 Task: Research Airbnb accommodation in Berja, Spain from 25th December, 2023 to 26th December, 2023 for 2 adults. Place can be entire room with 1  bedroom having 1 bed and 1 bathroom. Property type can be hotel. Amenities needed are: wifi.
Action: Mouse moved to (417, 102)
Screenshot: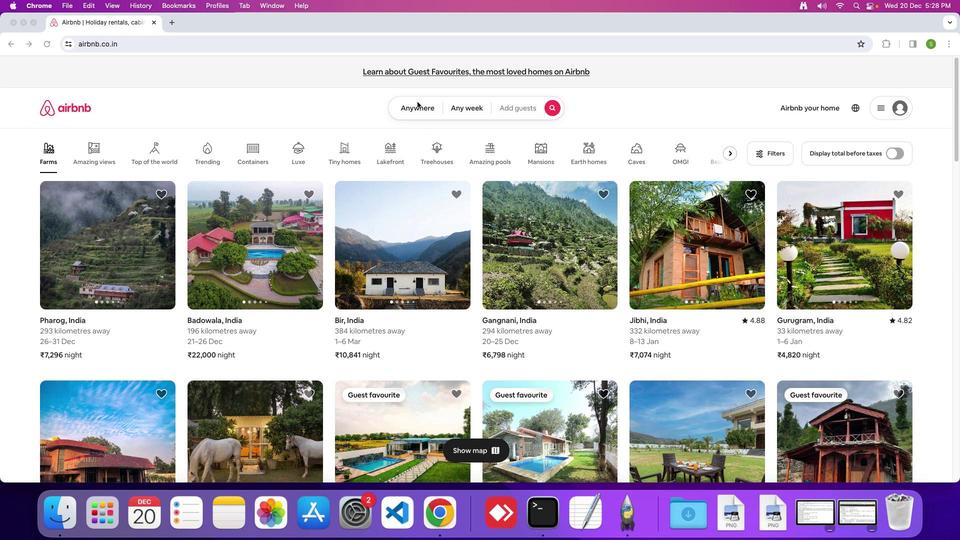 
Action: Mouse pressed left at (417, 102)
Screenshot: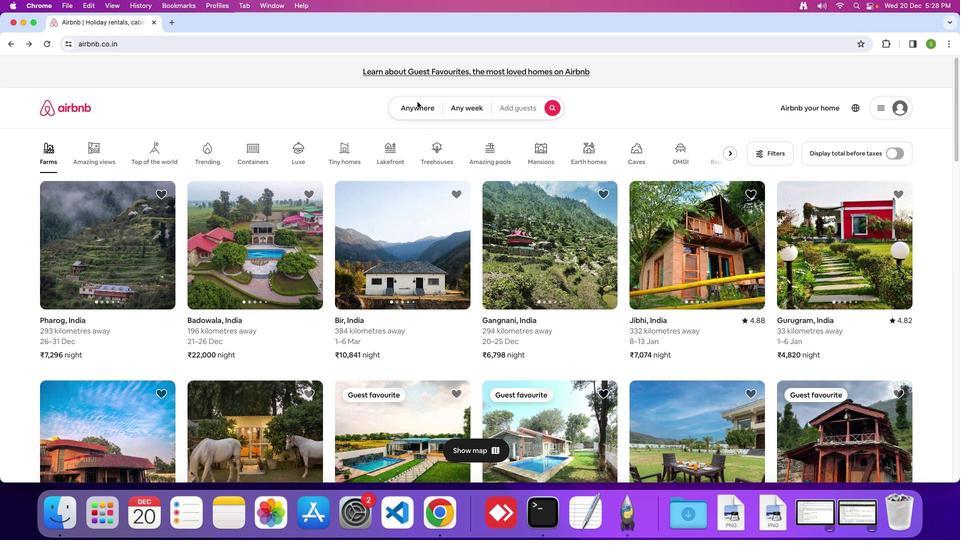 
Action: Mouse moved to (412, 108)
Screenshot: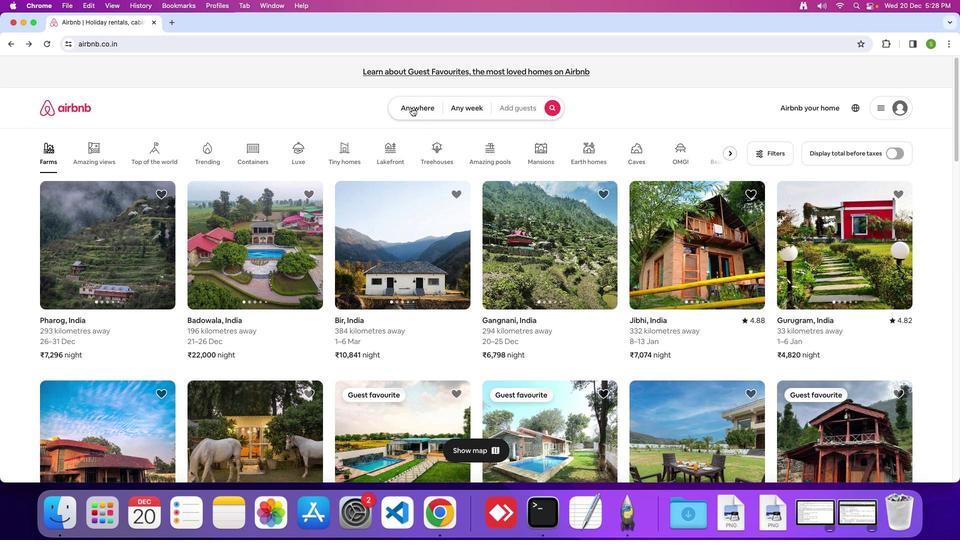 
Action: Mouse pressed left at (412, 108)
Screenshot: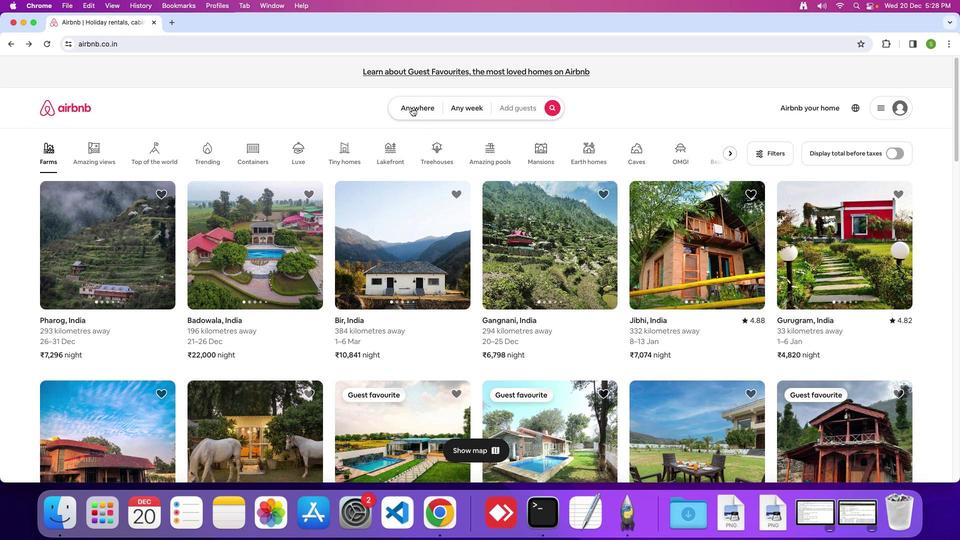 
Action: Mouse moved to (335, 145)
Screenshot: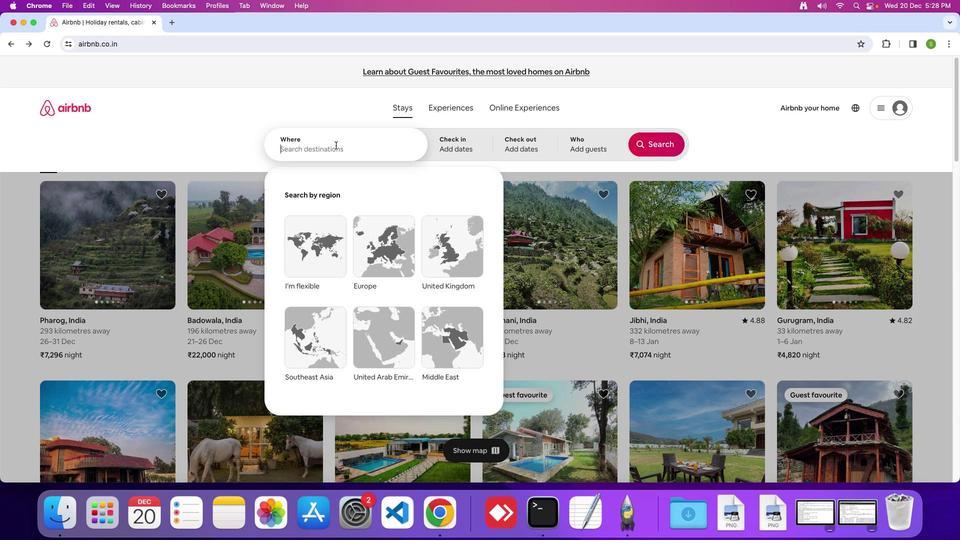 
Action: Mouse pressed left at (335, 145)
Screenshot: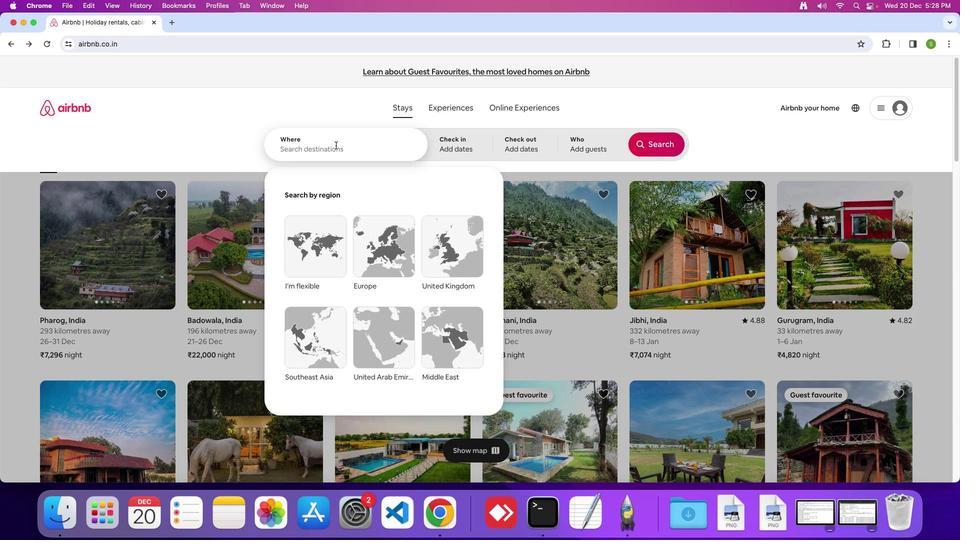 
Action: Mouse moved to (335, 145)
Screenshot: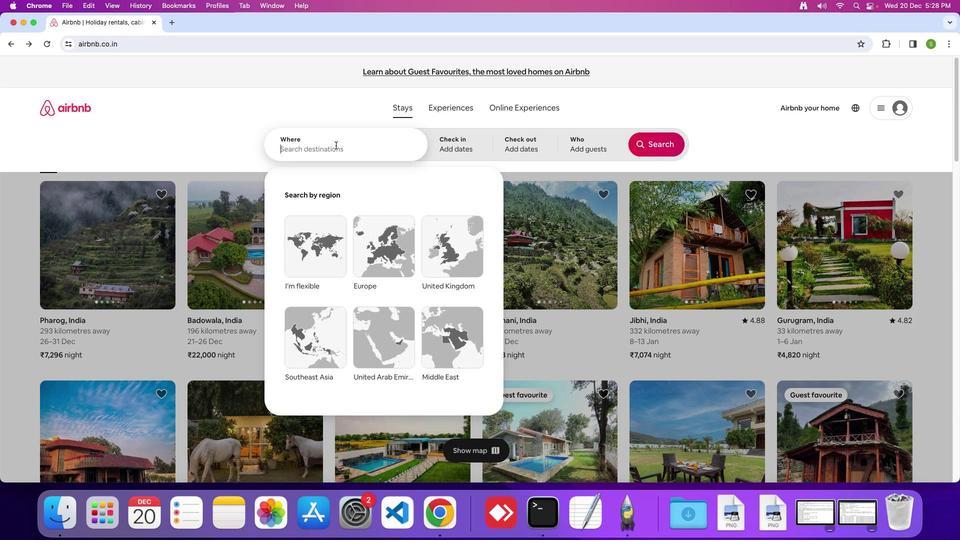 
Action: Key pressed 'B'Key.caps_lock'e''r''j''a'','Key.spaceKey.shift'S''p''a''i''n'Key.enter
Screenshot: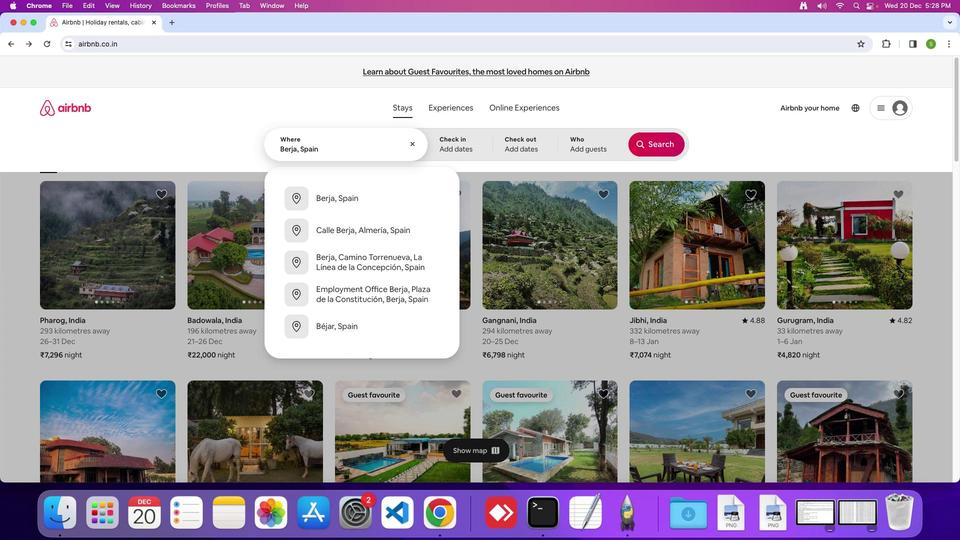 
Action: Mouse moved to (327, 369)
Screenshot: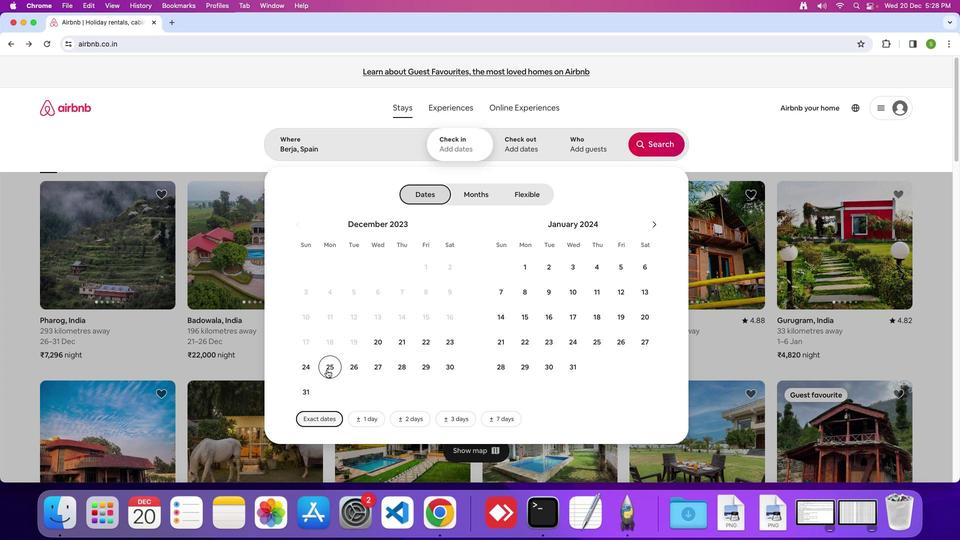
Action: Mouse pressed left at (327, 369)
Screenshot: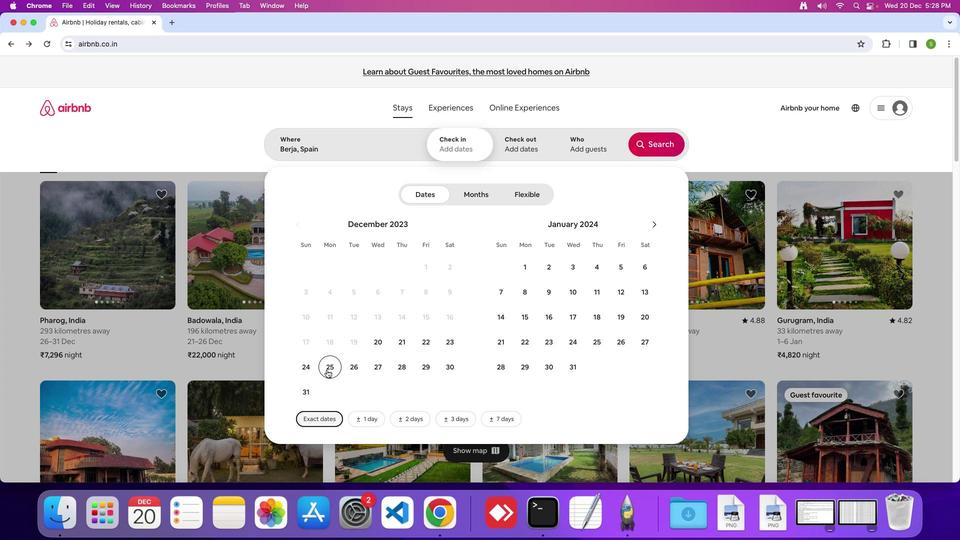 
Action: Mouse moved to (354, 367)
Screenshot: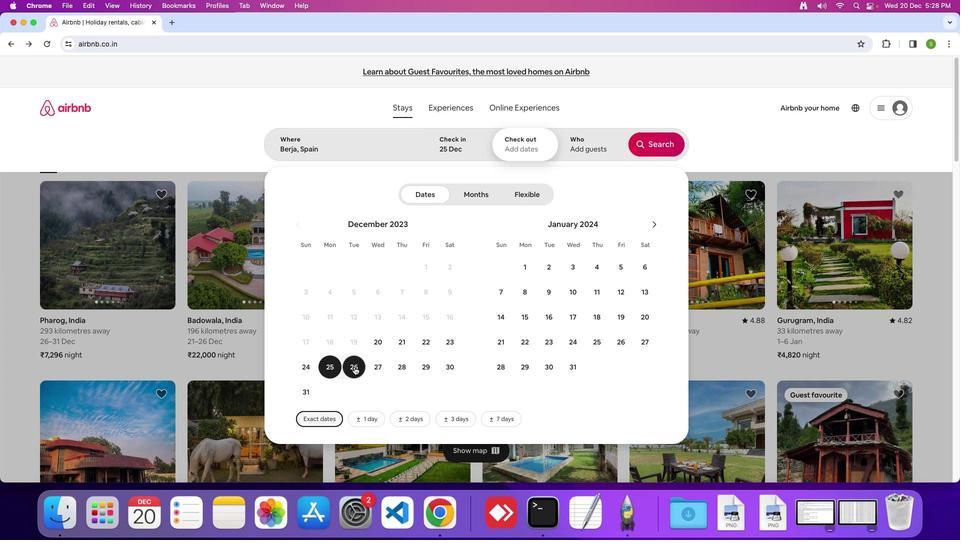 
Action: Mouse pressed left at (354, 367)
Screenshot: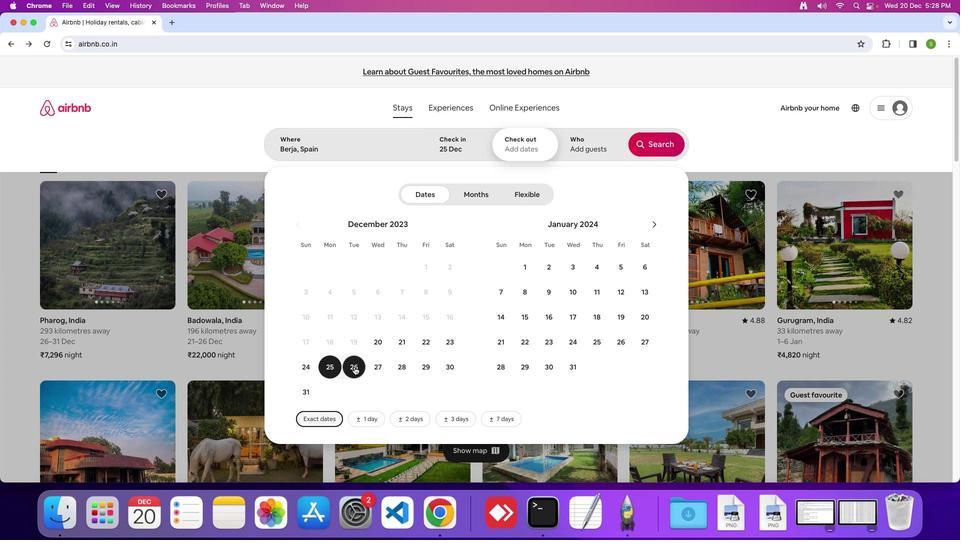 
Action: Mouse moved to (586, 138)
Screenshot: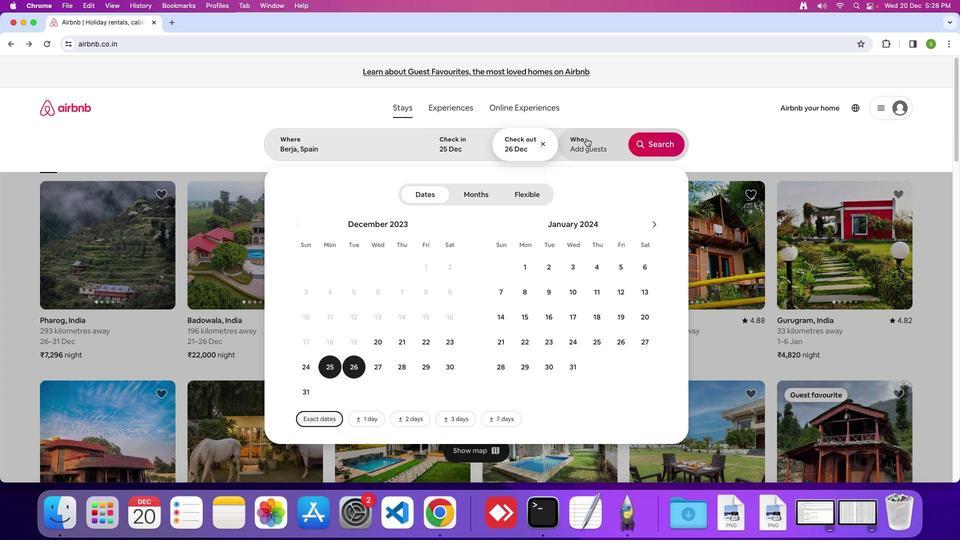 
Action: Mouse pressed left at (586, 138)
Screenshot: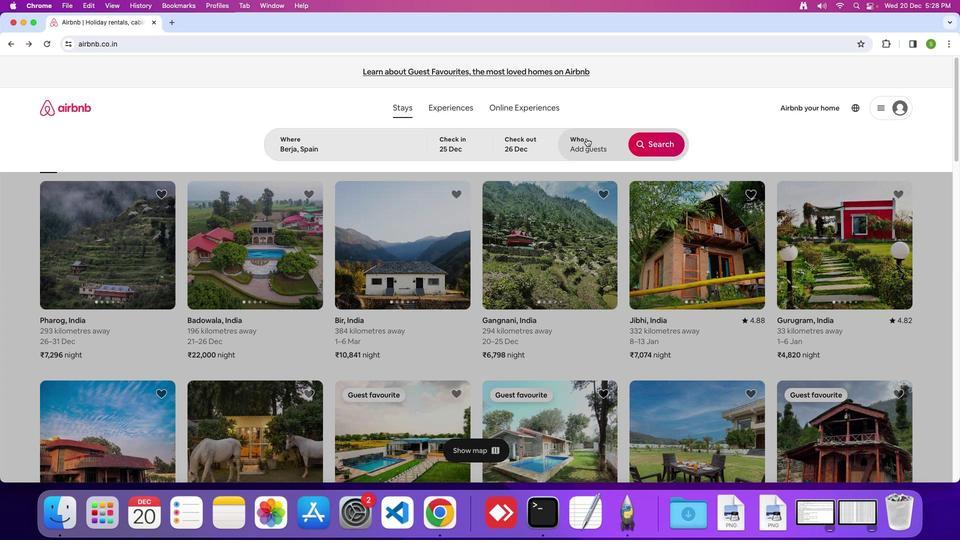 
Action: Mouse moved to (659, 197)
Screenshot: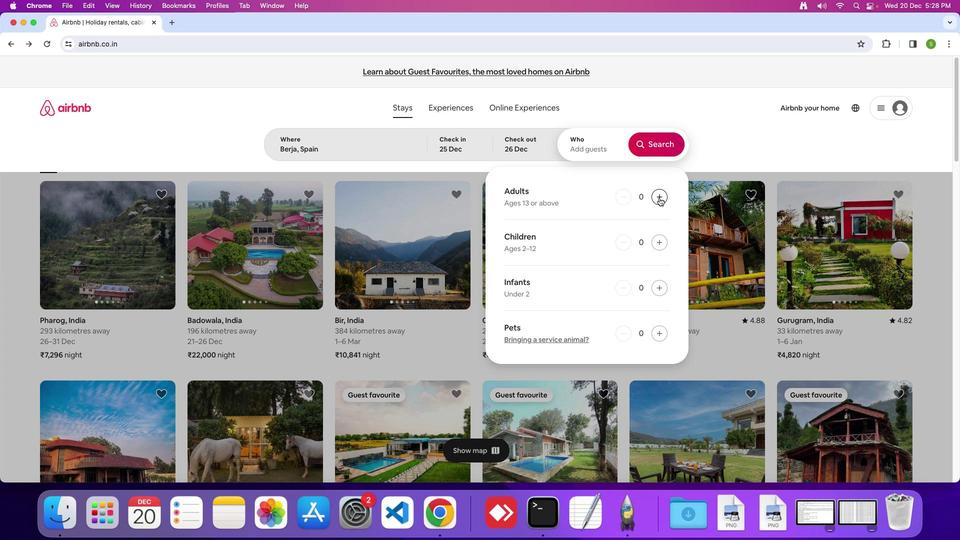 
Action: Mouse pressed left at (659, 197)
Screenshot: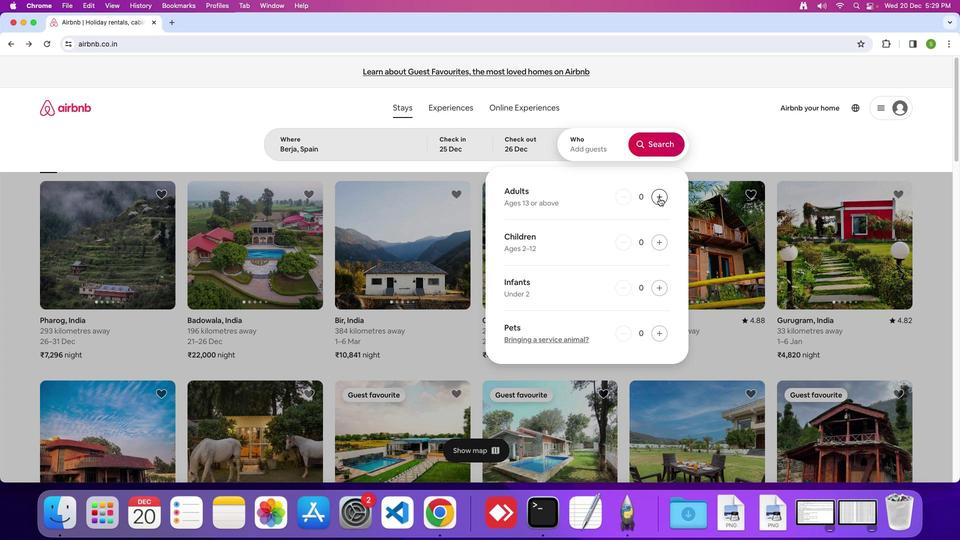 
Action: Mouse pressed left at (659, 197)
Screenshot: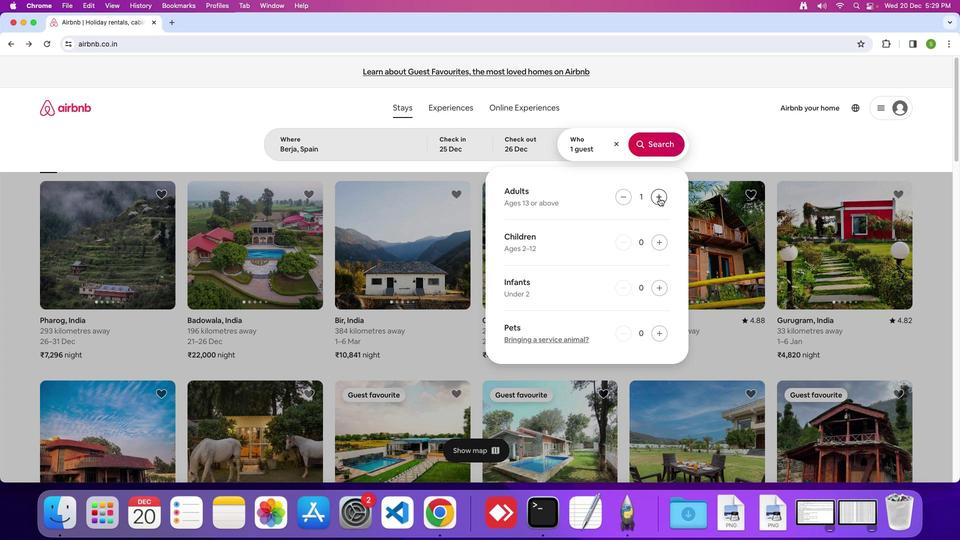
Action: Mouse moved to (655, 148)
Screenshot: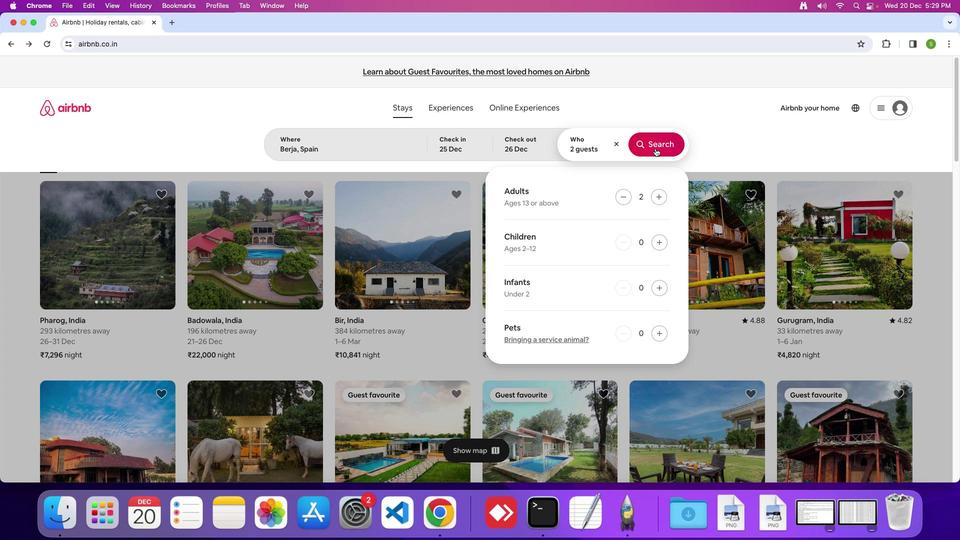 
Action: Mouse pressed left at (655, 148)
Screenshot: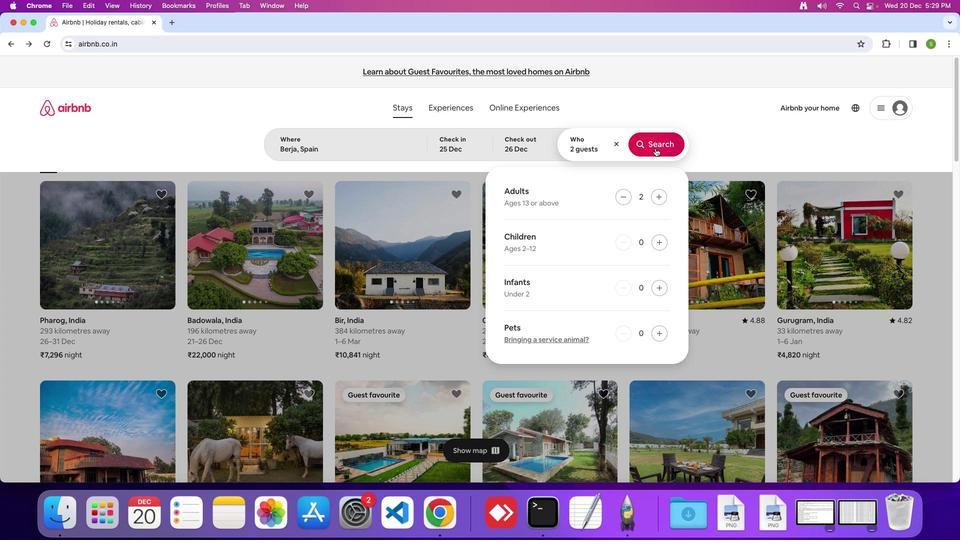 
Action: Mouse moved to (803, 118)
Screenshot: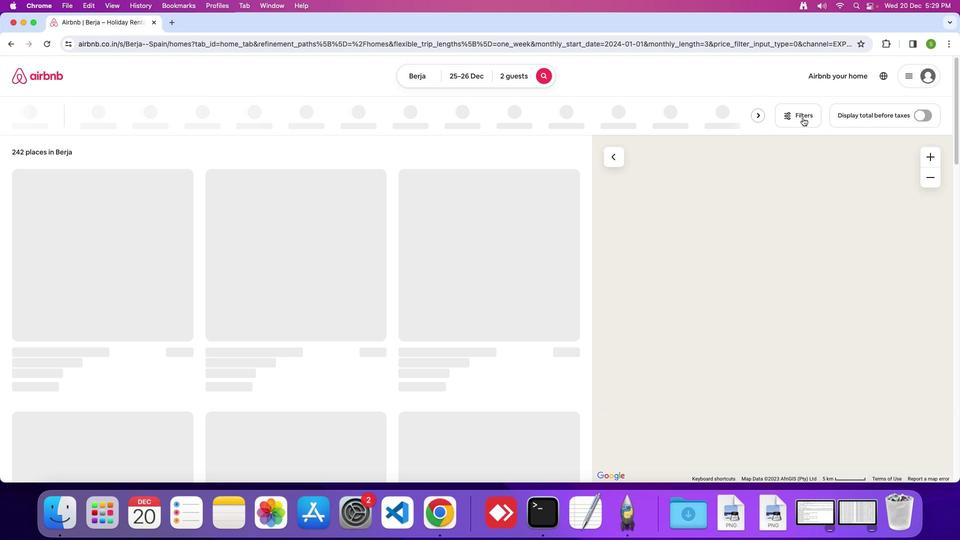 
Action: Mouse pressed left at (803, 118)
Screenshot: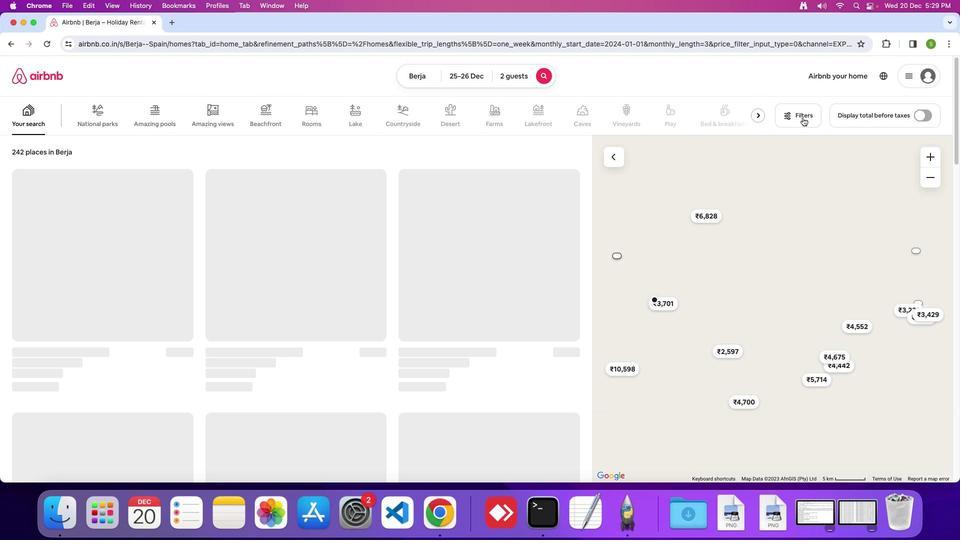 
Action: Mouse moved to (464, 286)
Screenshot: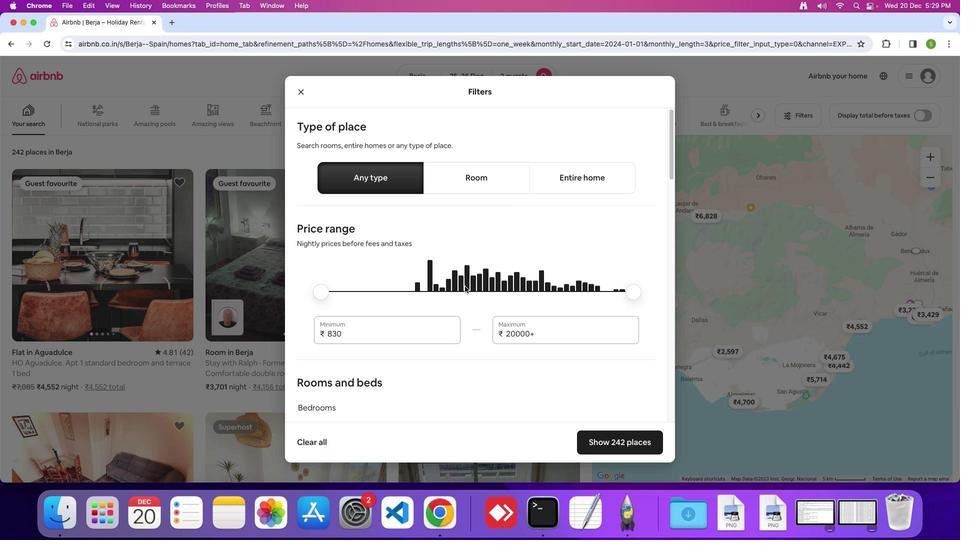 
Action: Mouse scrolled (464, 286) with delta (0, 0)
Screenshot: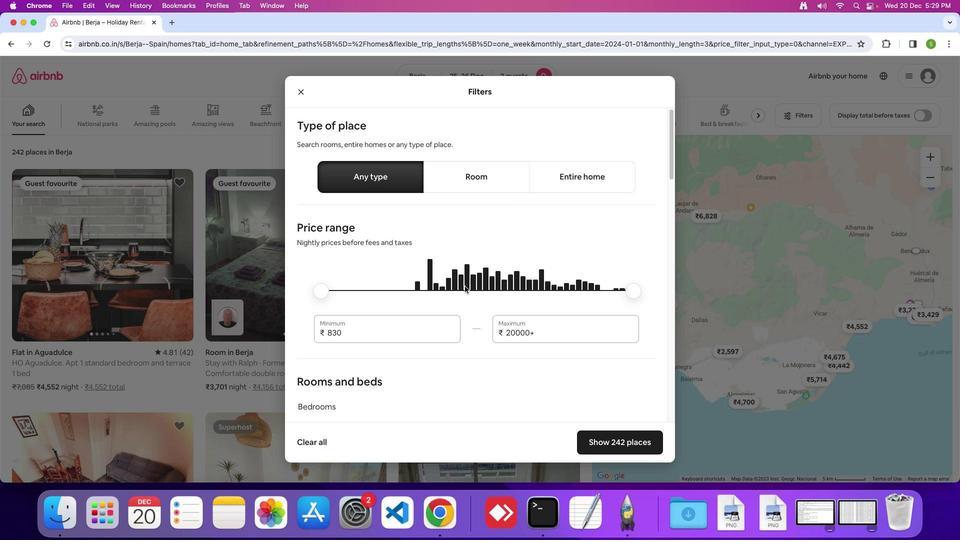 
Action: Mouse scrolled (464, 286) with delta (0, 0)
Screenshot: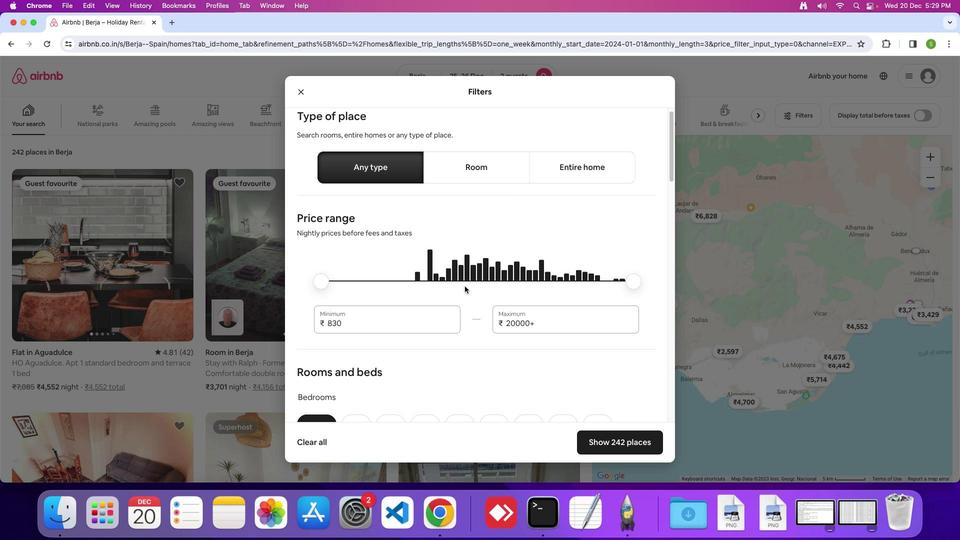 
Action: Mouse scrolled (464, 286) with delta (0, -1)
Screenshot: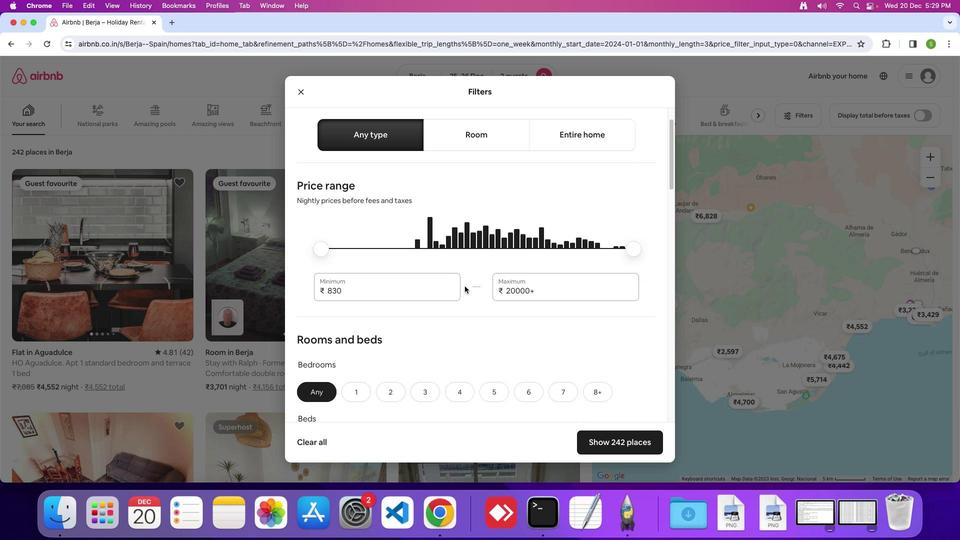 
Action: Mouse scrolled (464, 286) with delta (0, 0)
Screenshot: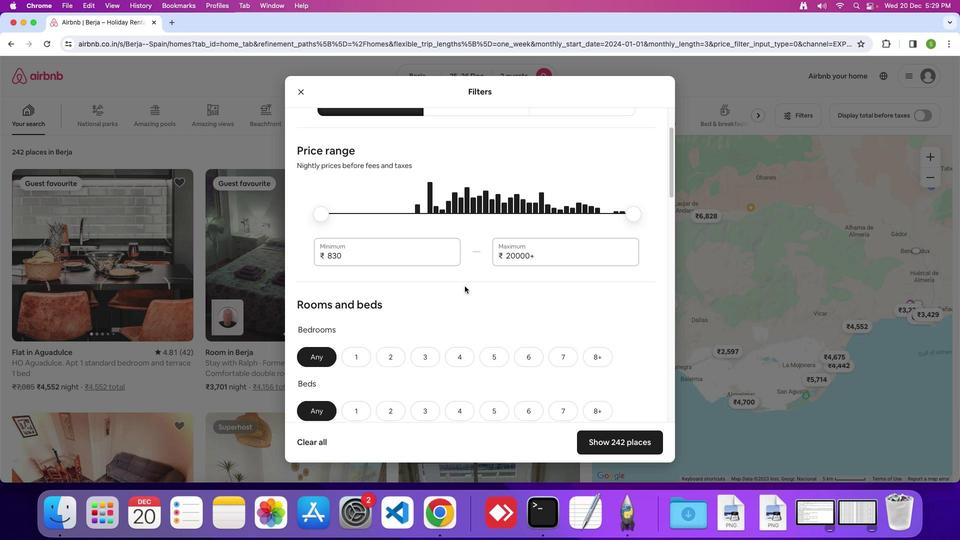 
Action: Mouse scrolled (464, 286) with delta (0, 0)
Screenshot: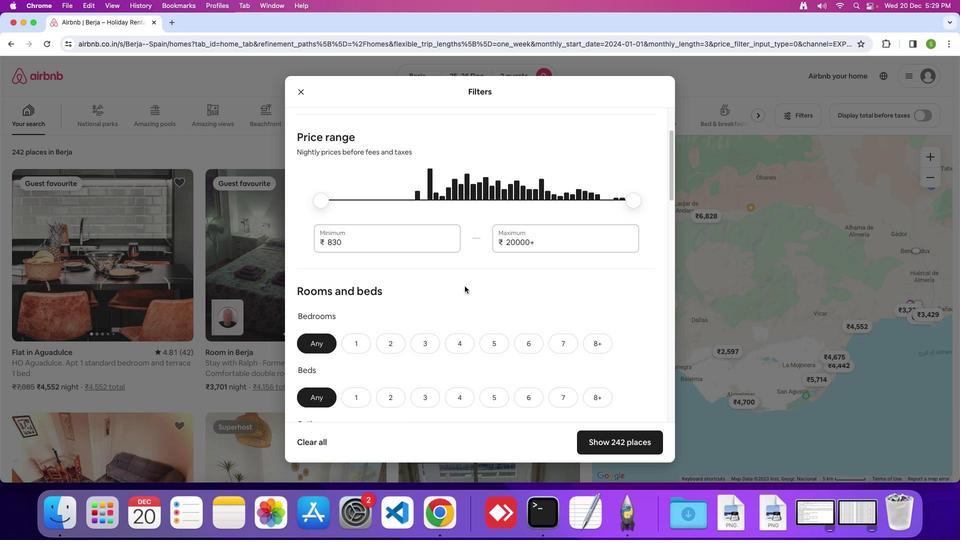 
Action: Mouse scrolled (464, 286) with delta (0, -1)
Screenshot: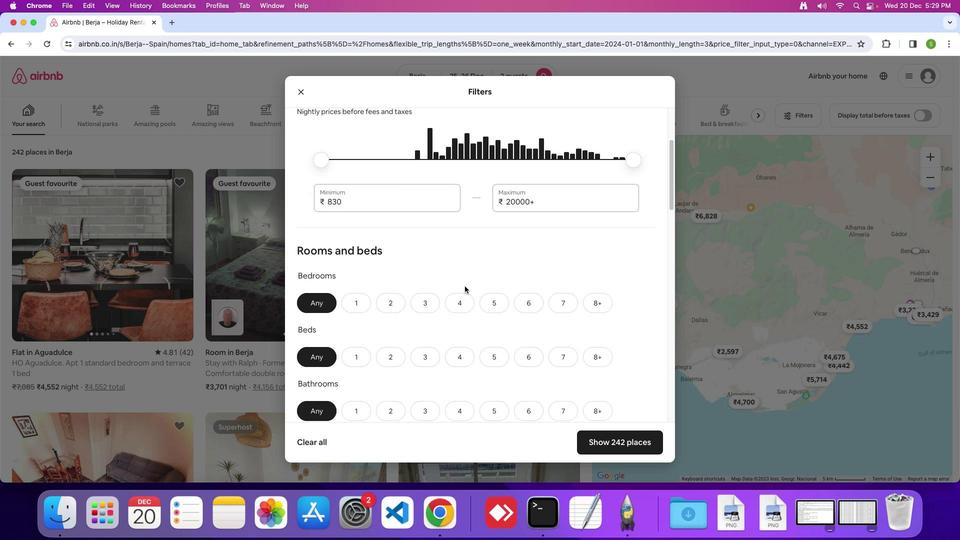 
Action: Mouse scrolled (464, 286) with delta (0, 0)
Screenshot: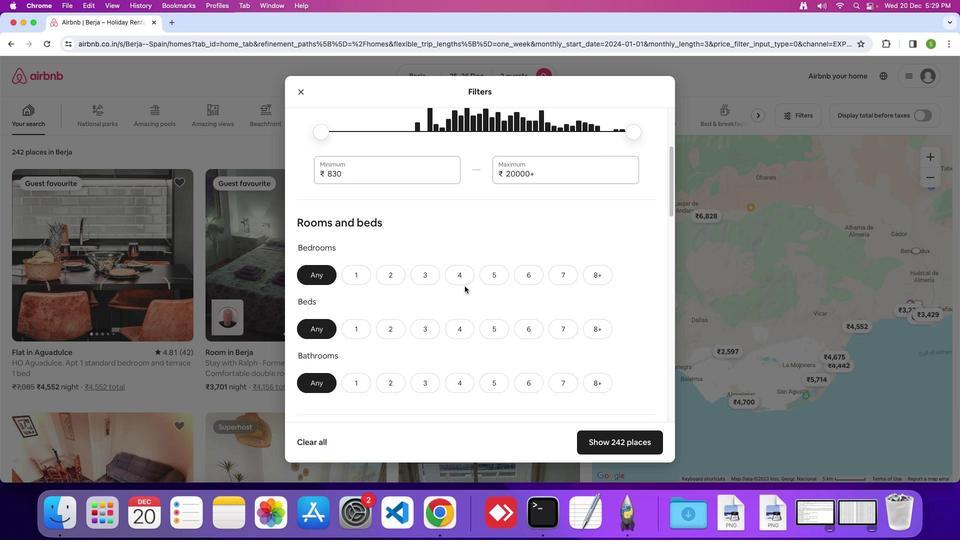 
Action: Mouse scrolled (464, 286) with delta (0, 0)
Screenshot: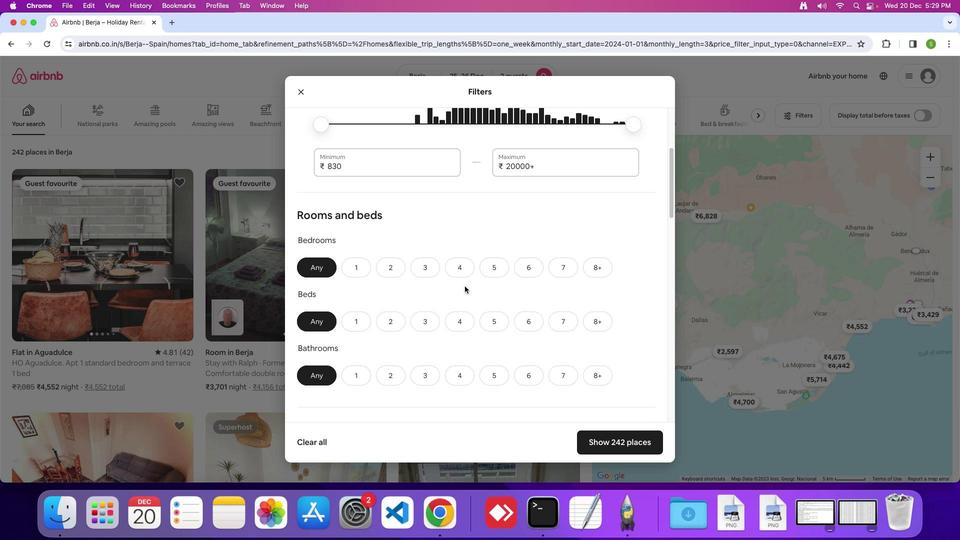
Action: Mouse scrolled (464, 286) with delta (0, -1)
Screenshot: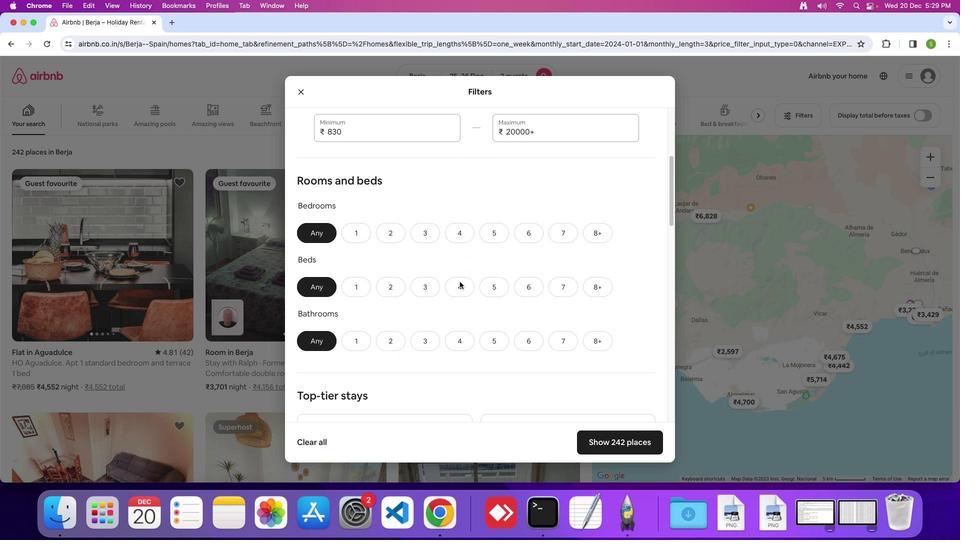
Action: Mouse moved to (366, 216)
Screenshot: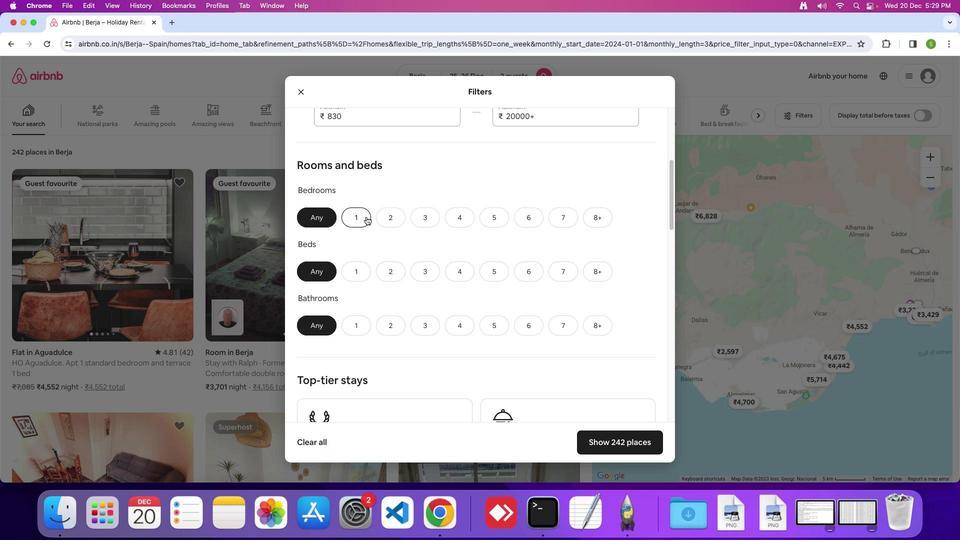 
Action: Mouse pressed left at (366, 216)
Screenshot: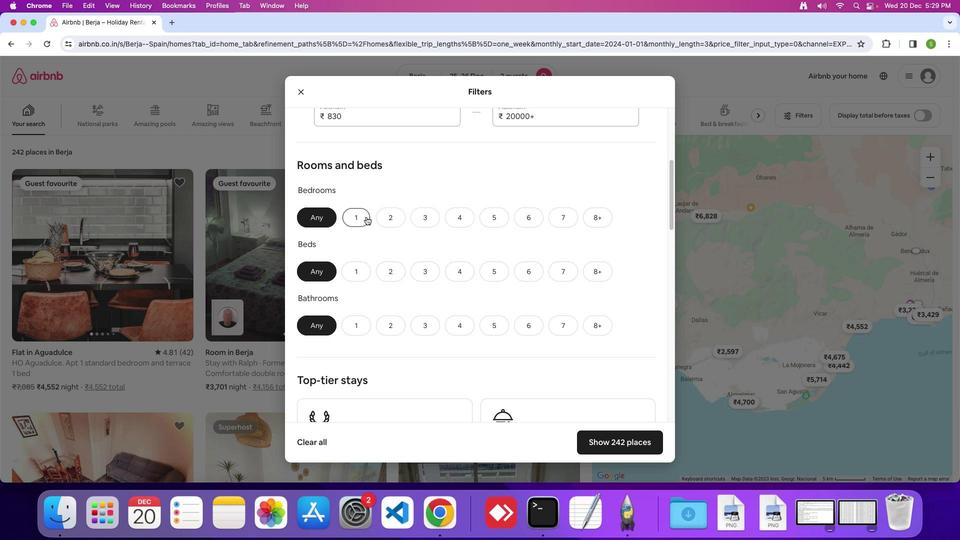 
Action: Mouse moved to (352, 265)
Screenshot: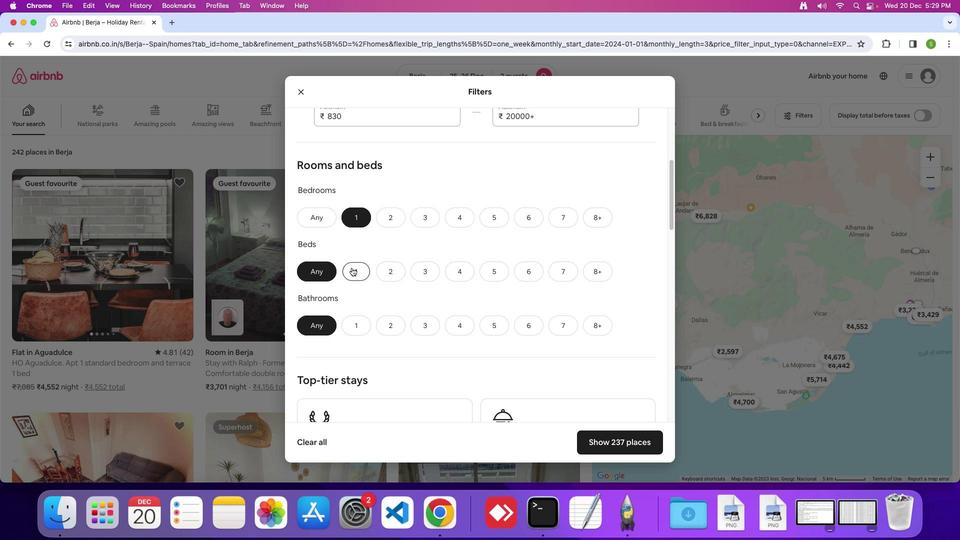 
Action: Mouse pressed left at (352, 265)
Screenshot: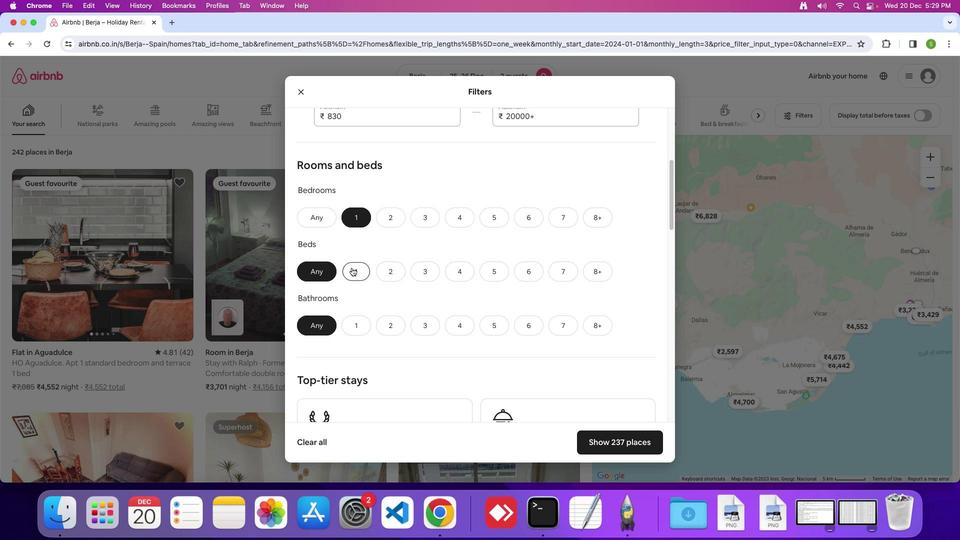 
Action: Mouse moved to (360, 321)
Screenshot: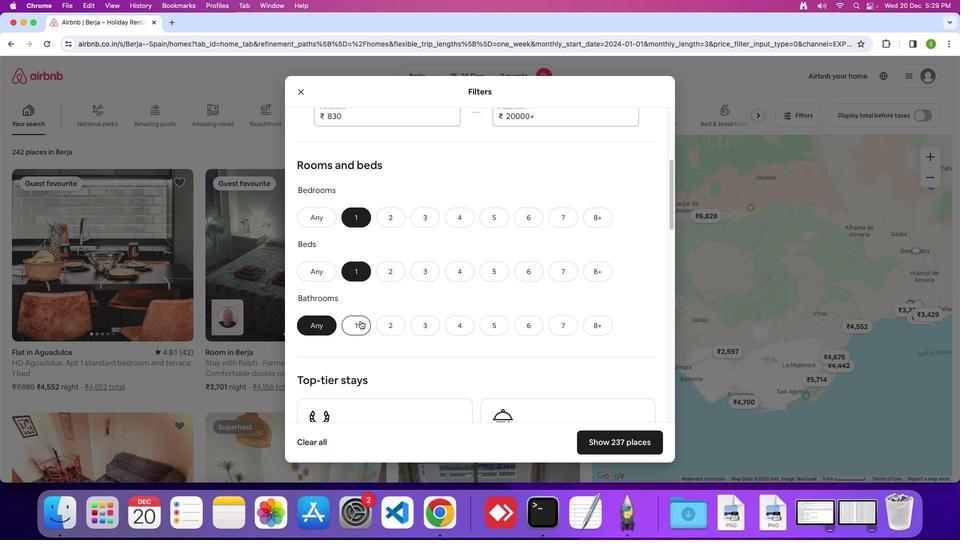 
Action: Mouse pressed left at (360, 321)
Screenshot: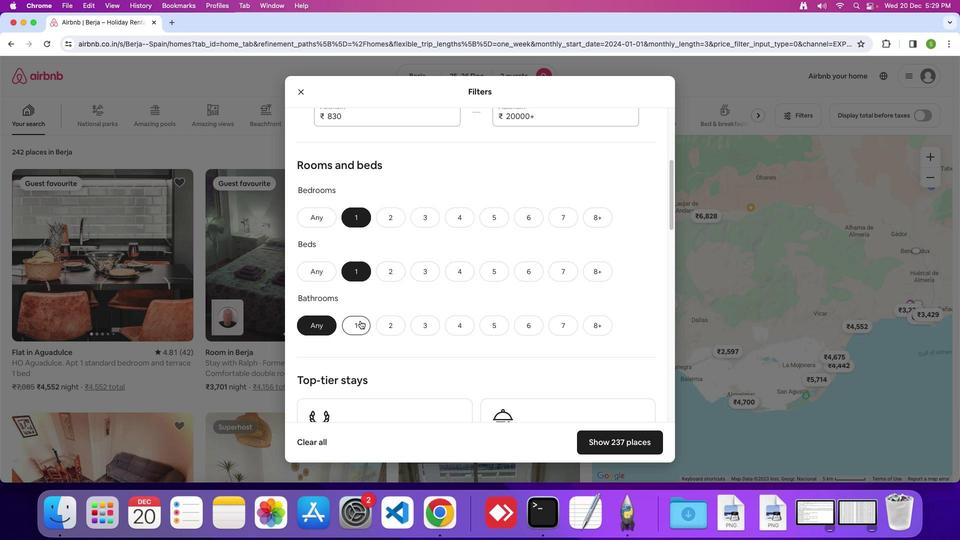 
Action: Mouse moved to (421, 275)
Screenshot: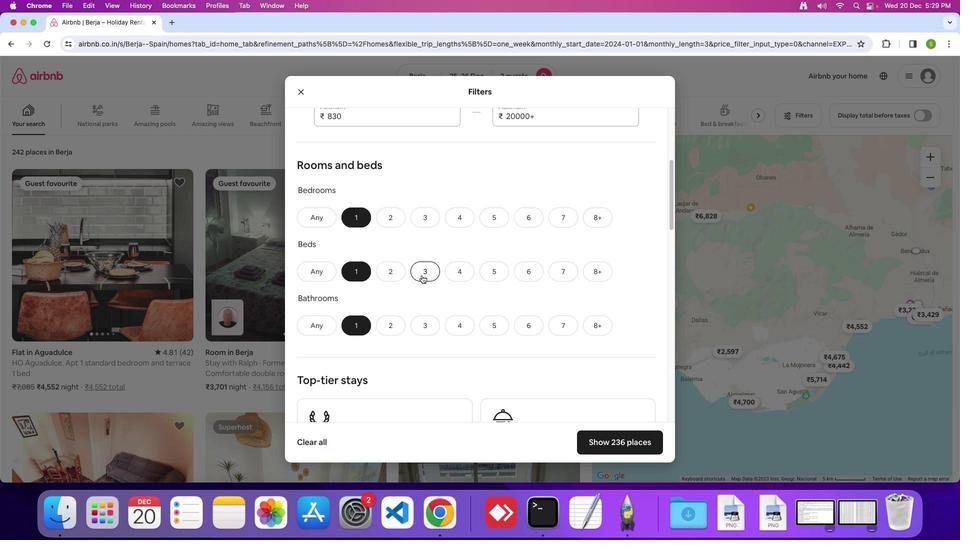 
Action: Mouse scrolled (421, 275) with delta (0, 0)
Screenshot: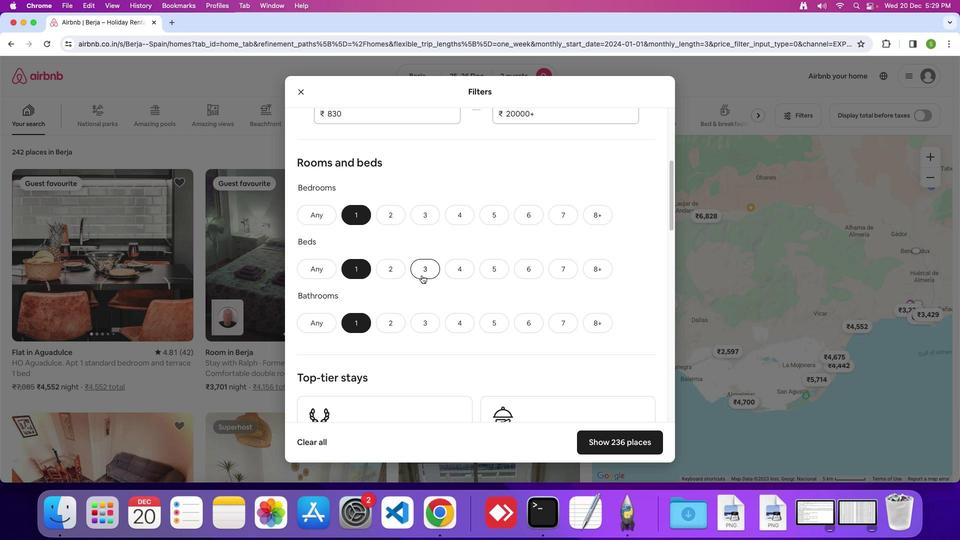 
Action: Mouse scrolled (421, 275) with delta (0, 0)
Screenshot: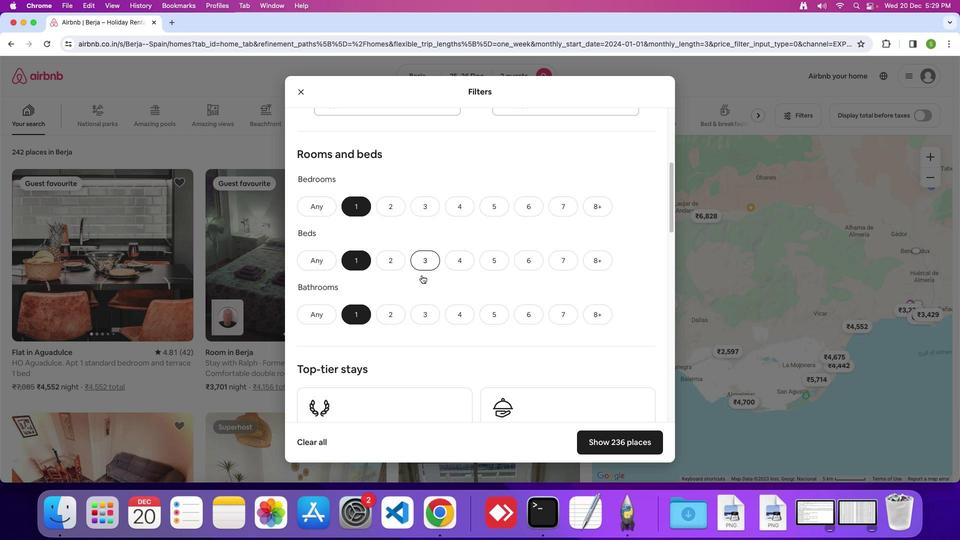 
Action: Mouse moved to (512, 269)
Screenshot: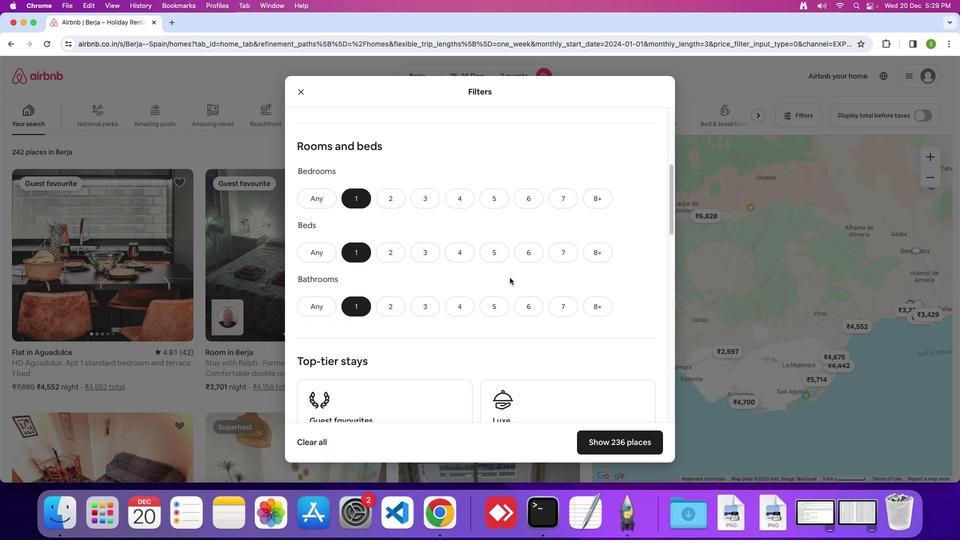 
Action: Mouse scrolled (512, 269) with delta (0, 0)
Screenshot: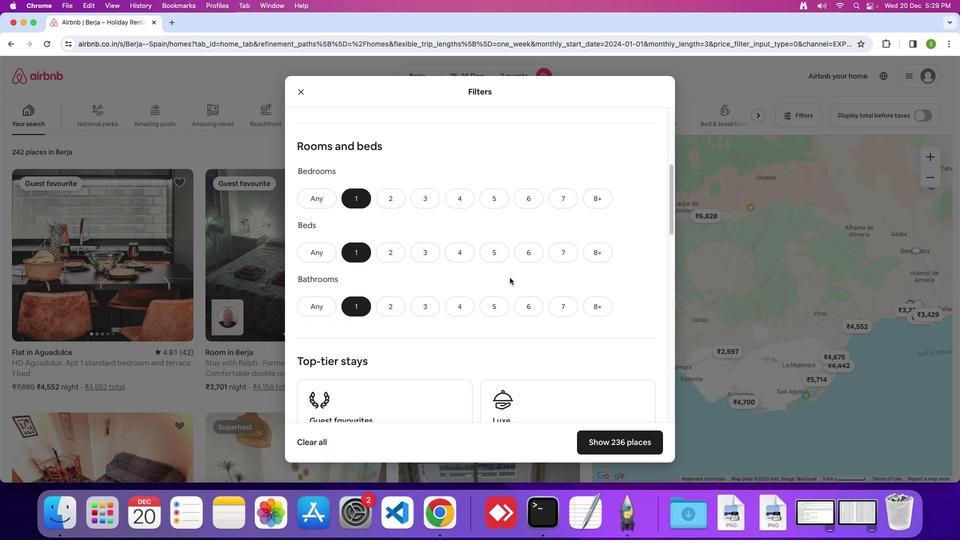 
Action: Mouse moved to (509, 277)
Screenshot: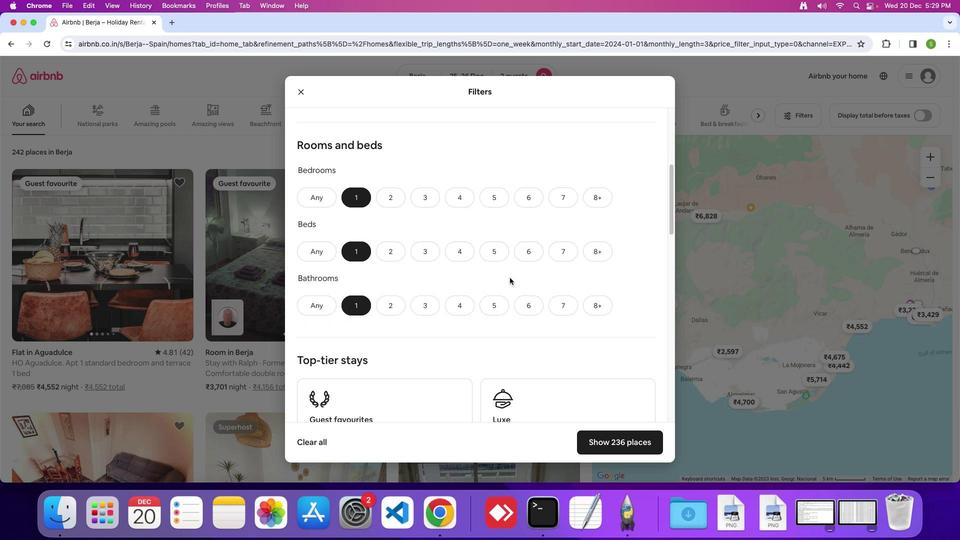 
Action: Mouse scrolled (509, 277) with delta (0, 0)
Screenshot: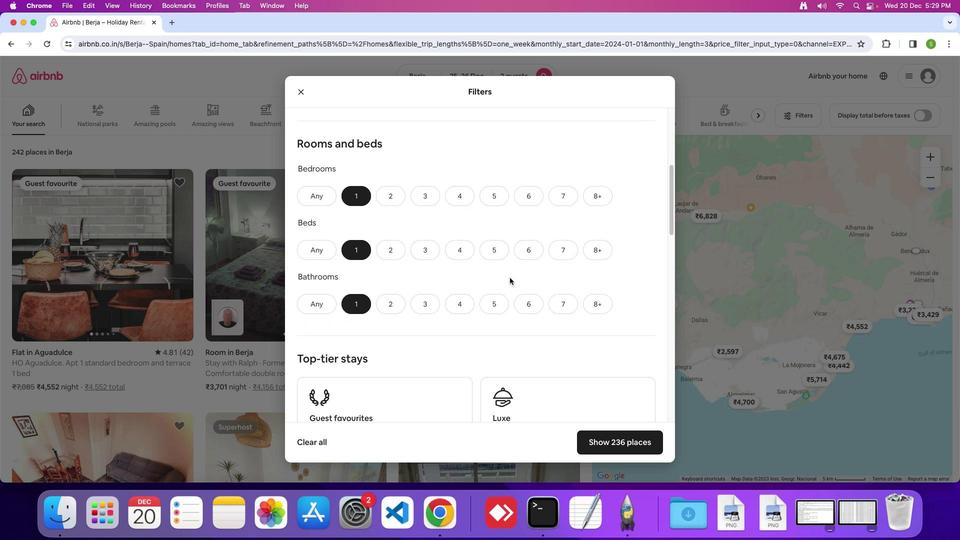 
Action: Mouse scrolled (509, 277) with delta (0, 0)
Screenshot: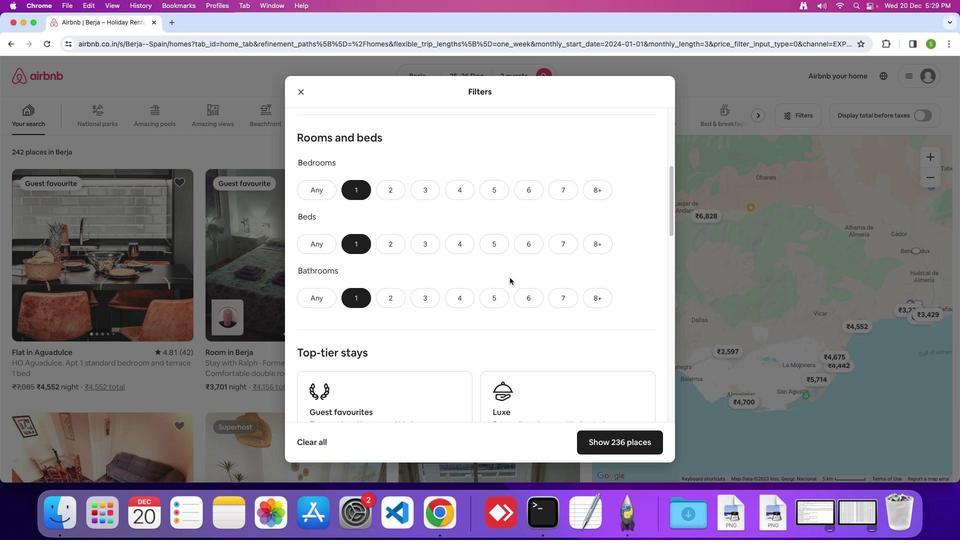 
Action: Mouse scrolled (509, 277) with delta (0, 0)
Screenshot: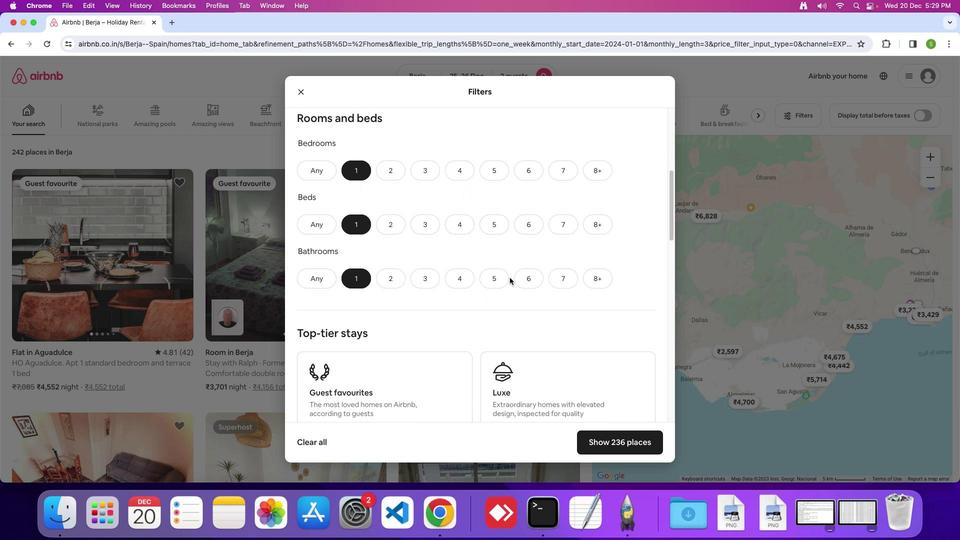 
Action: Mouse scrolled (509, 277) with delta (0, 0)
Screenshot: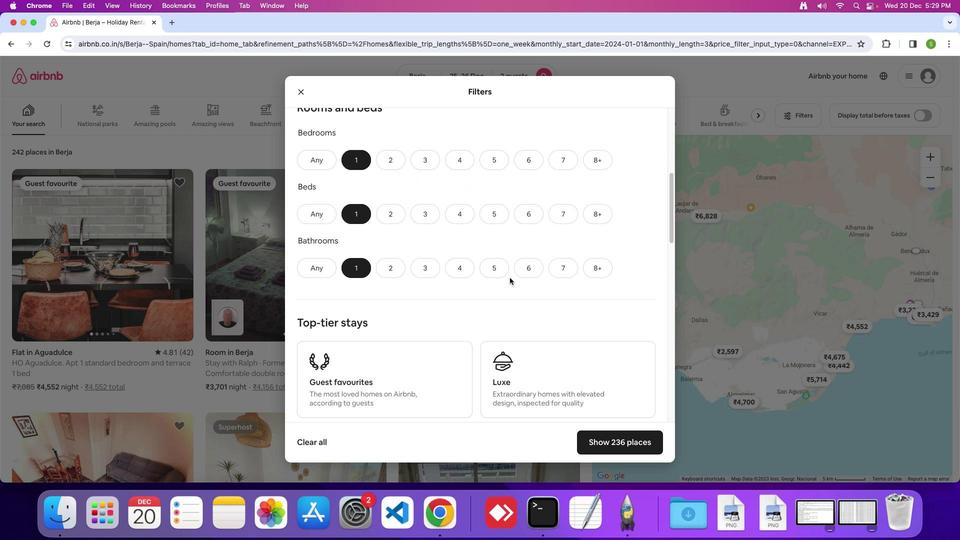 
Action: Mouse scrolled (509, 277) with delta (0, 0)
Screenshot: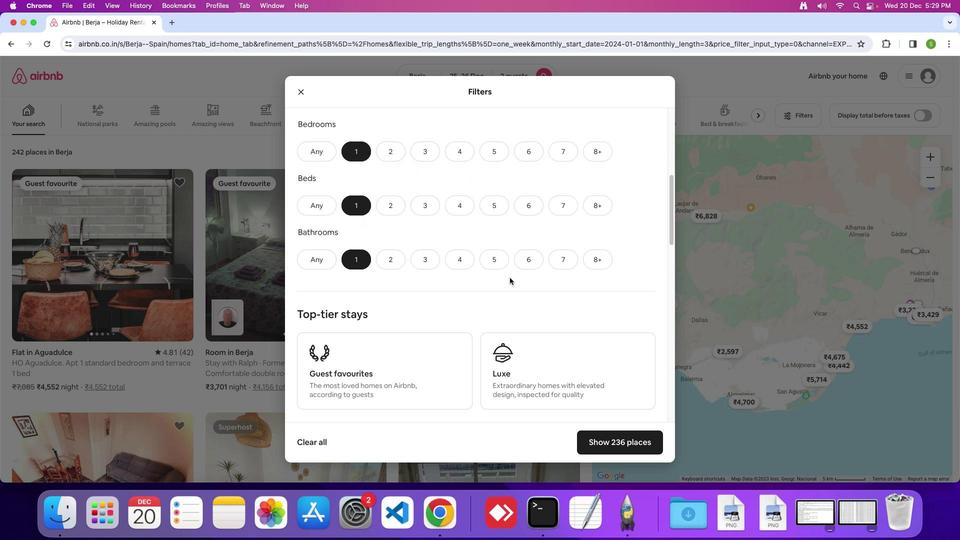 
Action: Mouse scrolled (509, 277) with delta (0, 0)
Screenshot: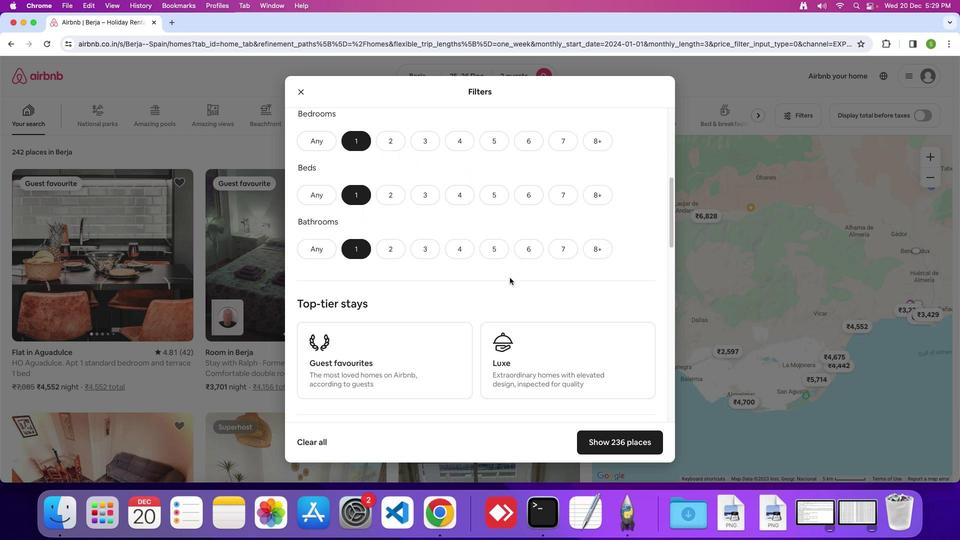 
Action: Mouse scrolled (509, 277) with delta (0, 0)
Screenshot: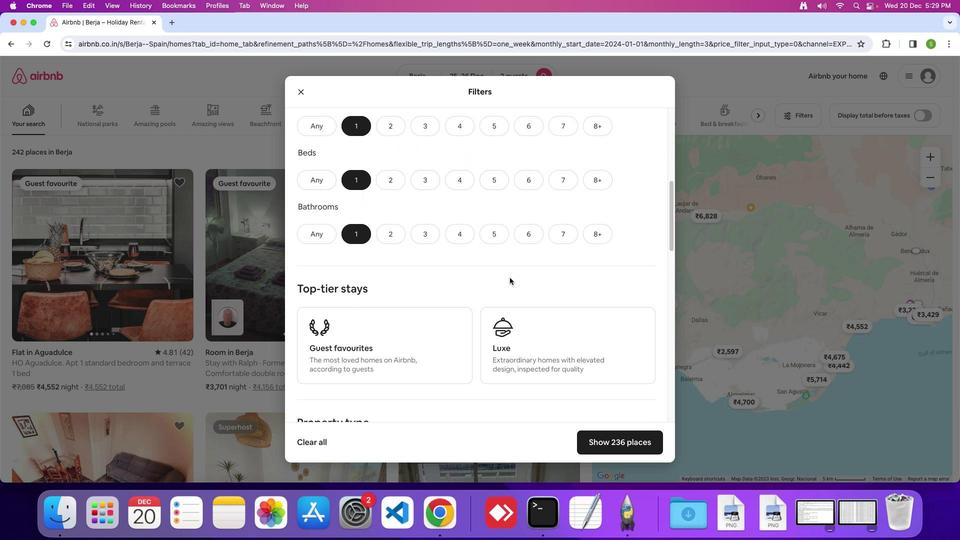 
Action: Mouse scrolled (509, 277) with delta (0, -1)
Screenshot: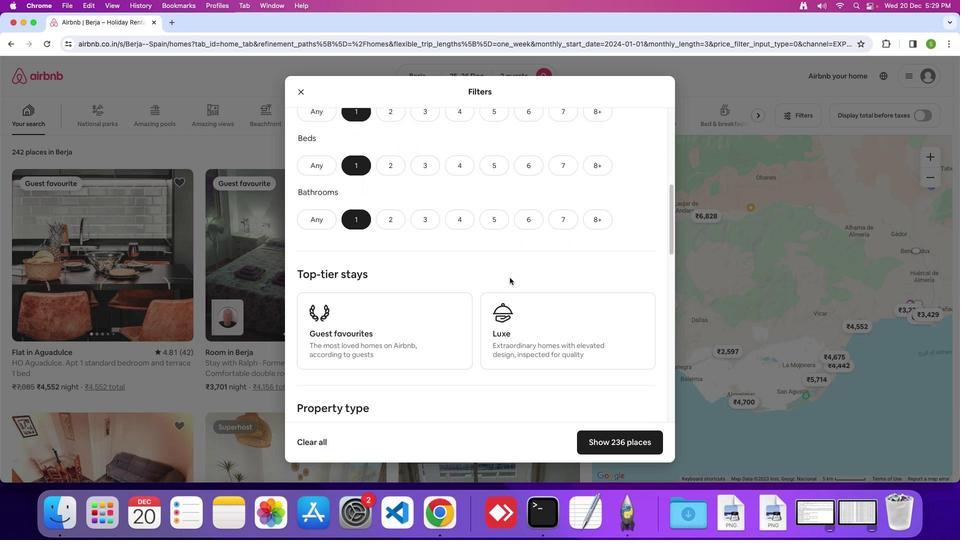 
Action: Mouse scrolled (509, 277) with delta (0, 0)
Screenshot: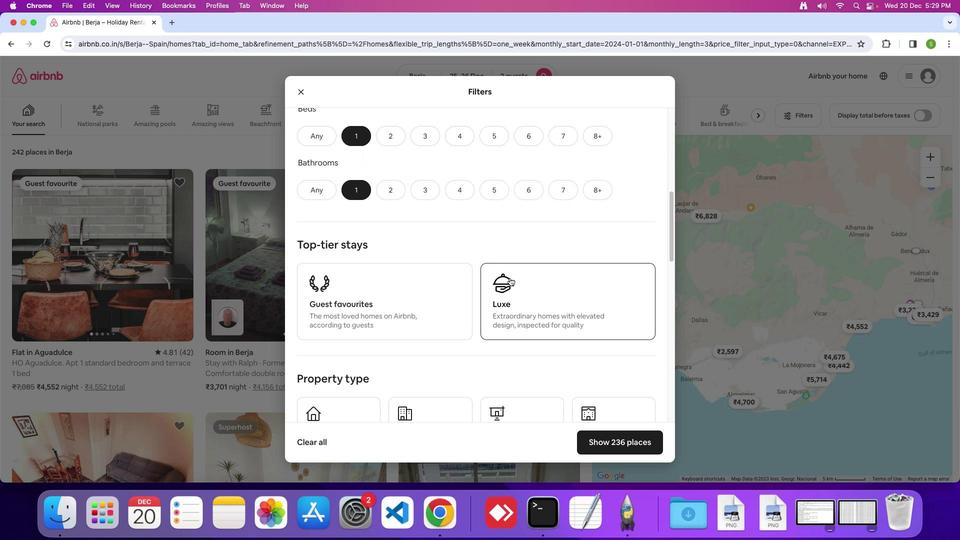 
Action: Mouse scrolled (509, 277) with delta (0, 0)
Screenshot: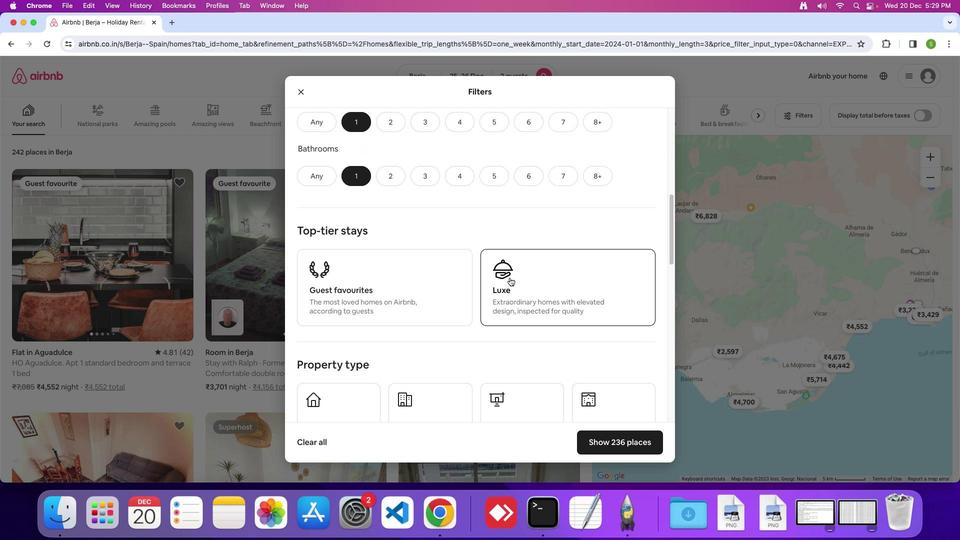 
Action: Mouse scrolled (509, 277) with delta (0, -1)
Screenshot: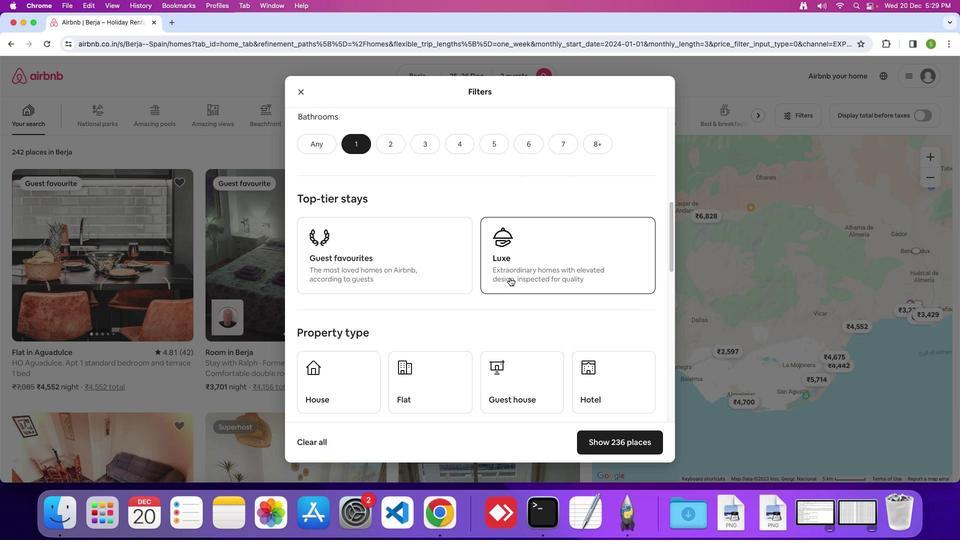 
Action: Mouse scrolled (509, 277) with delta (0, 0)
Screenshot: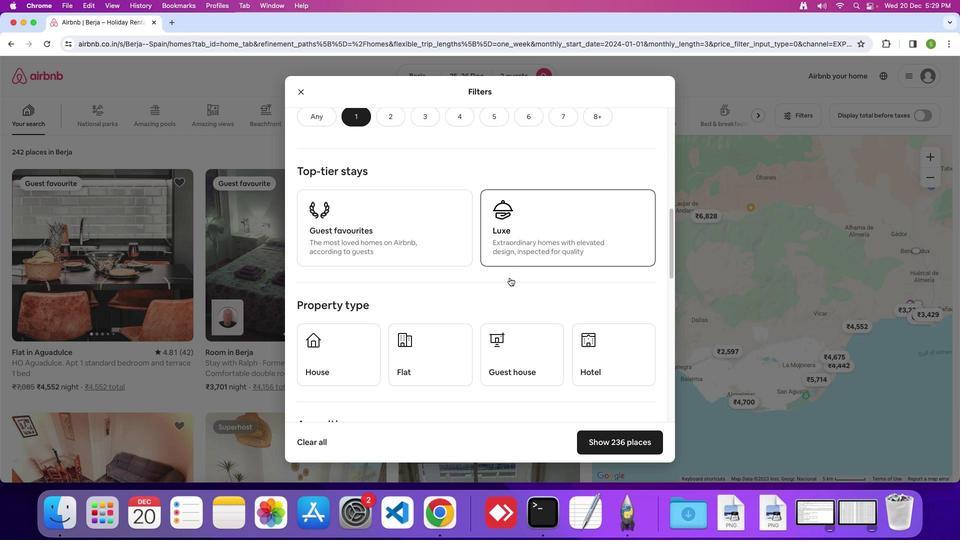
Action: Mouse scrolled (509, 277) with delta (0, 0)
Screenshot: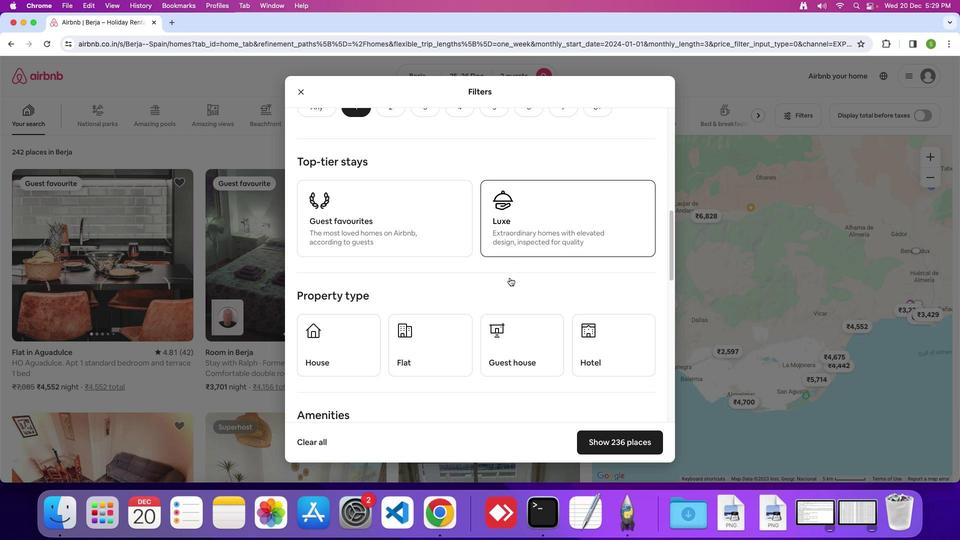 
Action: Mouse scrolled (509, 277) with delta (0, -1)
Screenshot: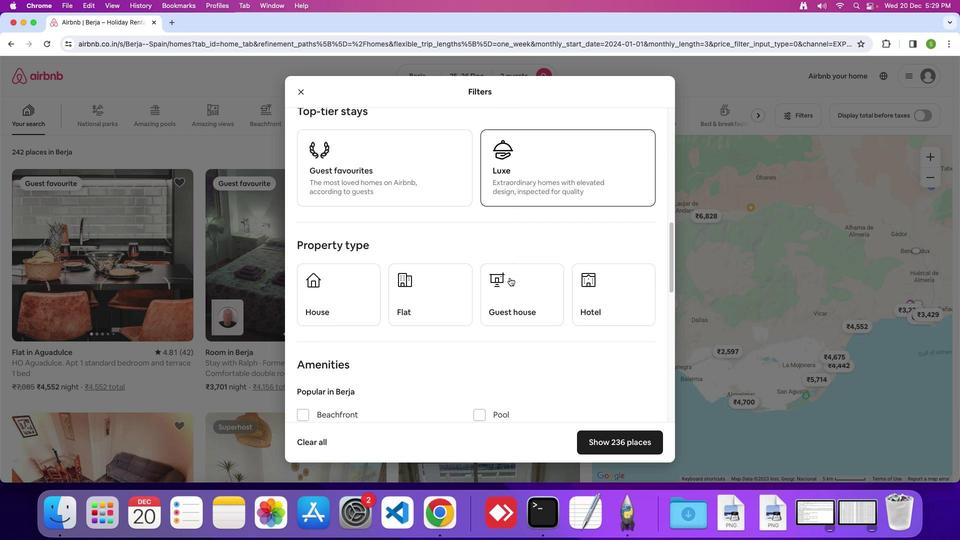 
Action: Mouse moved to (577, 281)
Screenshot: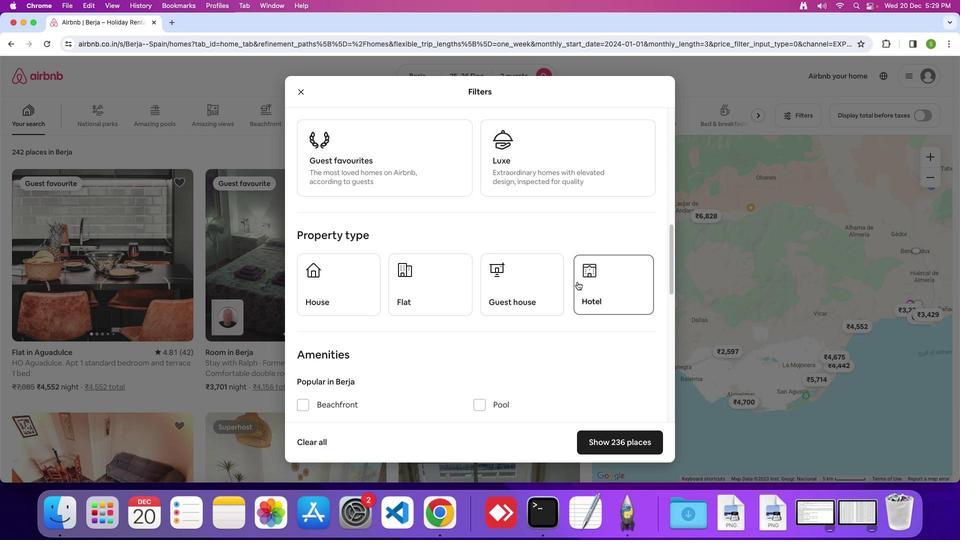 
Action: Mouse pressed left at (577, 281)
Screenshot: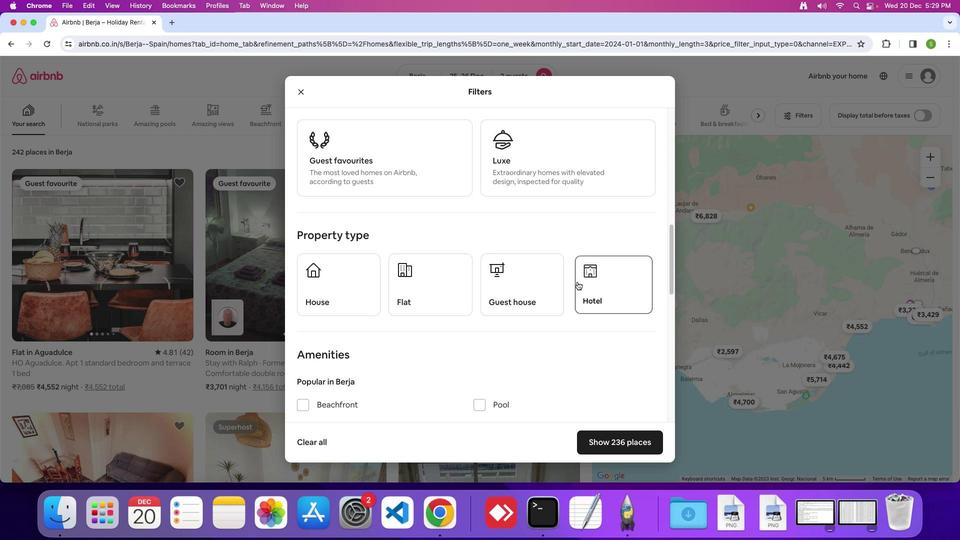 
Action: Mouse moved to (483, 313)
Screenshot: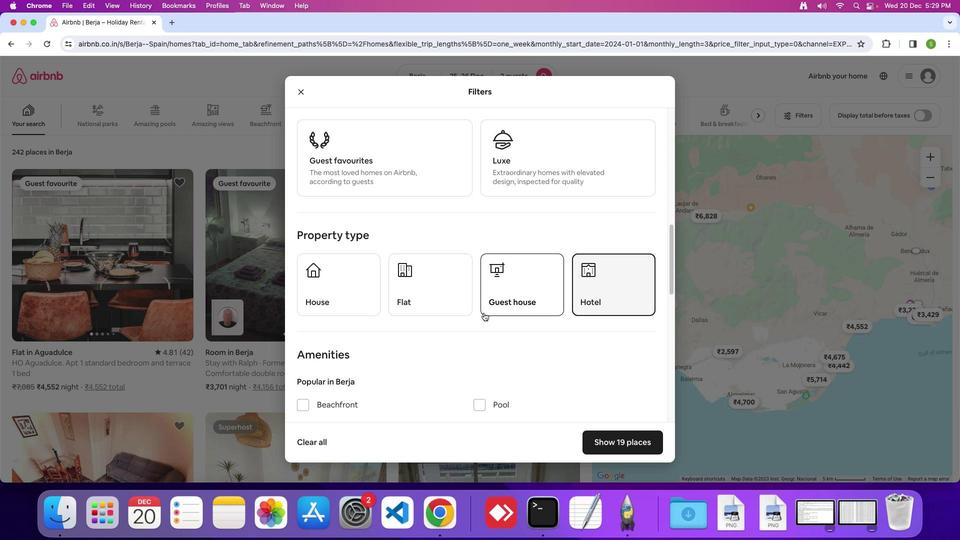 
Action: Mouse scrolled (483, 313) with delta (0, 0)
Screenshot: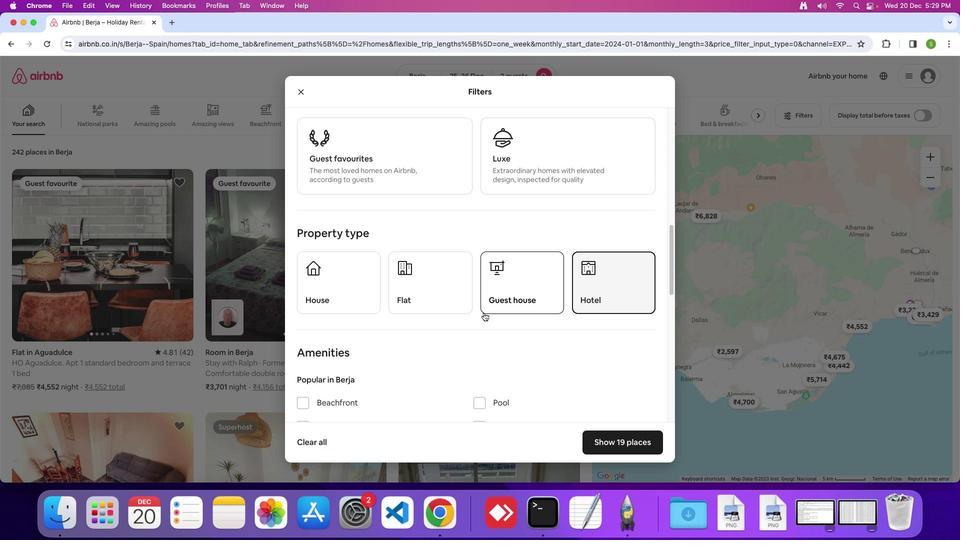 
Action: Mouse scrolled (483, 313) with delta (0, 0)
Screenshot: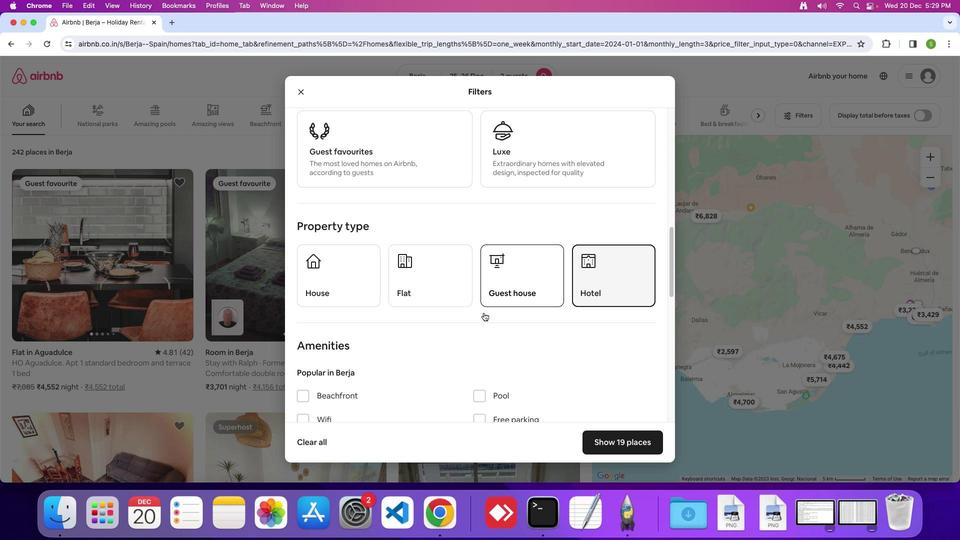 
Action: Mouse scrolled (483, 313) with delta (0, 0)
Screenshot: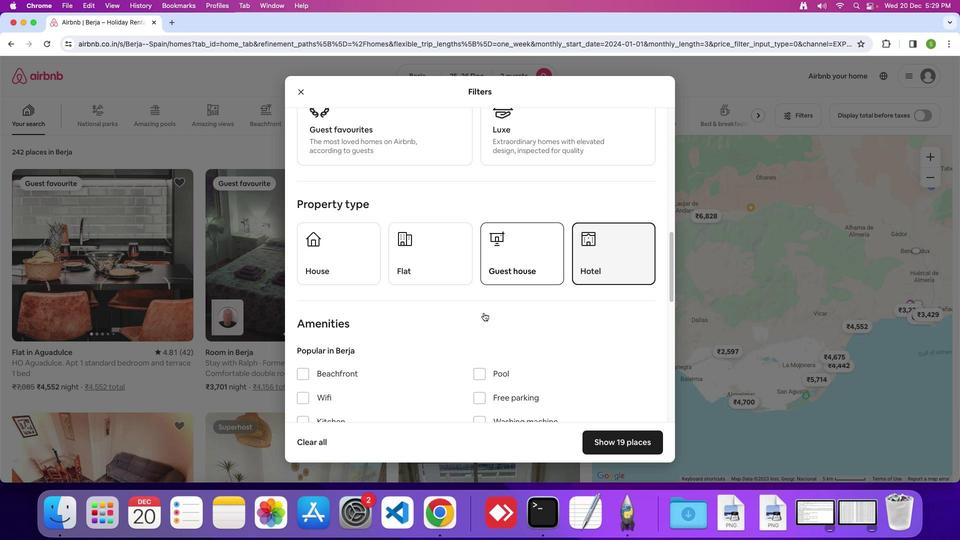 
Action: Mouse scrolled (483, 313) with delta (0, 0)
Screenshot: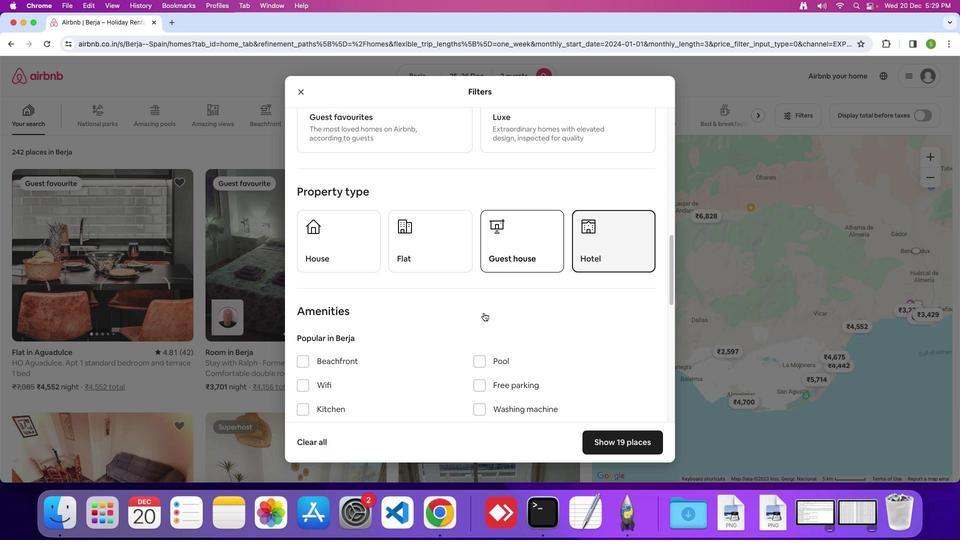 
Action: Mouse scrolled (483, 313) with delta (0, 0)
Screenshot: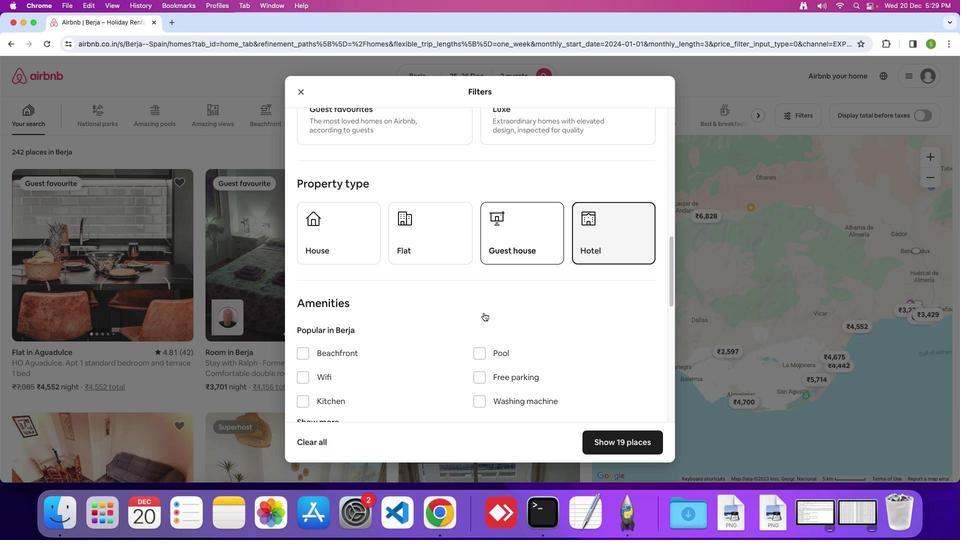 
Action: Mouse scrolled (483, 313) with delta (0, 0)
Screenshot: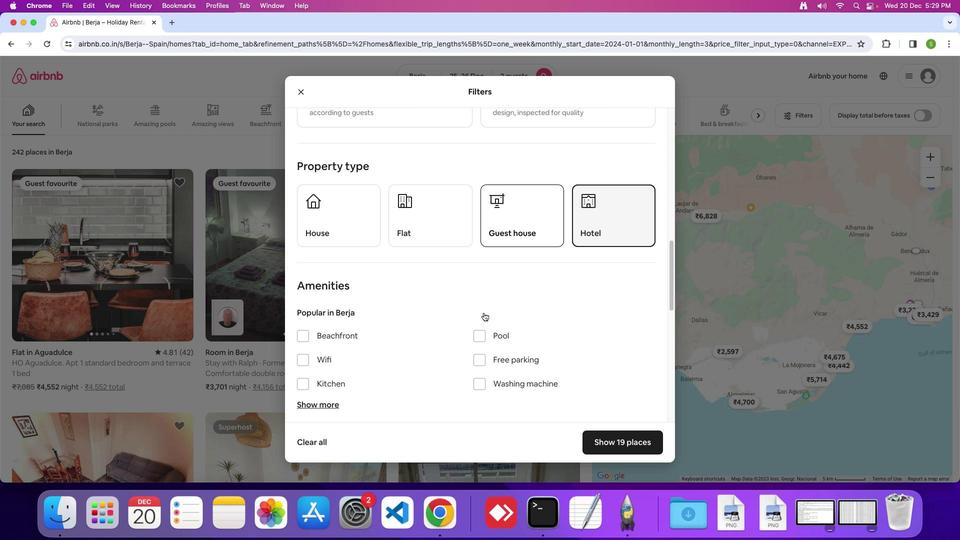
Action: Mouse scrolled (483, 313) with delta (0, 0)
Screenshot: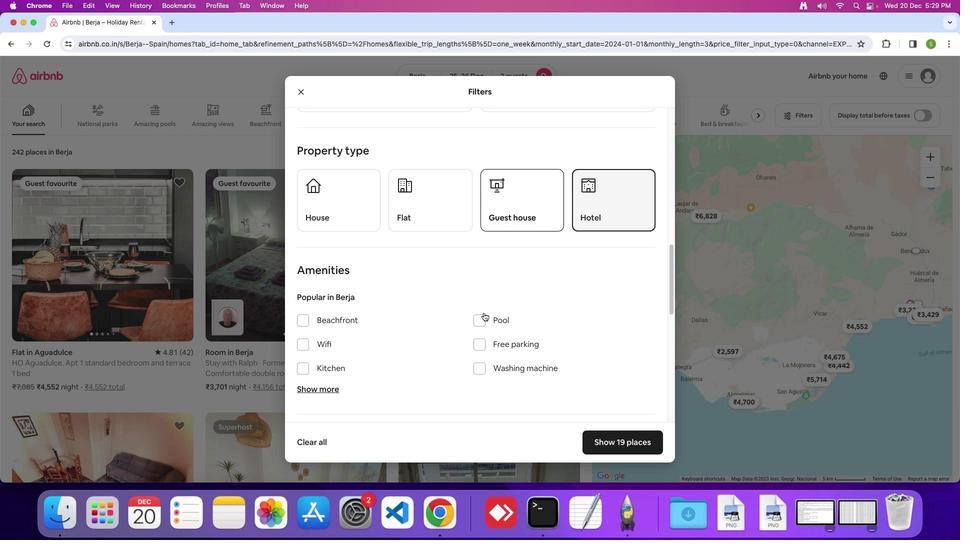 
Action: Mouse scrolled (483, 313) with delta (0, 0)
Screenshot: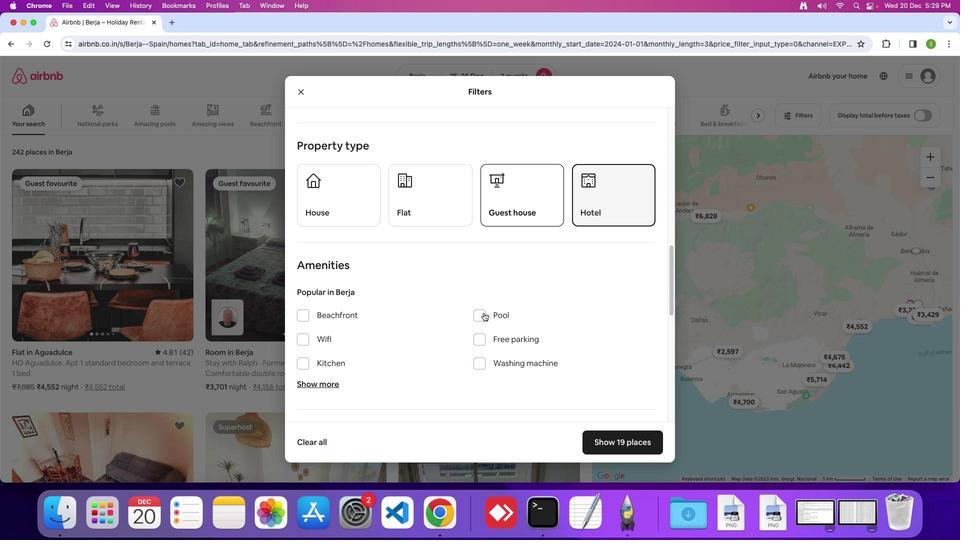 
Action: Mouse scrolled (483, 313) with delta (0, 0)
Screenshot: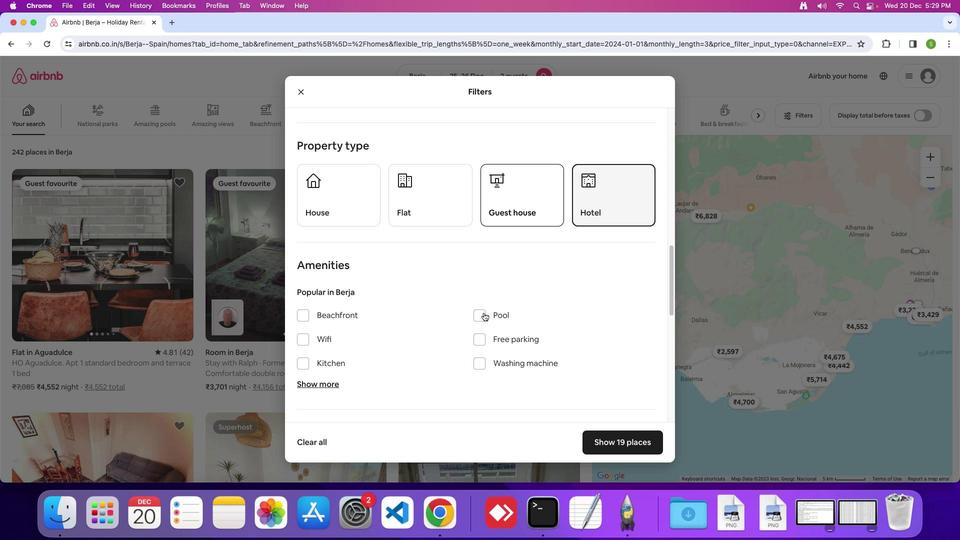 
Action: Mouse moved to (299, 299)
Screenshot: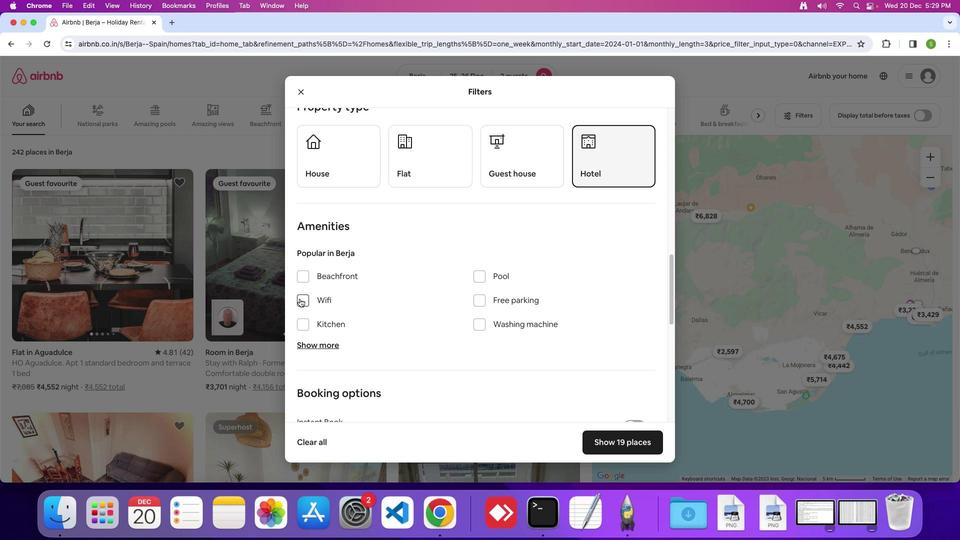 
Action: Mouse pressed left at (299, 299)
Screenshot: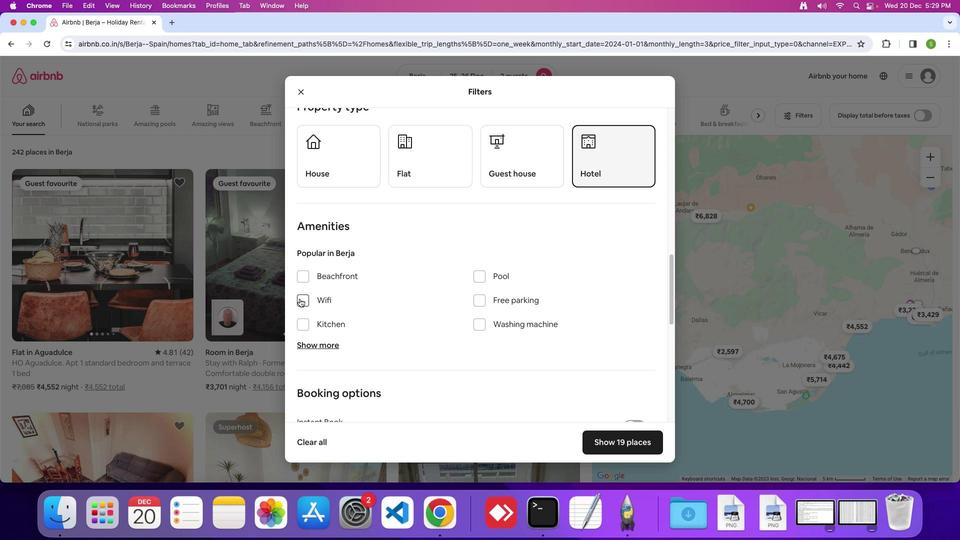 
Action: Mouse moved to (522, 357)
Screenshot: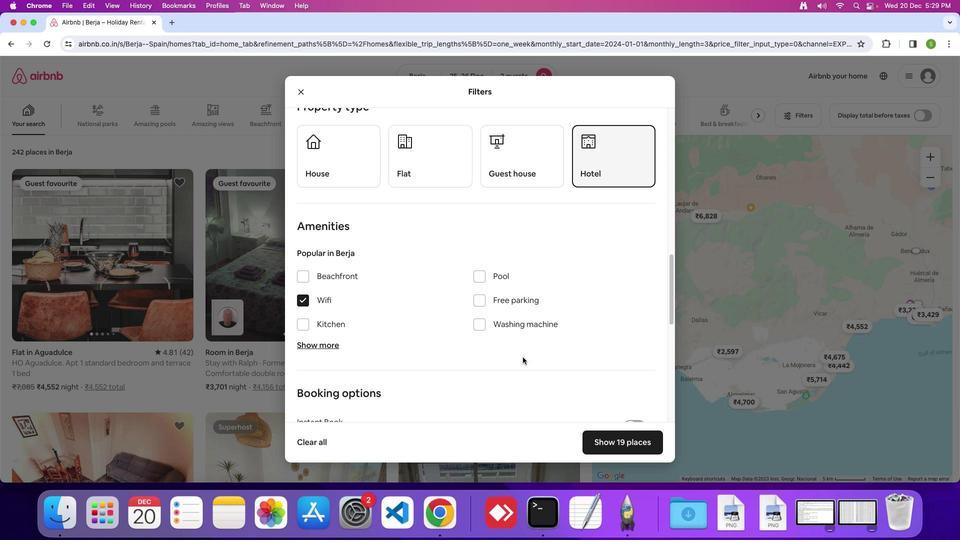 
Action: Mouse scrolled (522, 357) with delta (0, 0)
Screenshot: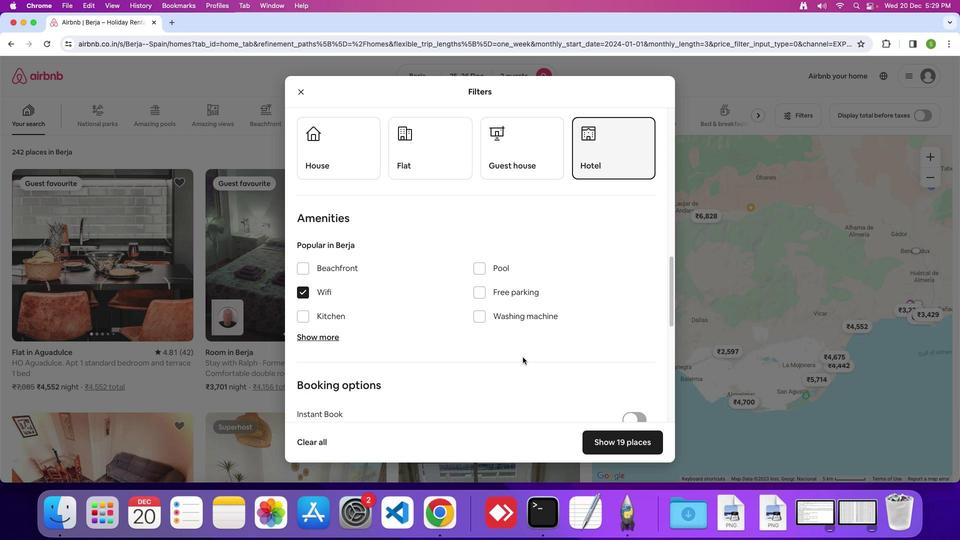 
Action: Mouse scrolled (522, 357) with delta (0, 0)
Screenshot: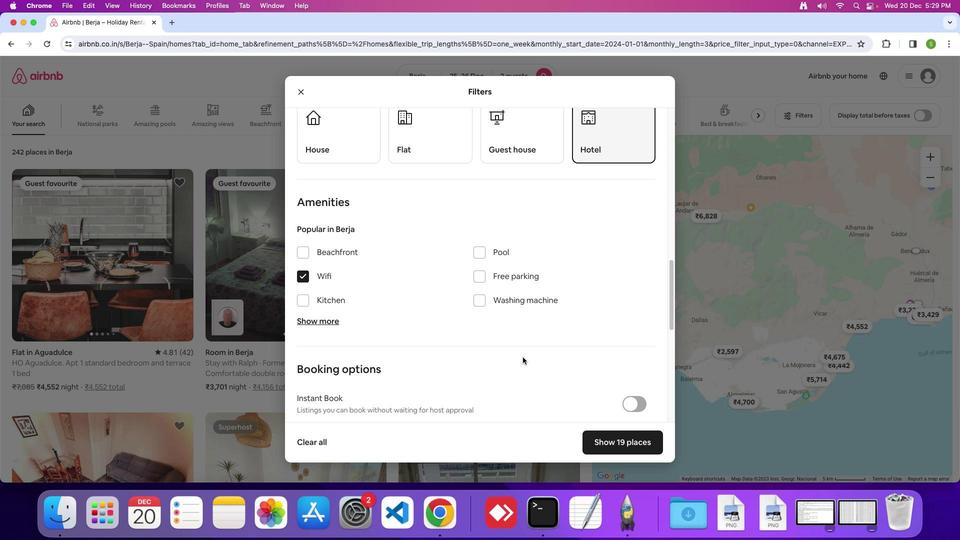 
Action: Mouse scrolled (522, 357) with delta (0, -1)
Screenshot: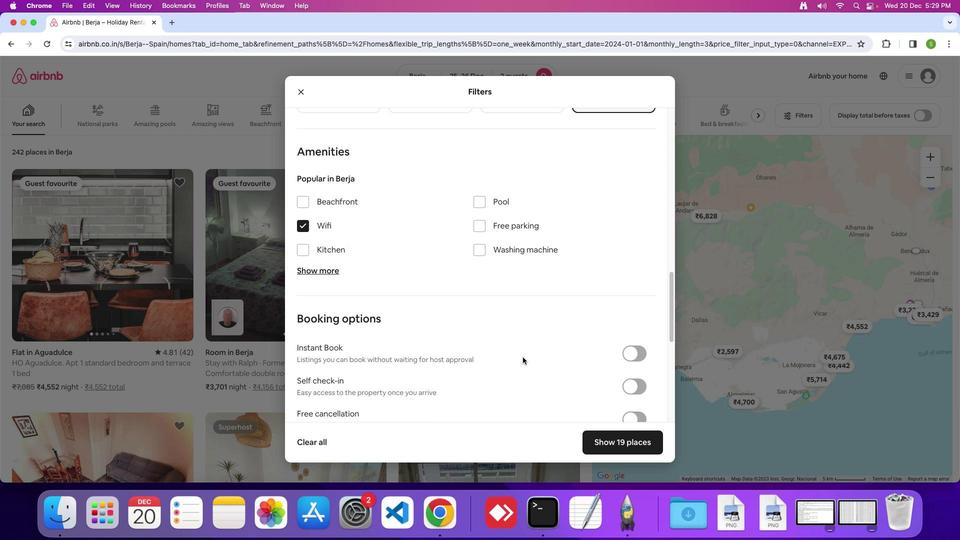 
Action: Mouse scrolled (522, 357) with delta (0, 0)
Screenshot: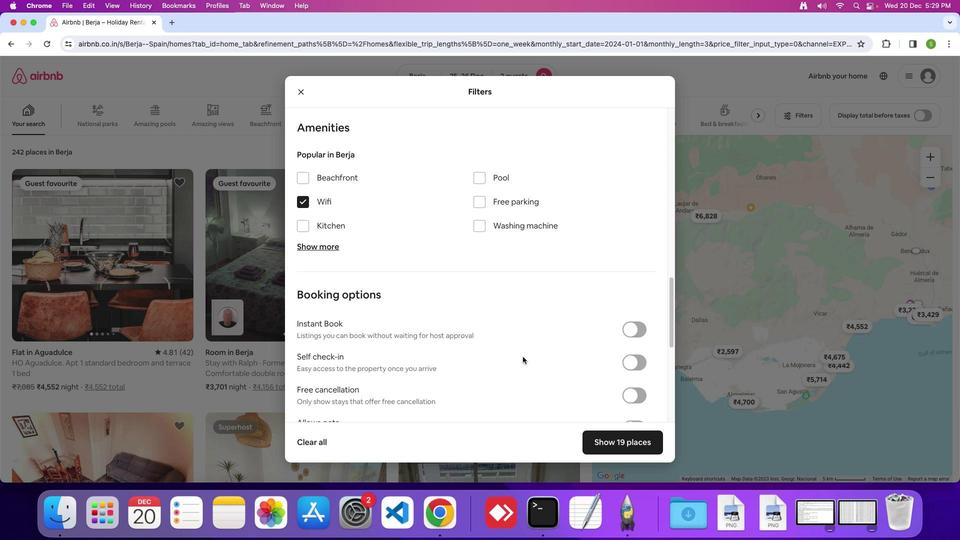 
Action: Mouse moved to (522, 357)
Screenshot: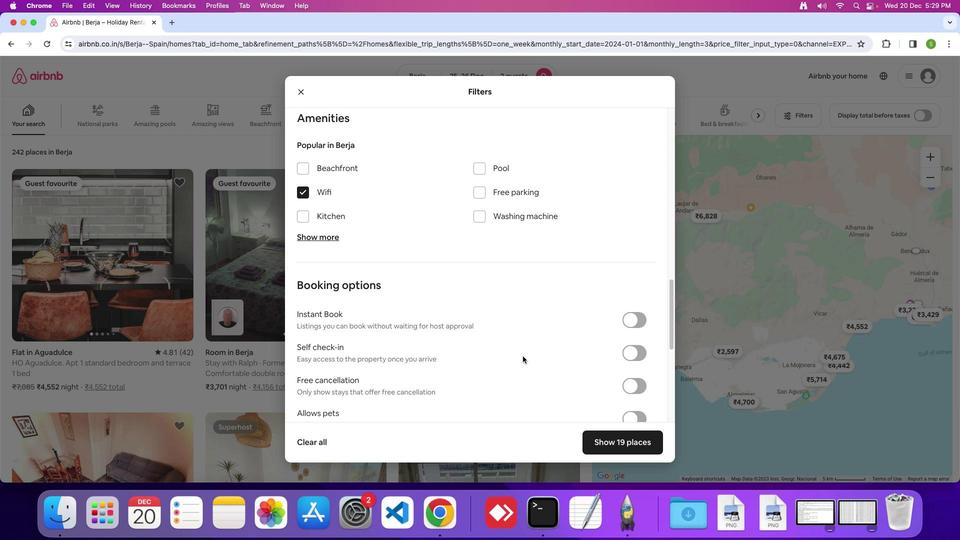
Action: Mouse scrolled (522, 357) with delta (0, 0)
Screenshot: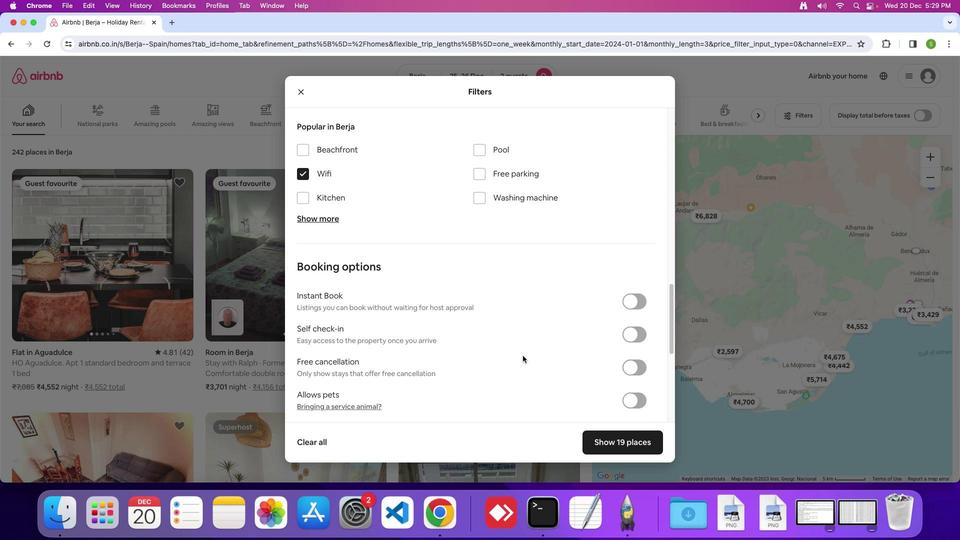 
Action: Mouse scrolled (522, 357) with delta (0, -1)
Screenshot: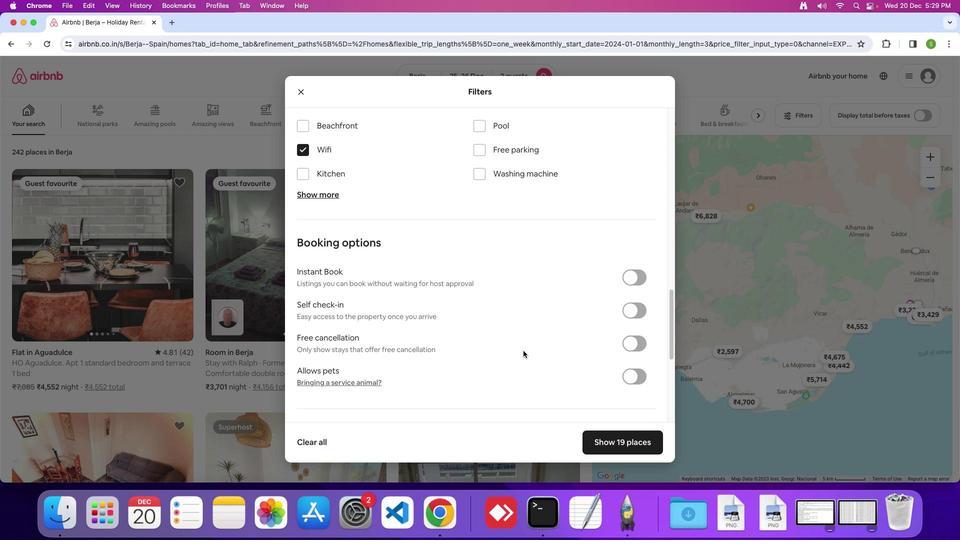 
Action: Mouse moved to (537, 273)
Screenshot: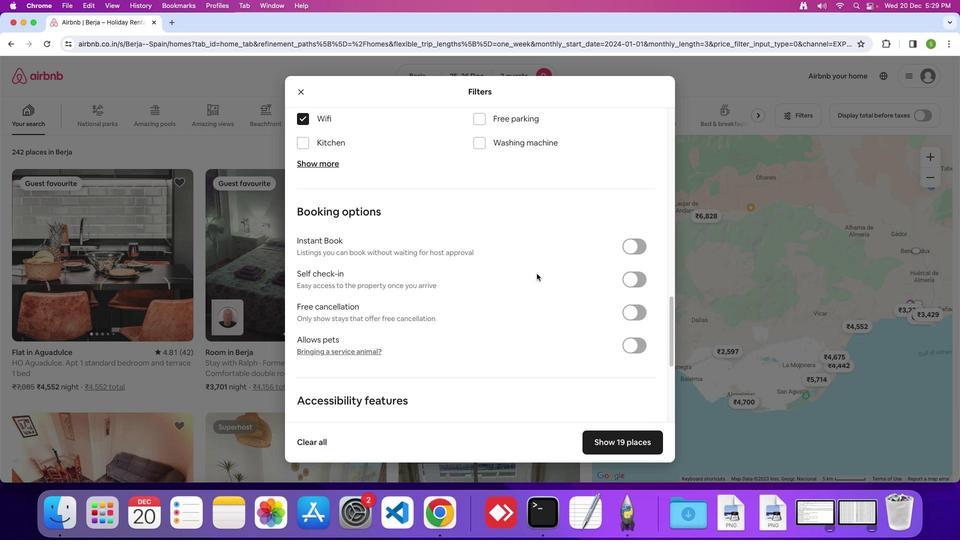 
Action: Mouse scrolled (537, 273) with delta (0, 0)
Screenshot: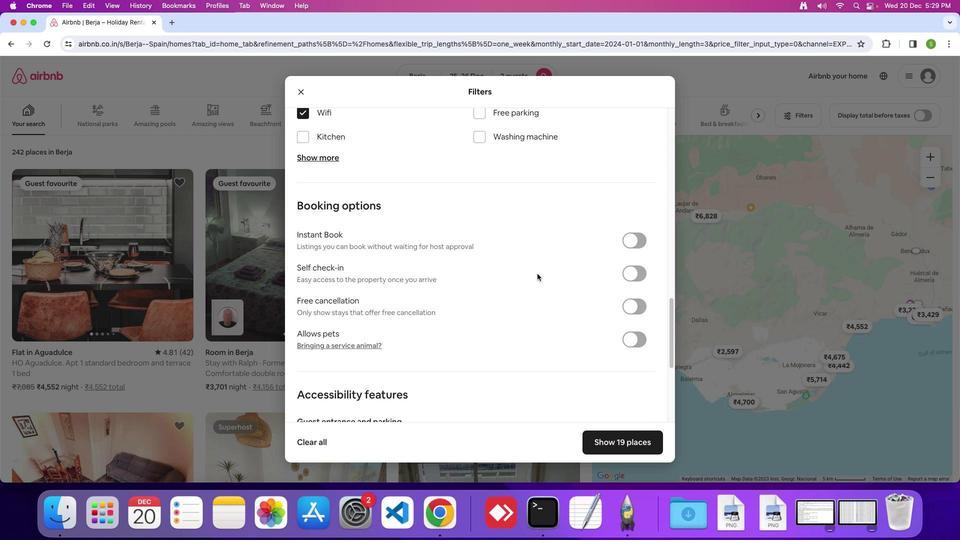 
Action: Mouse moved to (537, 273)
Screenshot: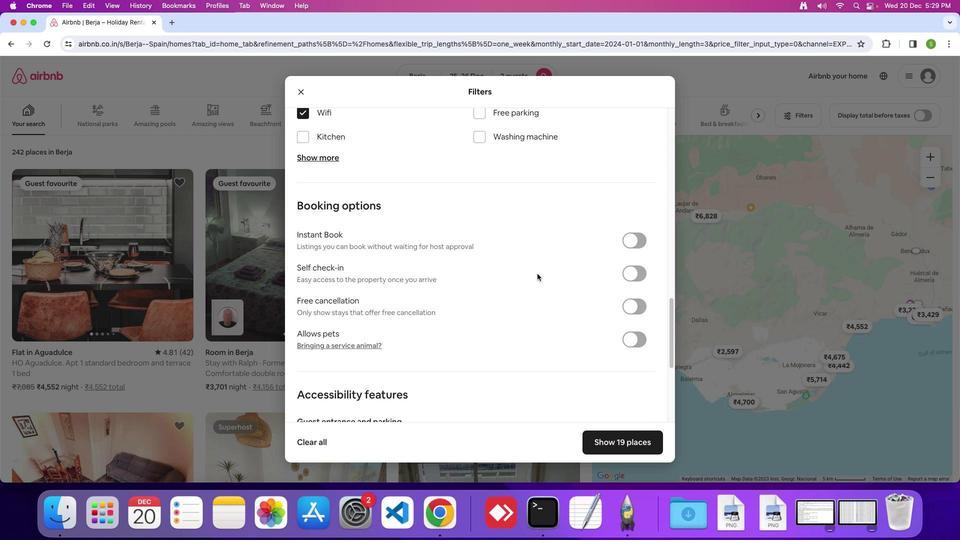 
Action: Mouse scrolled (537, 273) with delta (0, 0)
Screenshot: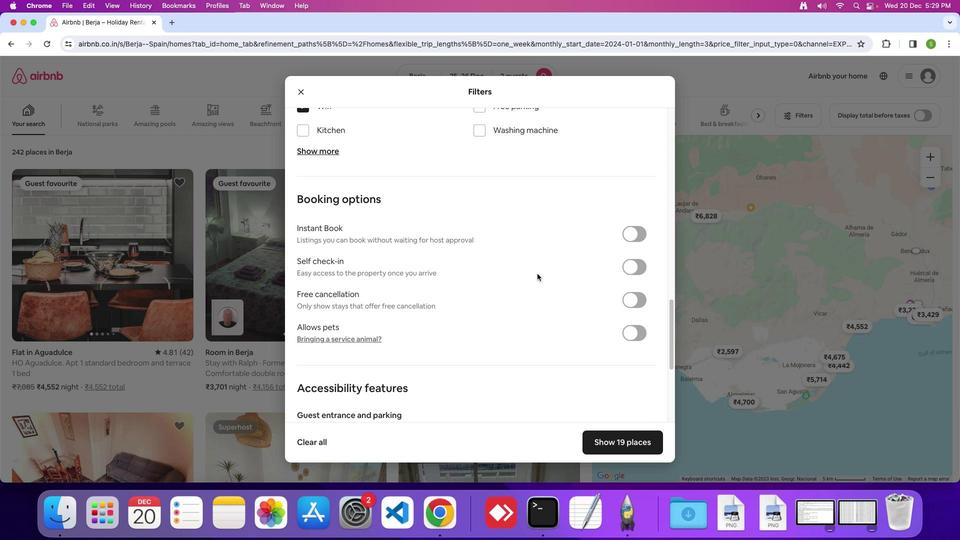 
Action: Mouse scrolled (537, 273) with delta (0, -1)
Screenshot: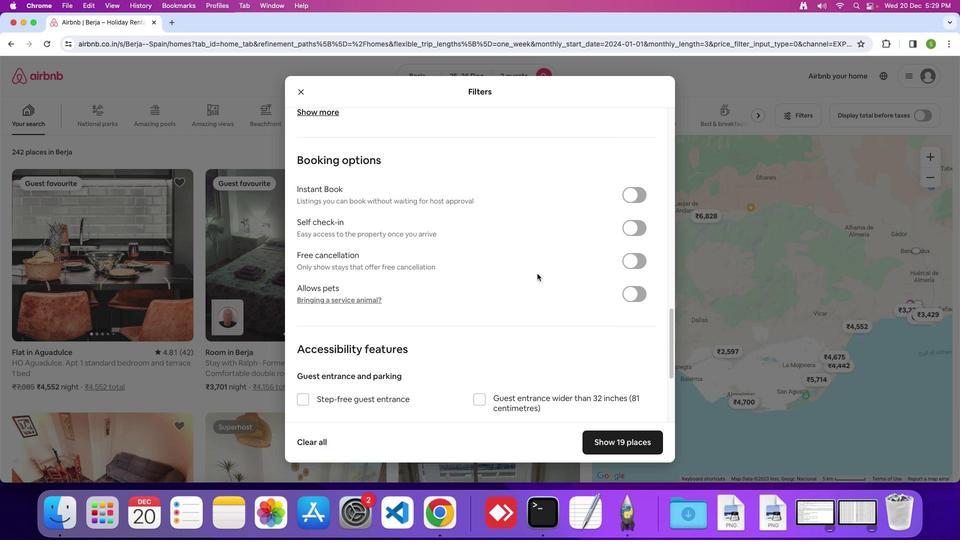 
Action: Mouse moved to (537, 288)
Screenshot: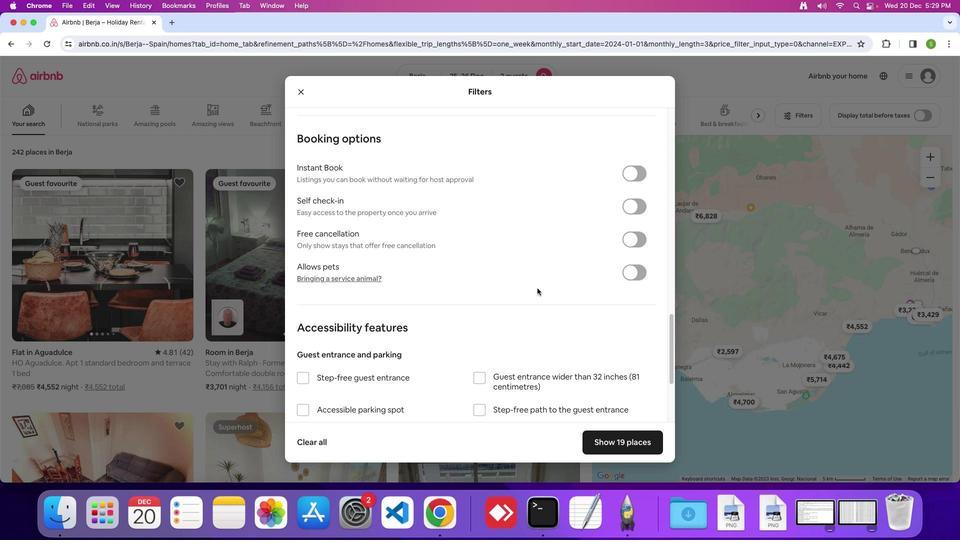 
Action: Mouse scrolled (537, 288) with delta (0, 0)
Screenshot: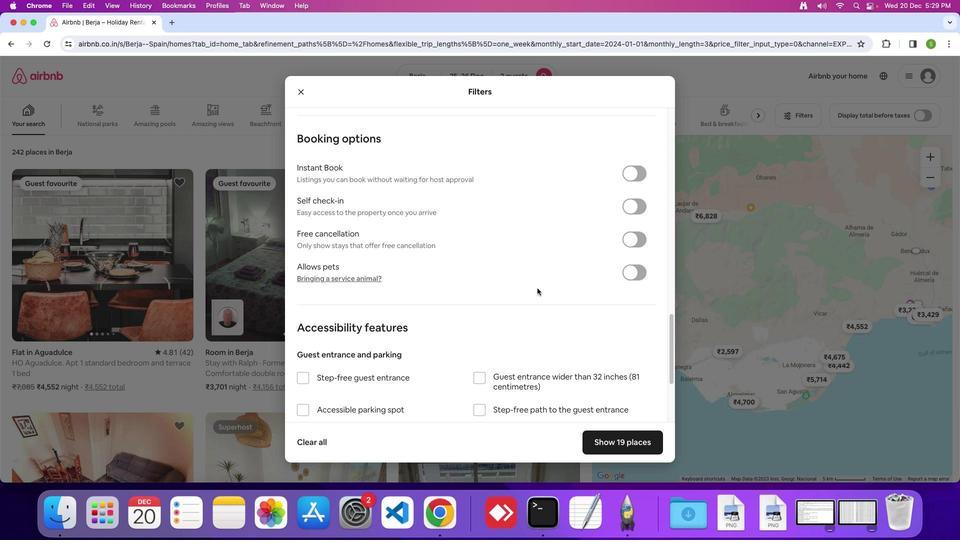 
Action: Mouse moved to (537, 288)
Screenshot: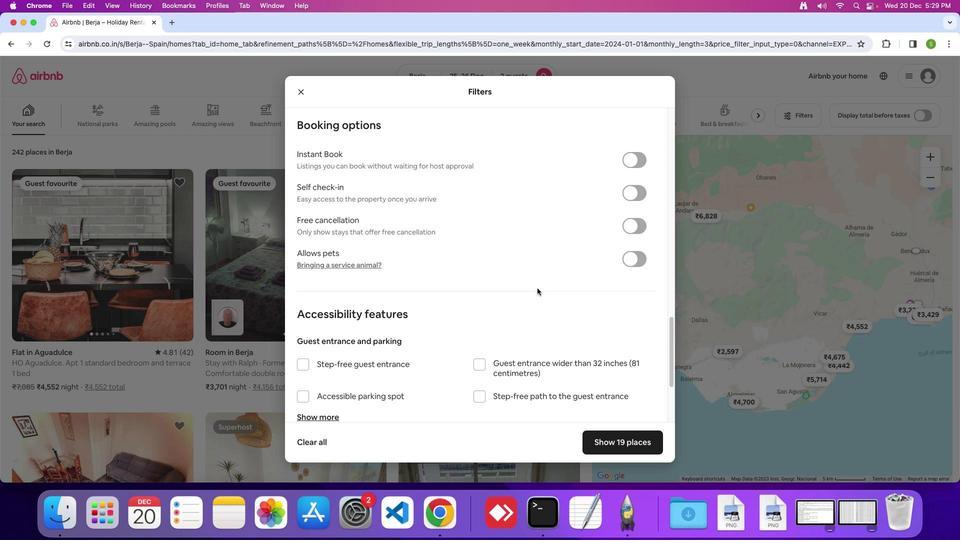 
Action: Mouse scrolled (537, 288) with delta (0, 0)
Screenshot: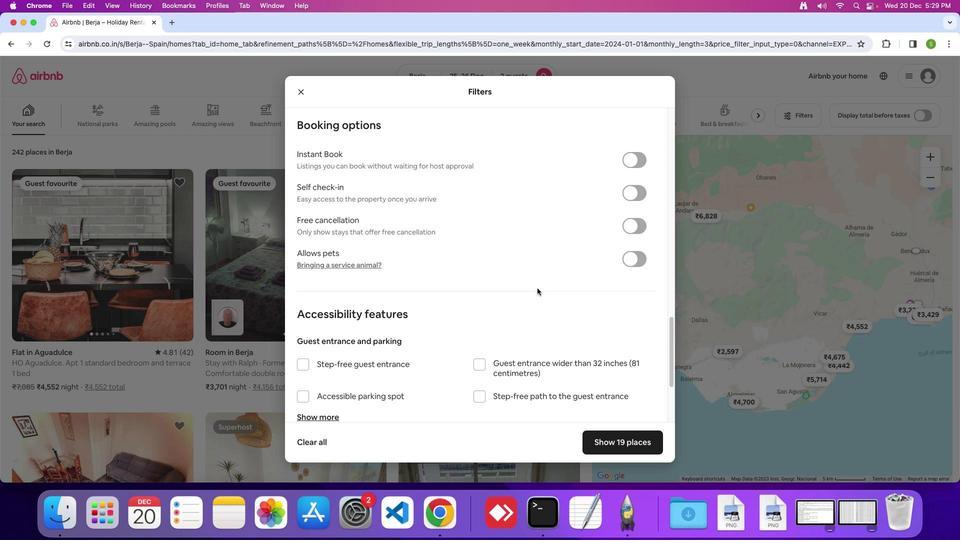 
Action: Mouse moved to (537, 288)
Screenshot: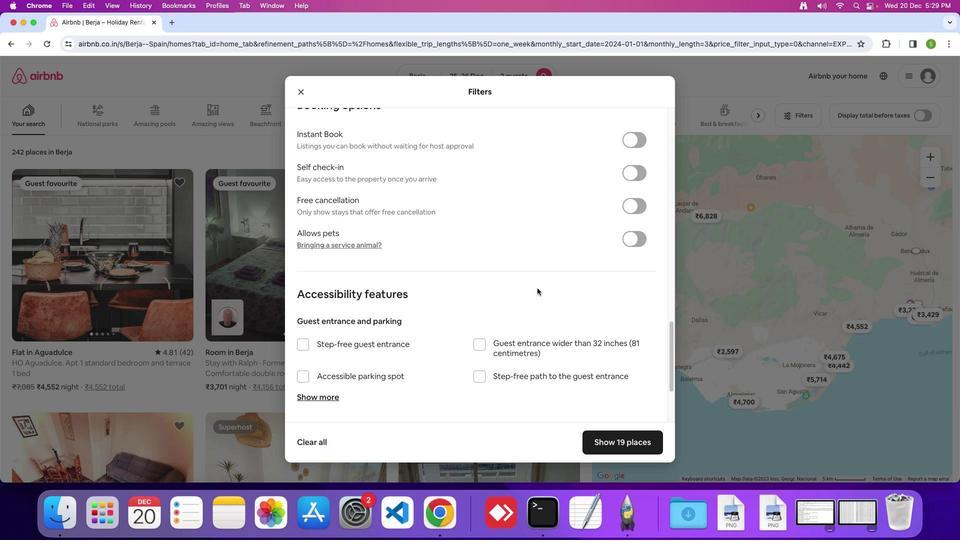 
Action: Mouse scrolled (537, 288) with delta (0, -1)
Screenshot: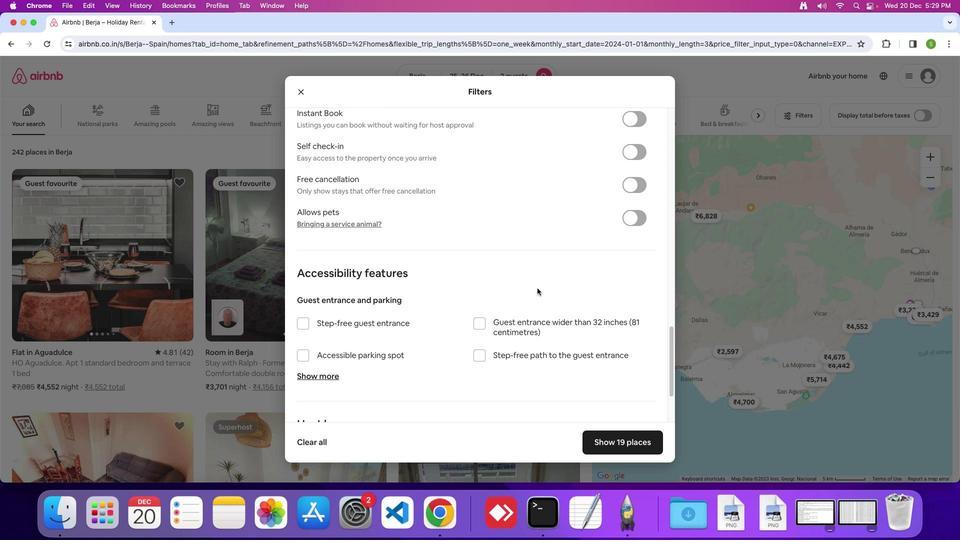 
Action: Mouse moved to (537, 289)
Screenshot: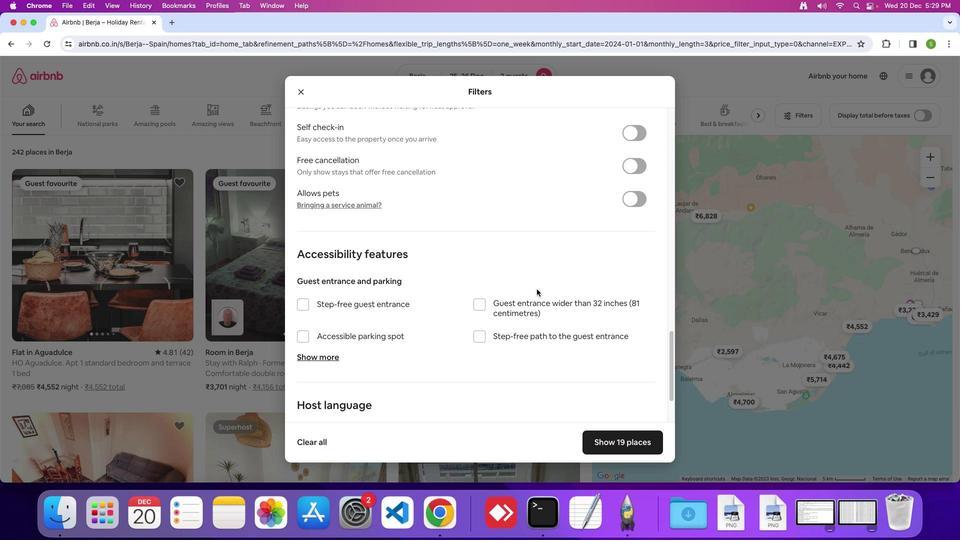 
Action: Mouse scrolled (537, 289) with delta (0, 0)
Screenshot: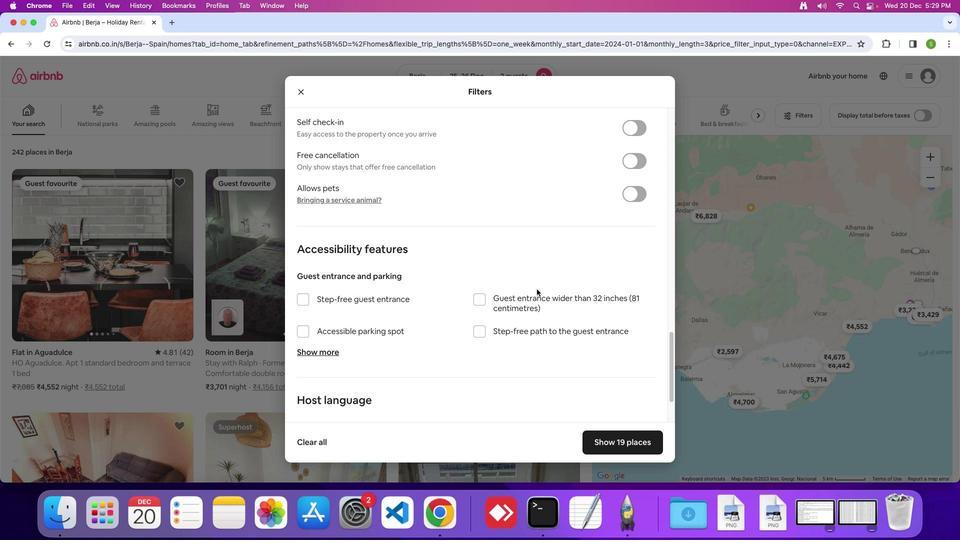 
Action: Mouse scrolled (537, 289) with delta (0, 0)
Screenshot: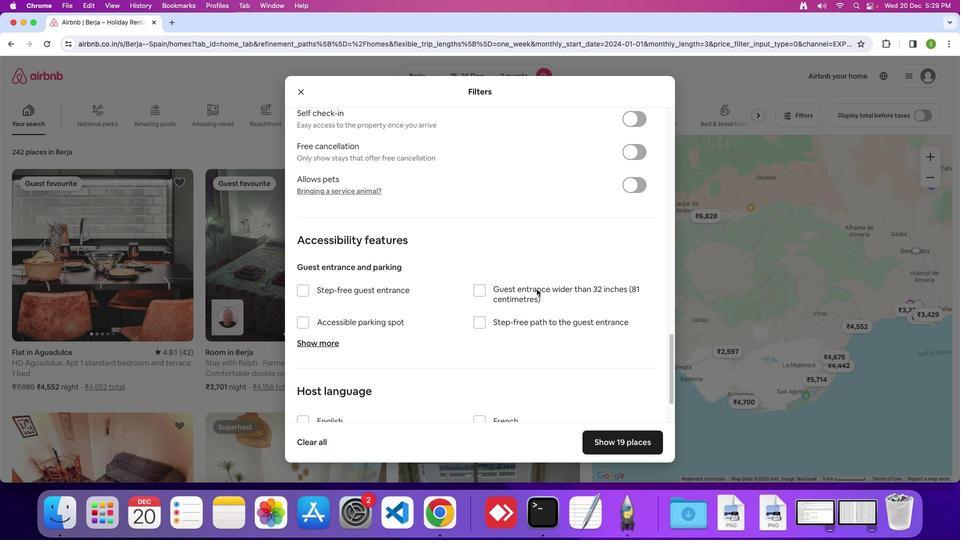 
Action: Mouse scrolled (537, 289) with delta (0, 0)
Screenshot: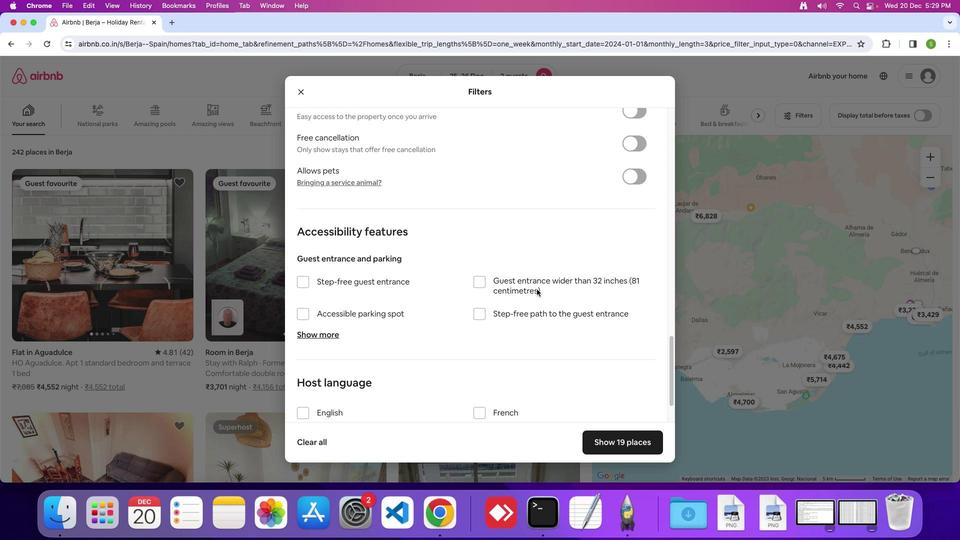 
Action: Mouse scrolled (537, 289) with delta (0, 0)
Screenshot: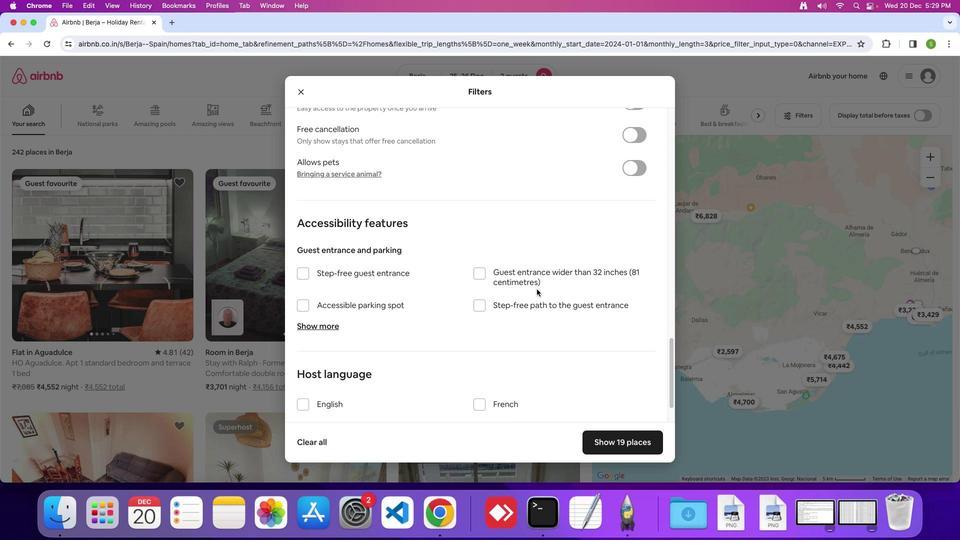 
Action: Mouse scrolled (537, 289) with delta (0, -1)
Screenshot: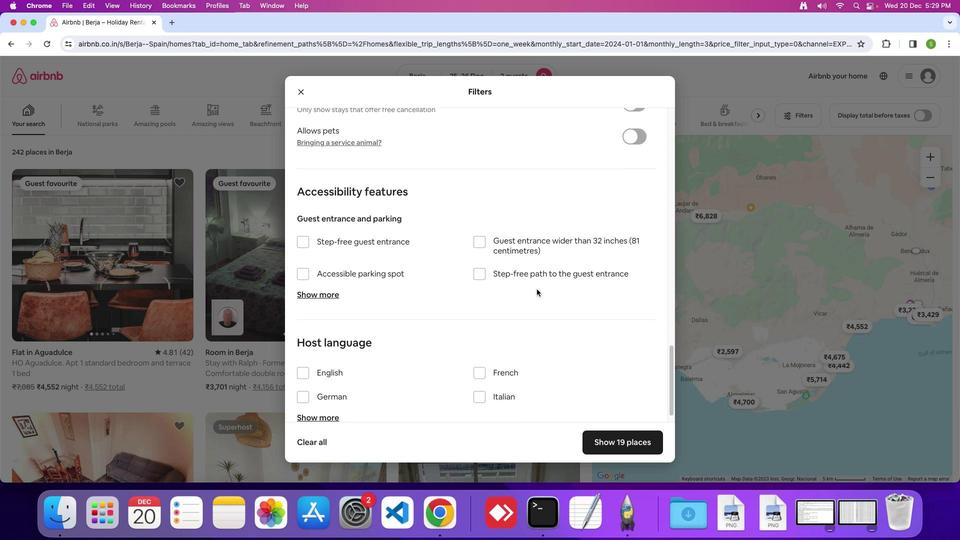 
Action: Mouse scrolled (537, 289) with delta (0, -1)
Screenshot: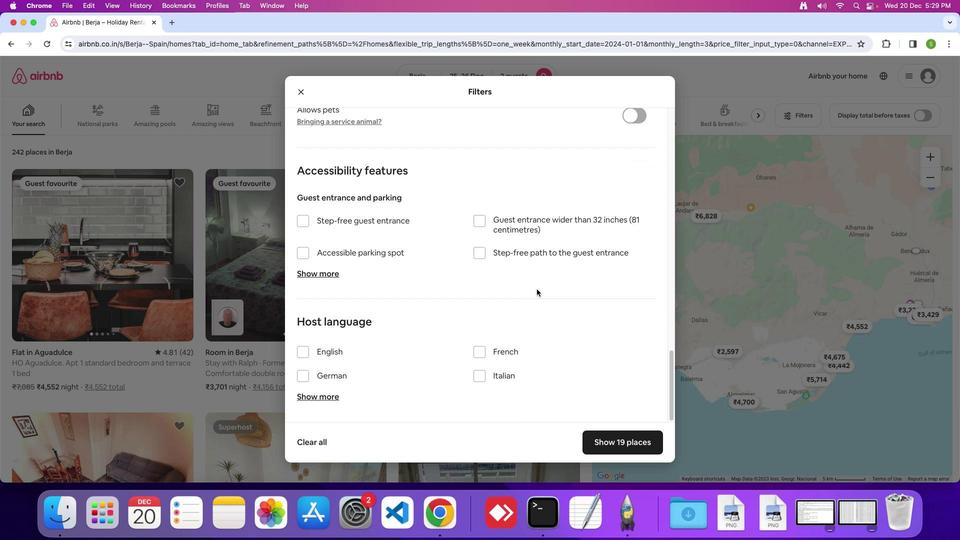 
Action: Mouse scrolled (537, 289) with delta (0, 0)
Screenshot: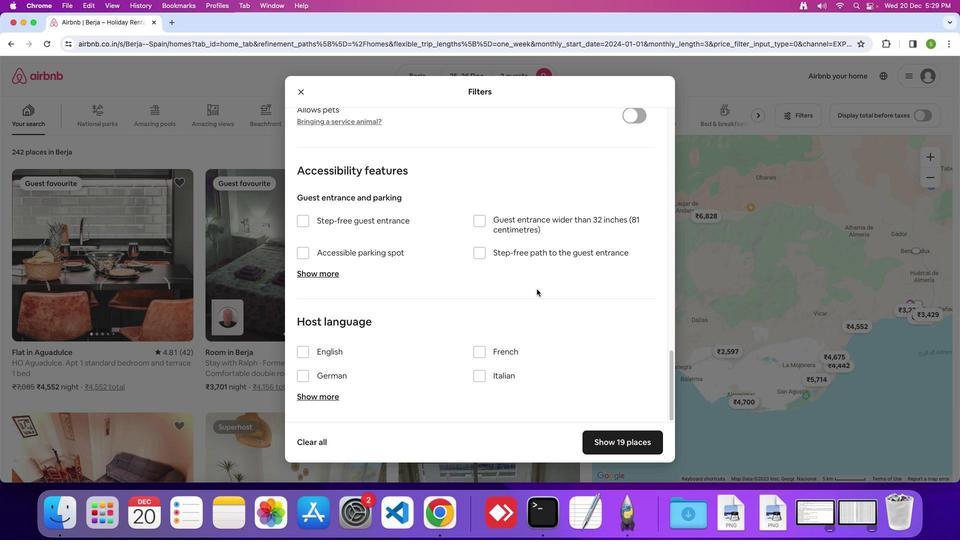 
Action: Mouse scrolled (537, 289) with delta (0, 0)
Screenshot: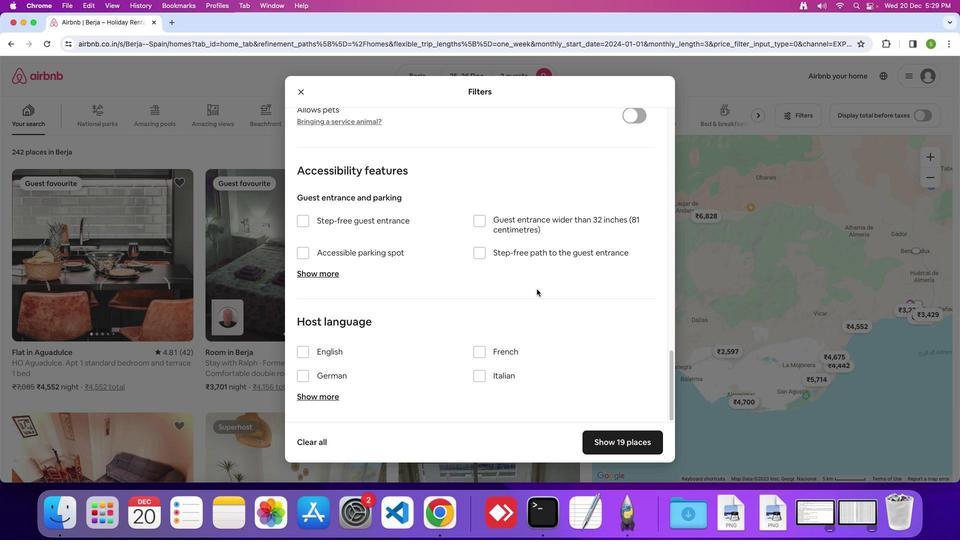
Action: Mouse scrolled (537, 289) with delta (0, 0)
Screenshot: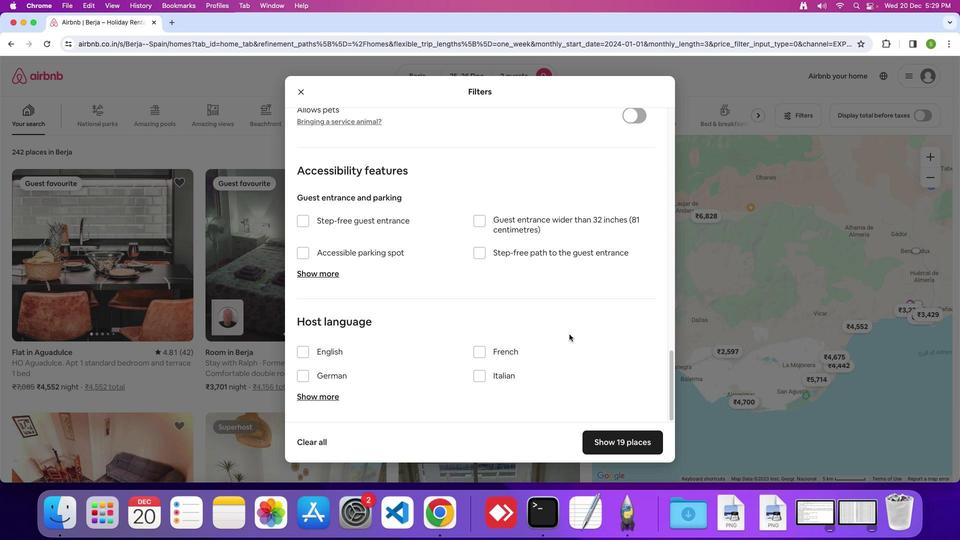 
Action: Mouse moved to (611, 440)
Screenshot: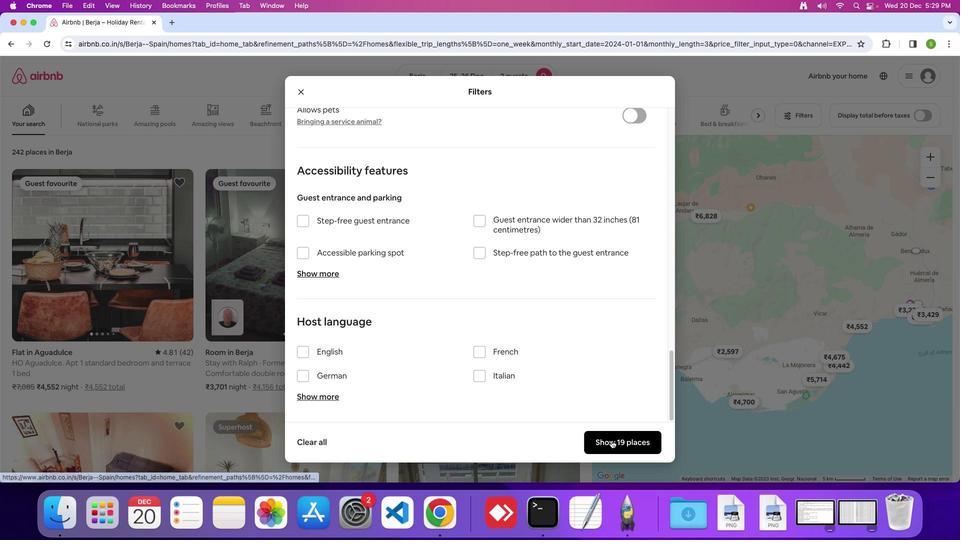 
Action: Mouse pressed left at (611, 440)
Screenshot: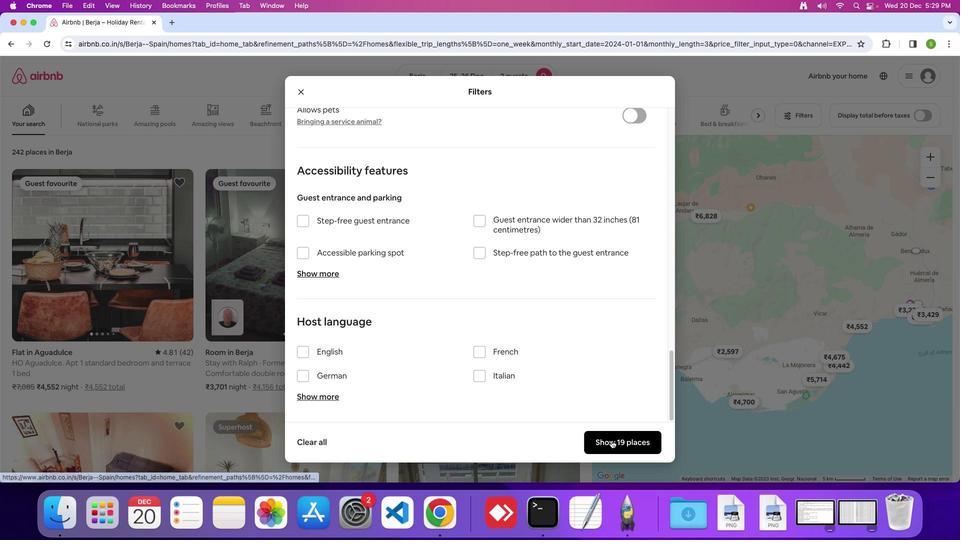 
Action: Mouse moved to (119, 263)
Screenshot: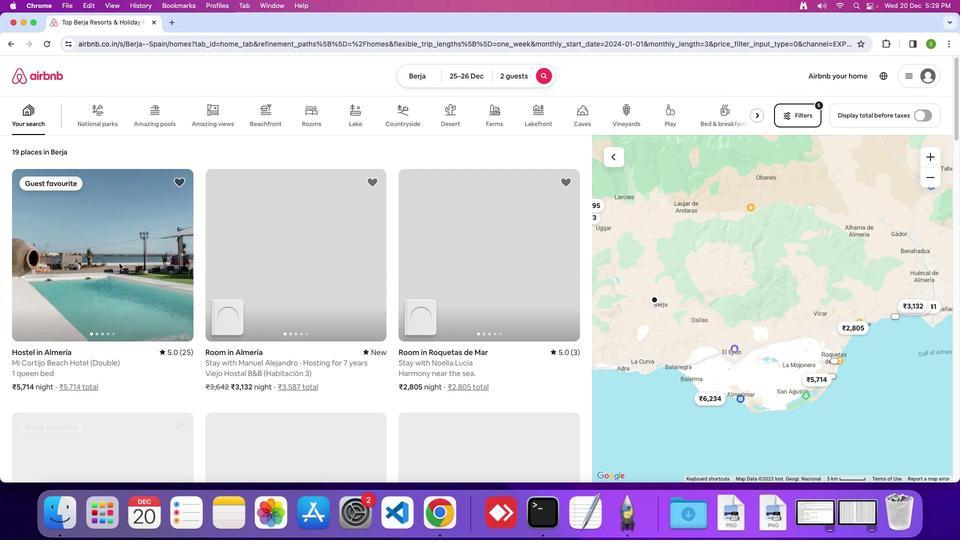 
Action: Mouse pressed left at (119, 263)
Screenshot: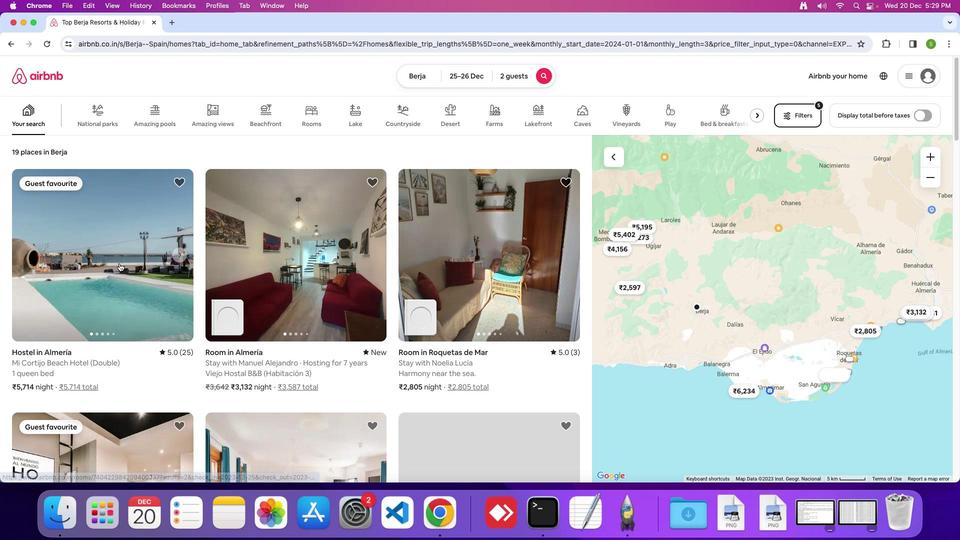 
Action: Mouse moved to (374, 291)
Screenshot: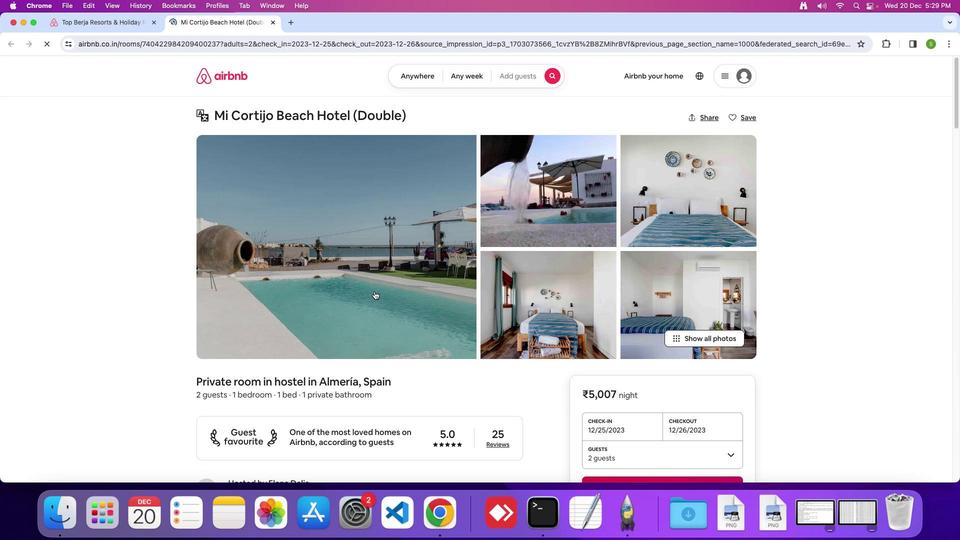 
Action: Mouse pressed left at (374, 291)
Screenshot: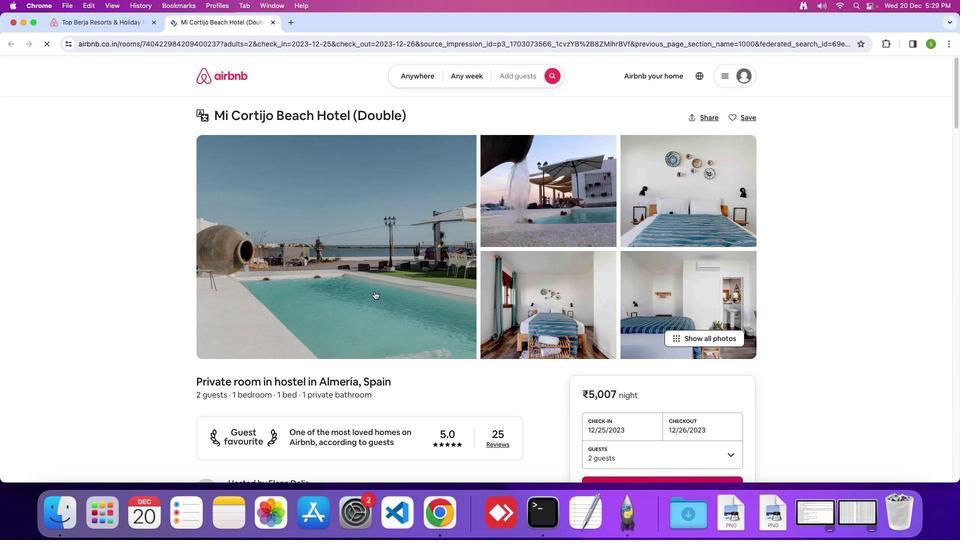 
Action: Mouse moved to (386, 298)
Screenshot: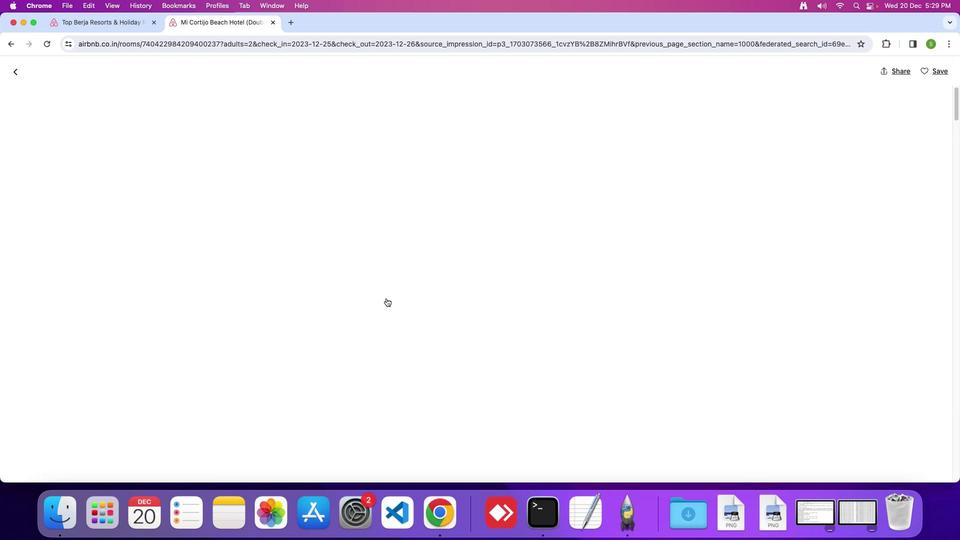 
Action: Mouse scrolled (386, 298) with delta (0, 0)
Screenshot: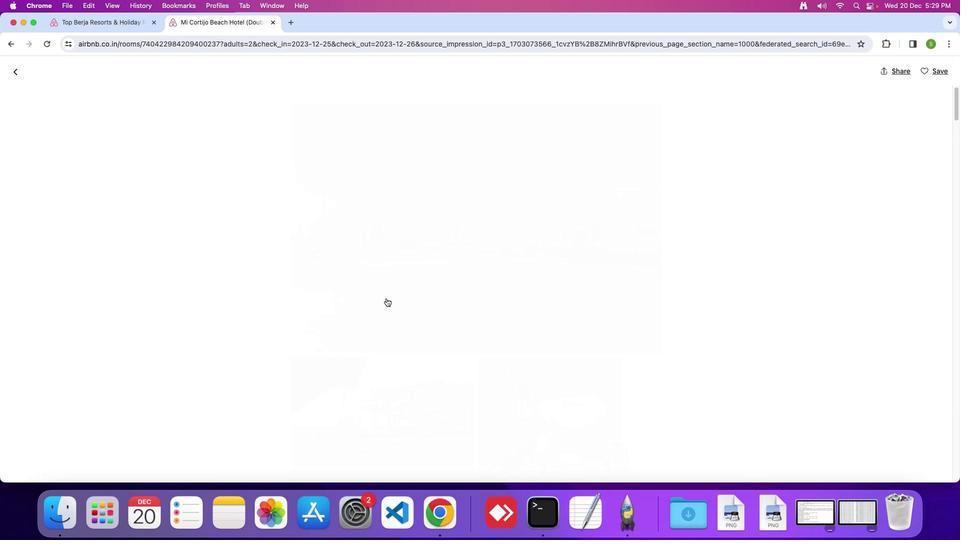 
Action: Mouse moved to (386, 298)
Screenshot: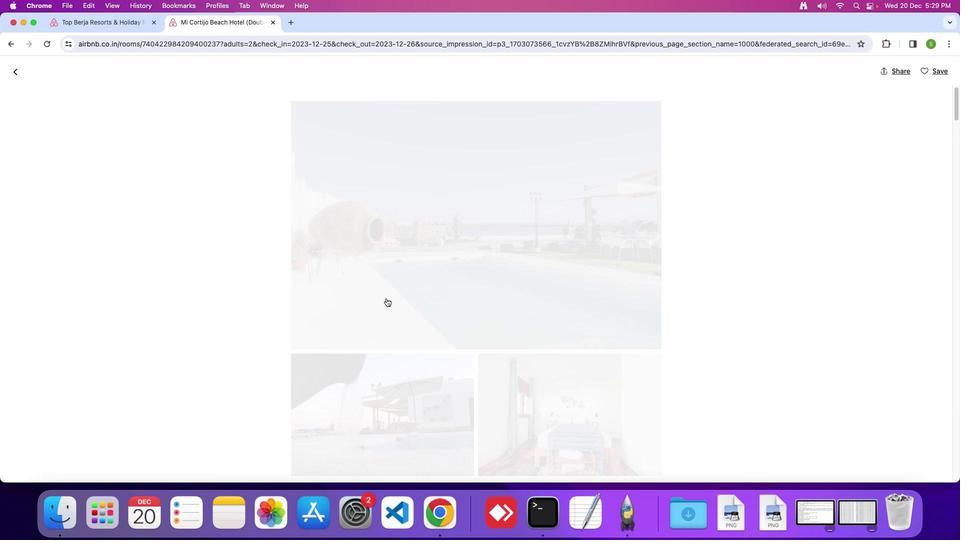 
Action: Mouse scrolled (386, 298) with delta (0, 0)
Screenshot: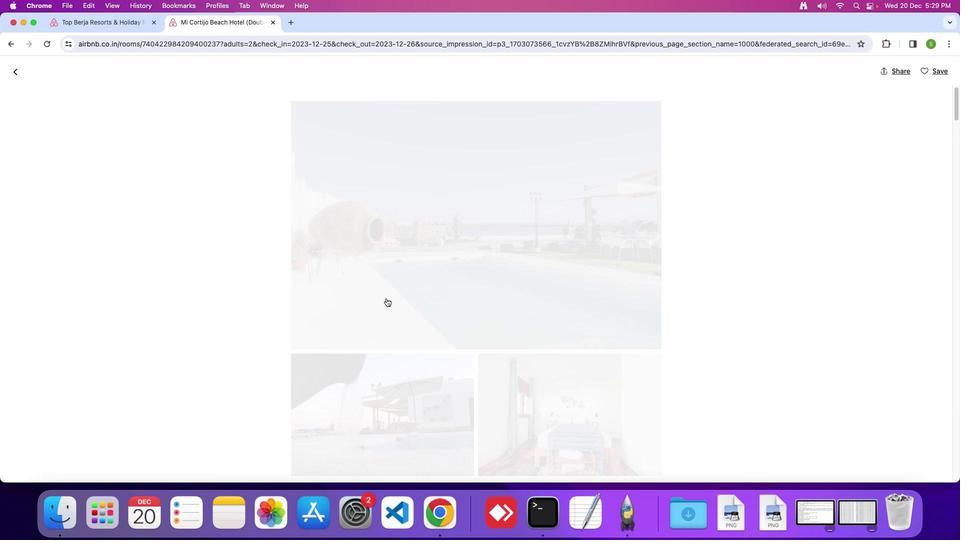 
Action: Mouse scrolled (386, 298) with delta (0, -1)
Screenshot: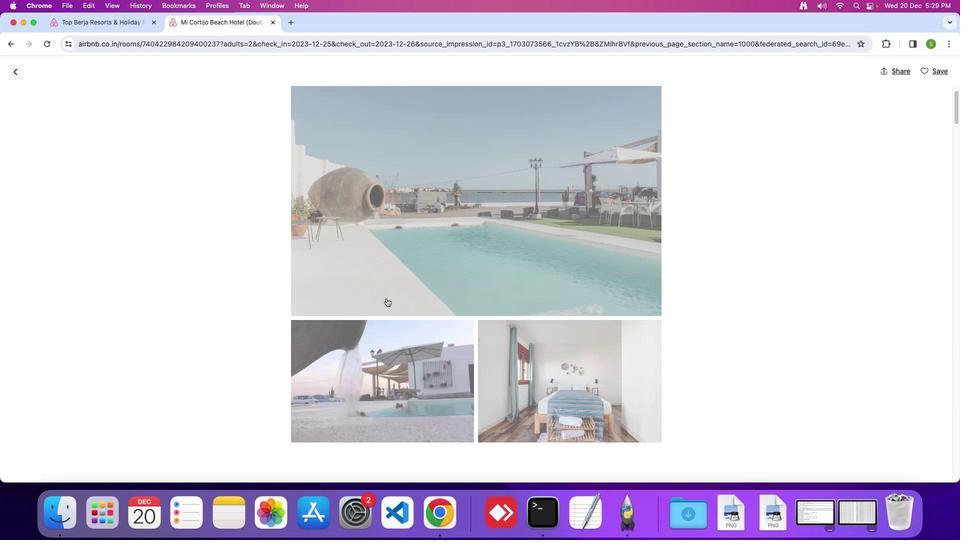 
Action: Mouse scrolled (386, 298) with delta (0, 0)
Screenshot: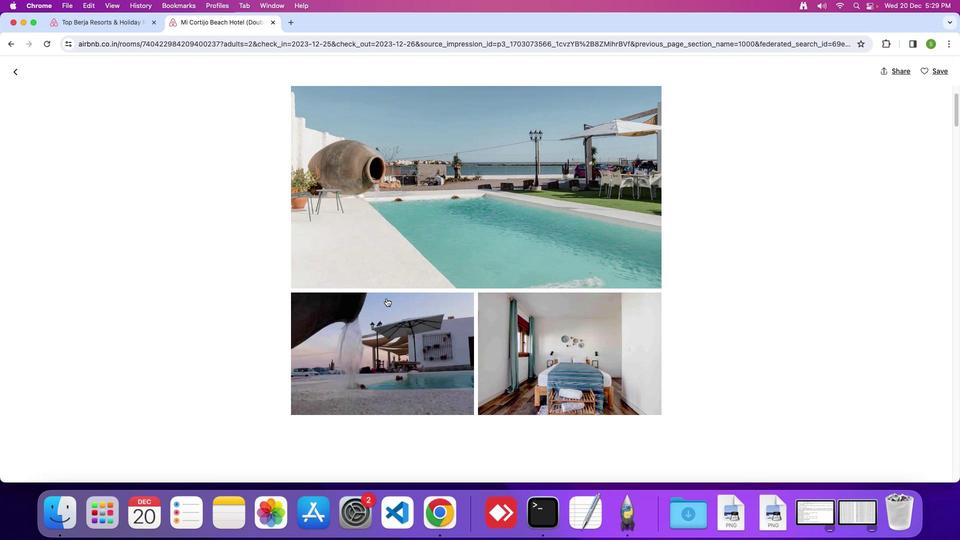 
Action: Mouse scrolled (386, 298) with delta (0, 0)
Screenshot: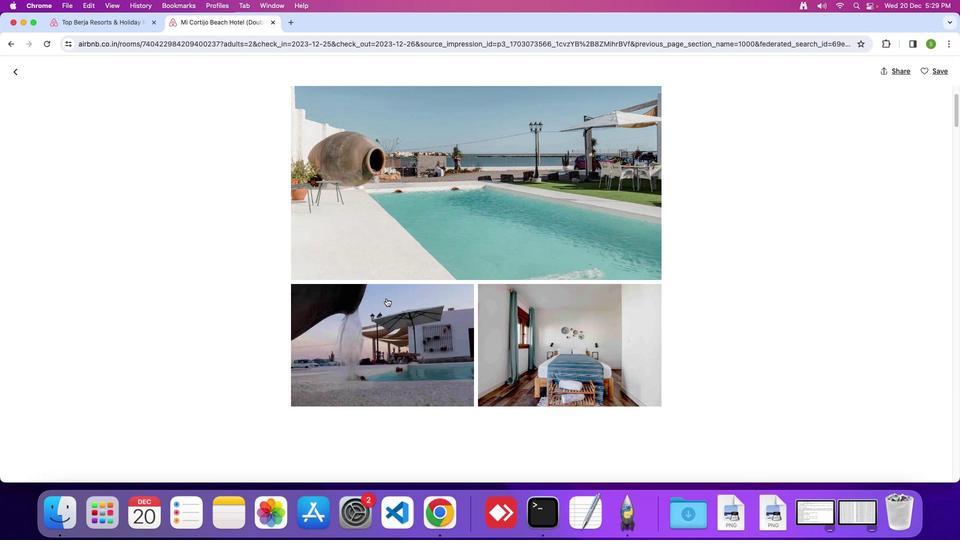 
Action: Mouse scrolled (386, 298) with delta (0, 0)
Screenshot: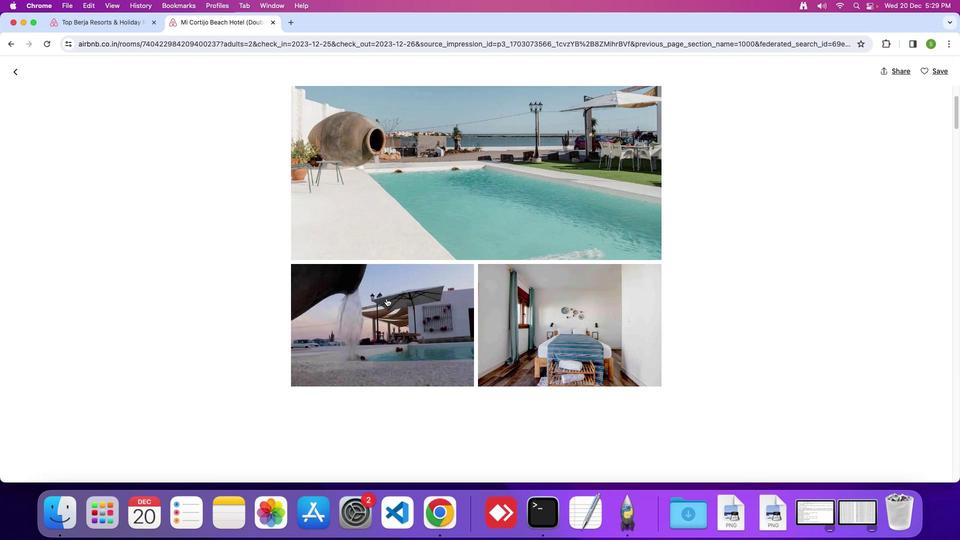 
Action: Mouse moved to (387, 298)
Screenshot: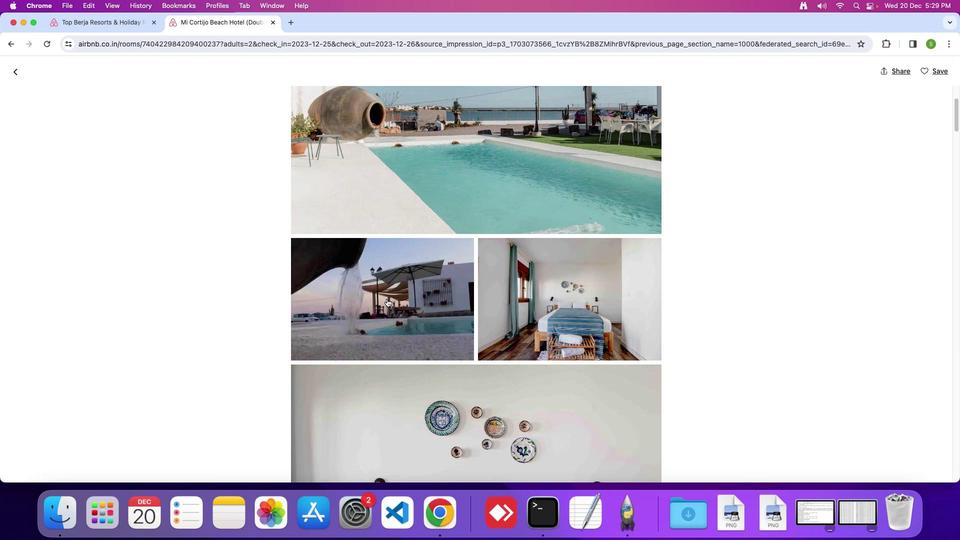 
Action: Mouse scrolled (387, 298) with delta (0, 0)
Screenshot: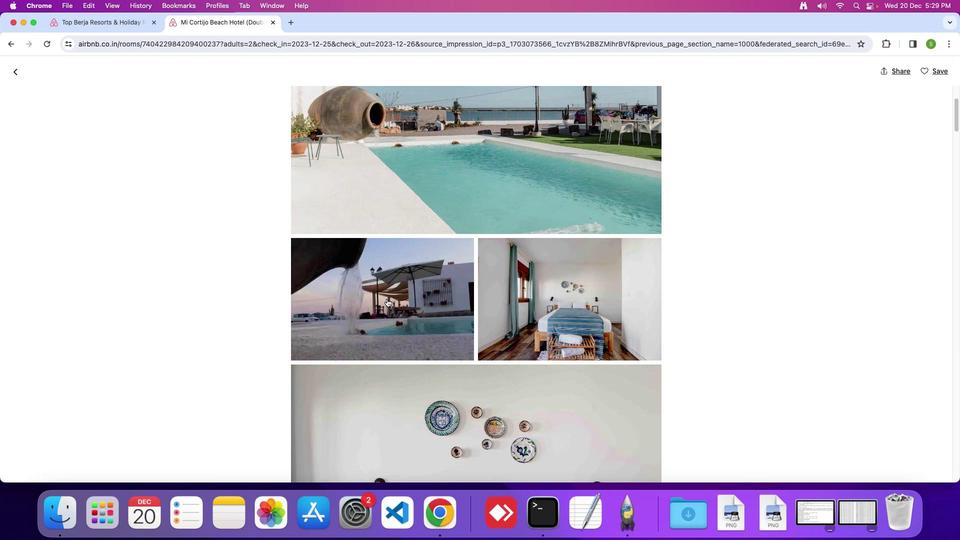 
Action: Mouse moved to (387, 298)
Screenshot: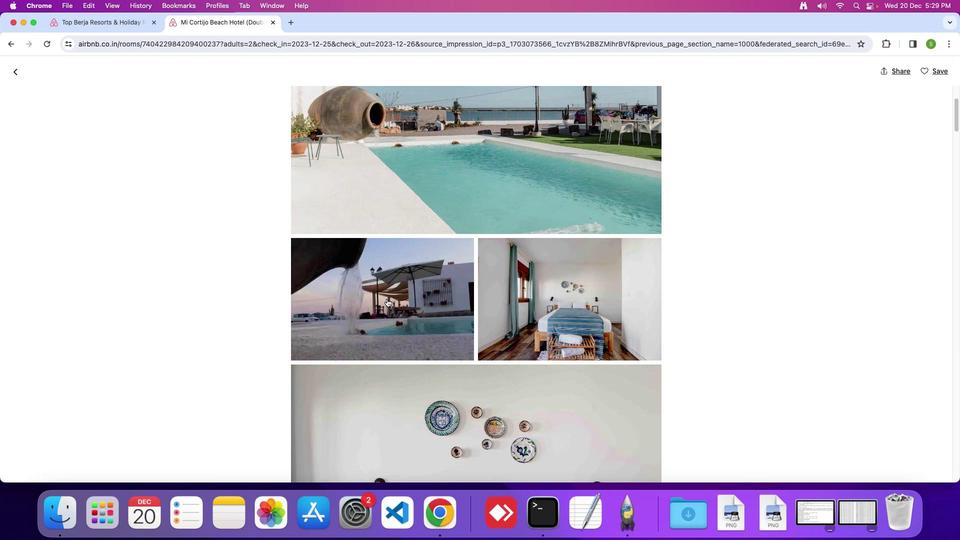 
Action: Mouse scrolled (387, 298) with delta (0, 0)
Screenshot: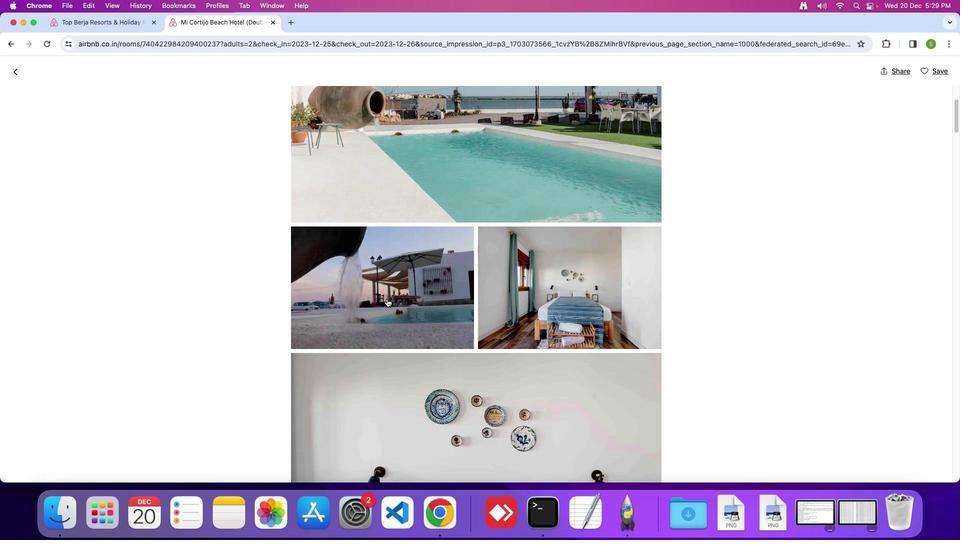 
Action: Mouse scrolled (387, 298) with delta (0, -1)
Screenshot: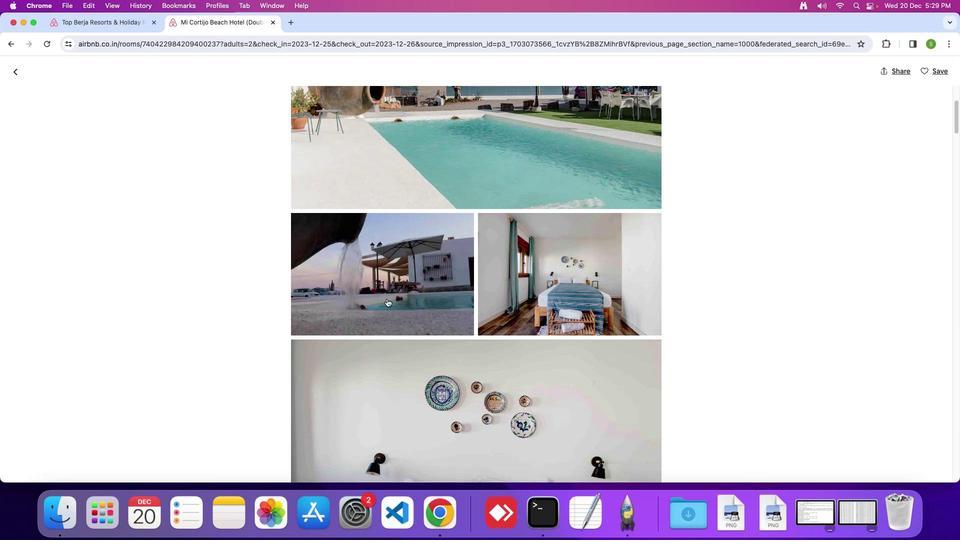 
Action: Mouse moved to (387, 299)
Screenshot: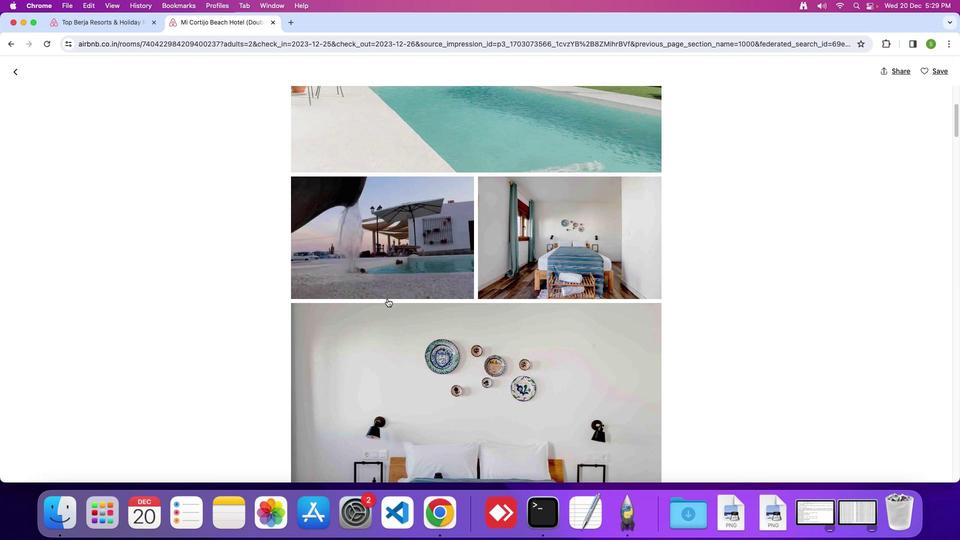 
Action: Mouse scrolled (387, 299) with delta (0, 0)
Screenshot: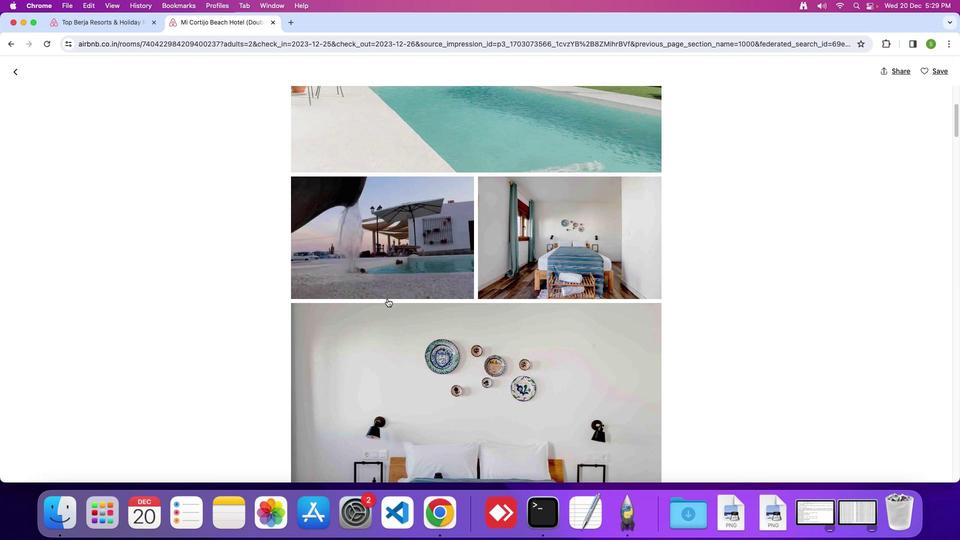
Action: Mouse scrolled (387, 299) with delta (0, 0)
Screenshot: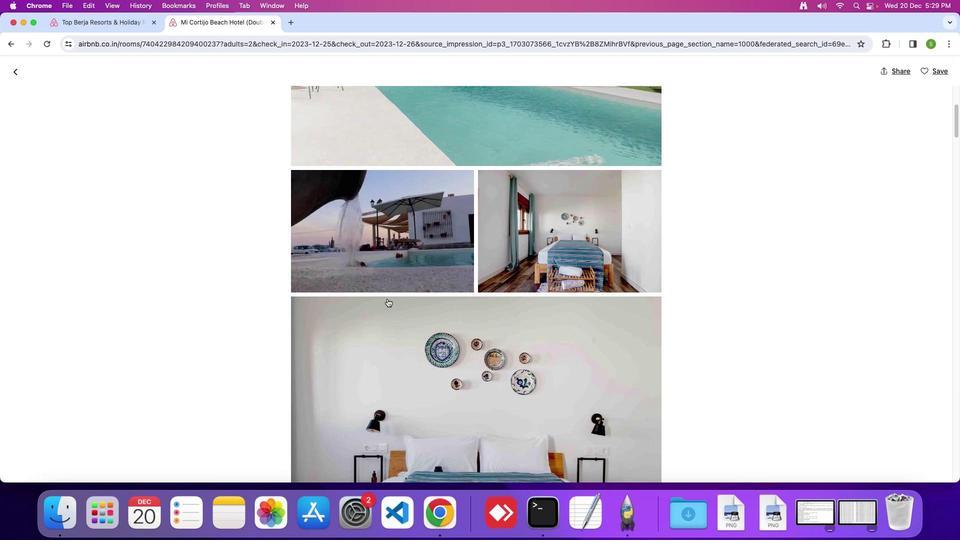 
Action: Mouse scrolled (387, 299) with delta (0, -1)
Screenshot: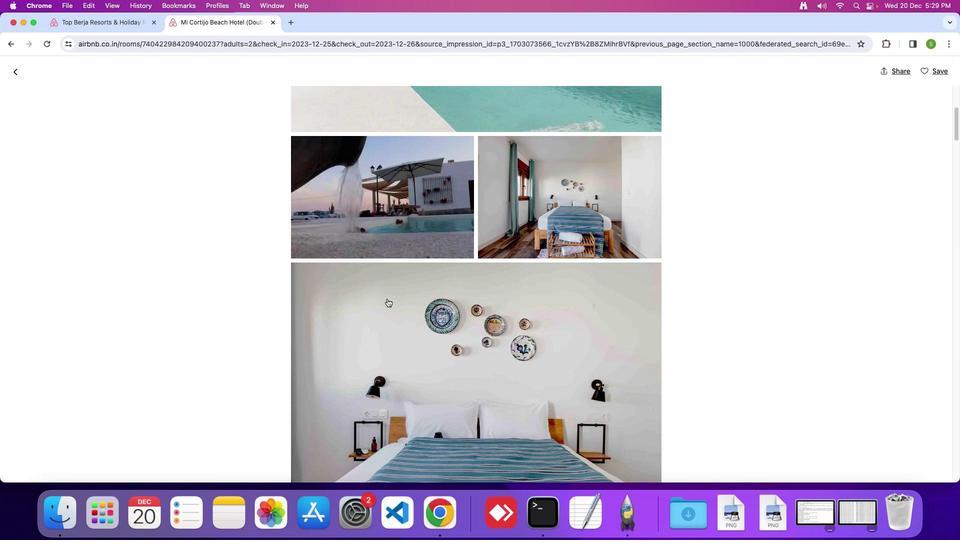 
Action: Mouse scrolled (387, 299) with delta (0, 0)
Screenshot: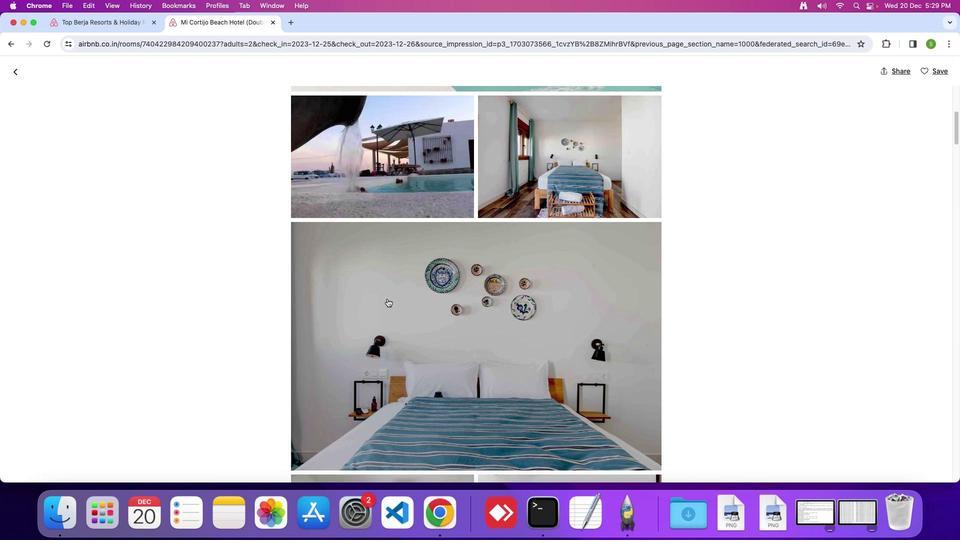 
Action: Mouse scrolled (387, 299) with delta (0, 0)
Screenshot: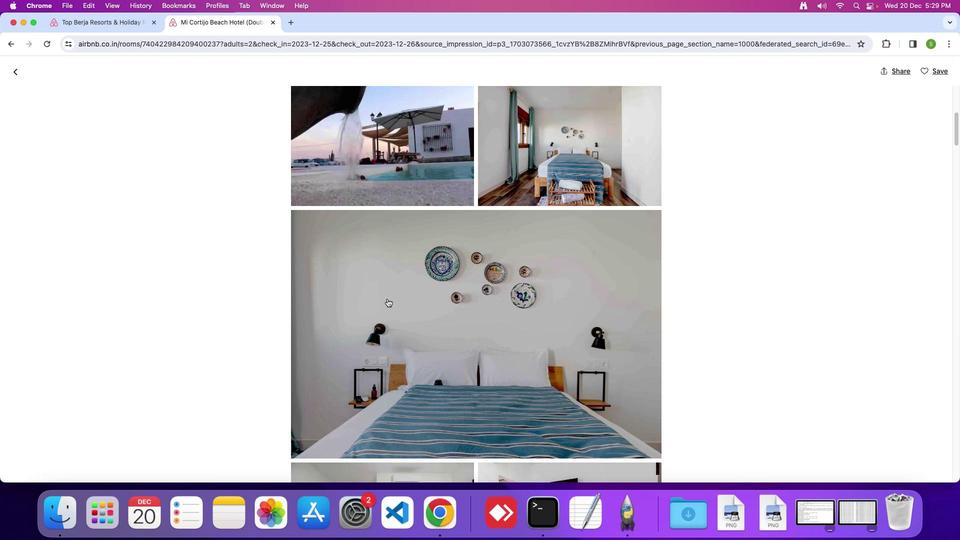 
Action: Mouse scrolled (387, 299) with delta (0, -1)
Screenshot: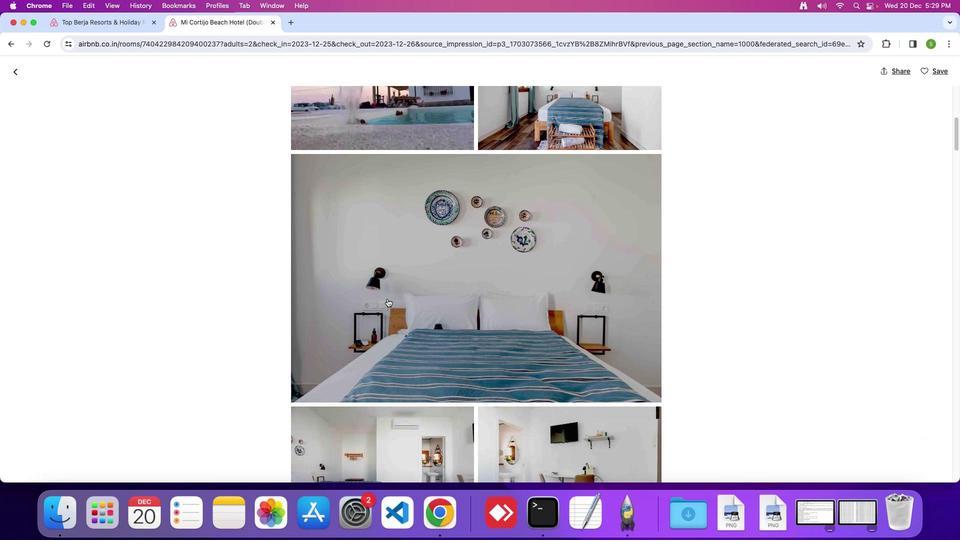 
Action: Mouse scrolled (387, 299) with delta (0, 0)
Screenshot: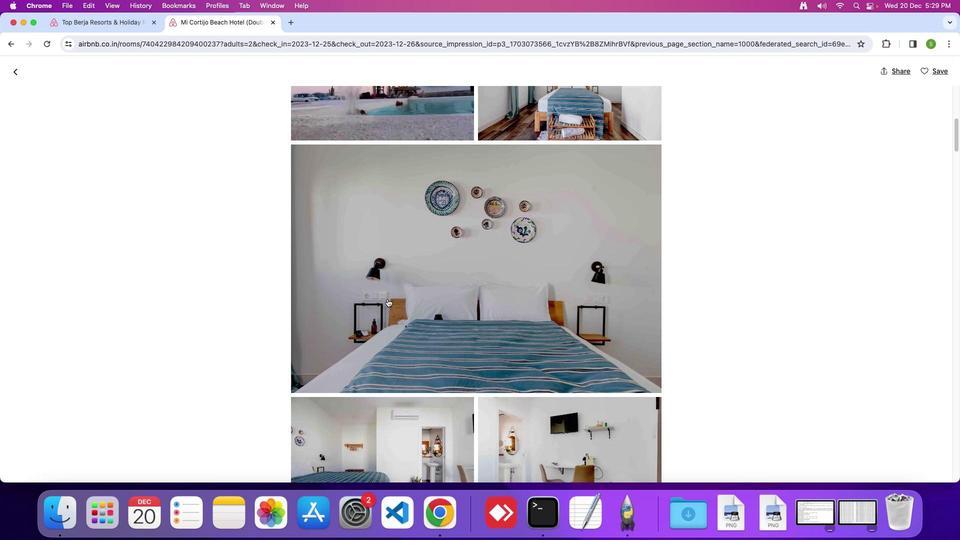 
Action: Mouse scrolled (387, 299) with delta (0, 0)
Screenshot: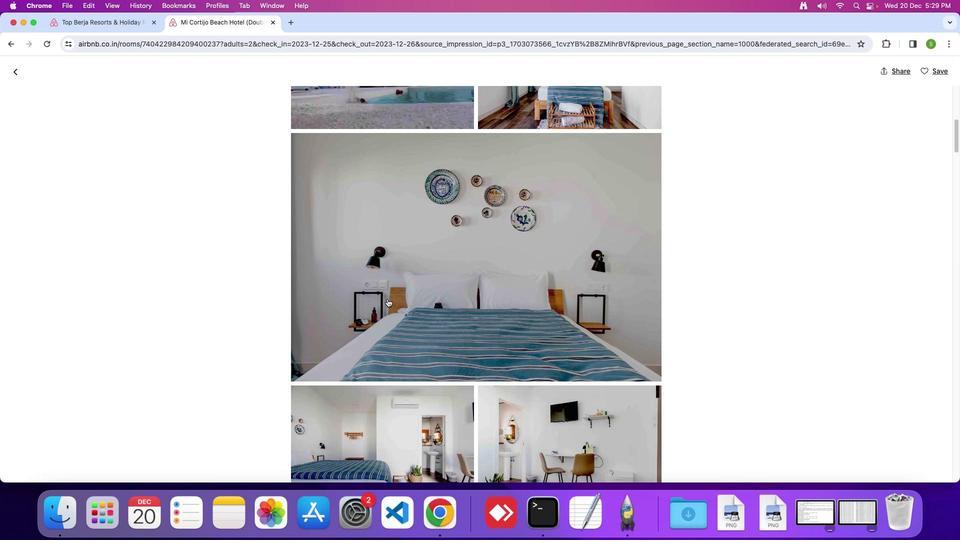 
Action: Mouse scrolled (387, 299) with delta (0, -1)
Screenshot: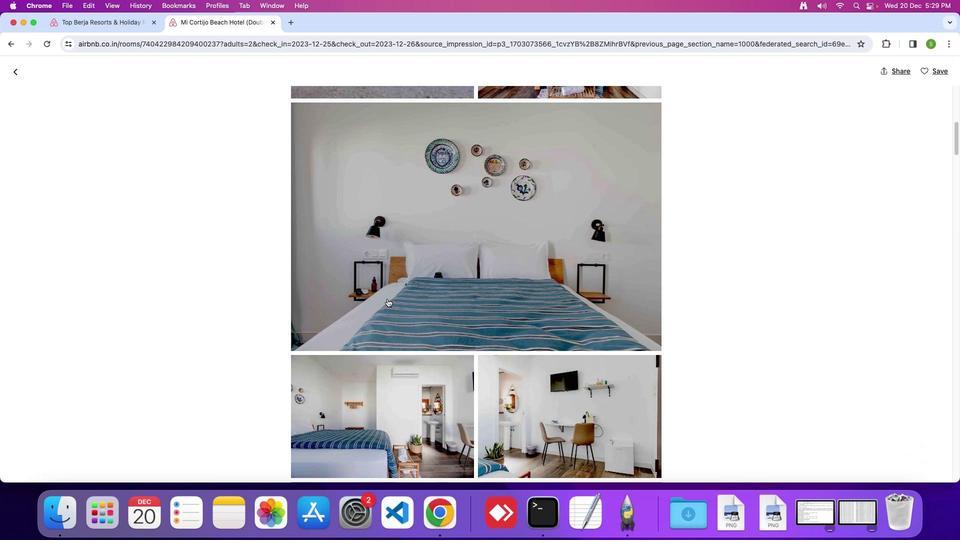 
Action: Mouse scrolled (387, 299) with delta (0, 0)
Screenshot: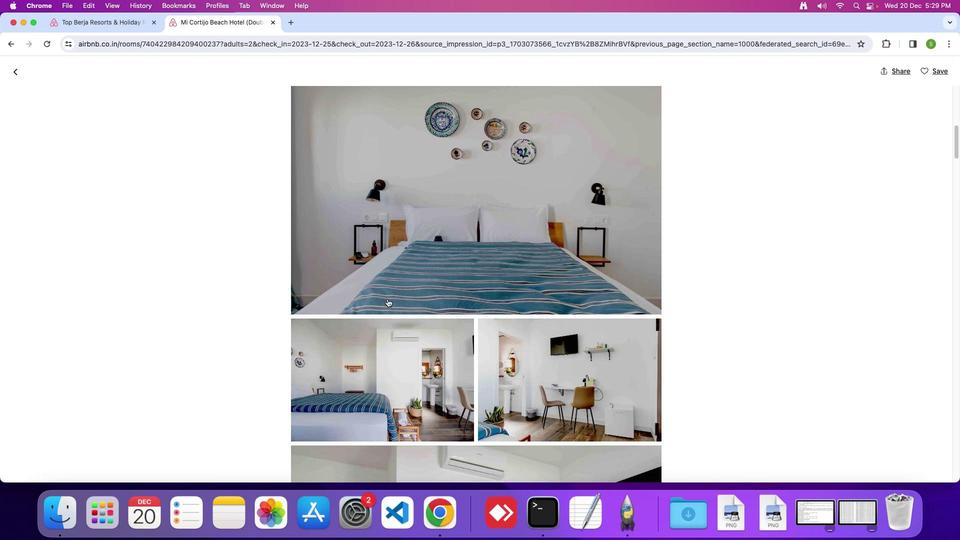 
Action: Mouse scrolled (387, 299) with delta (0, 0)
Screenshot: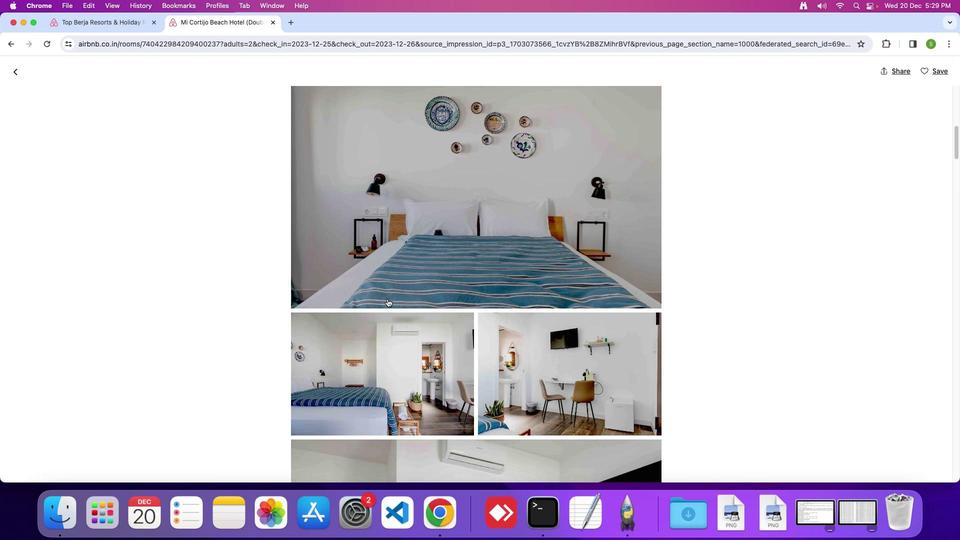 
Action: Mouse scrolled (387, 299) with delta (0, -1)
Screenshot: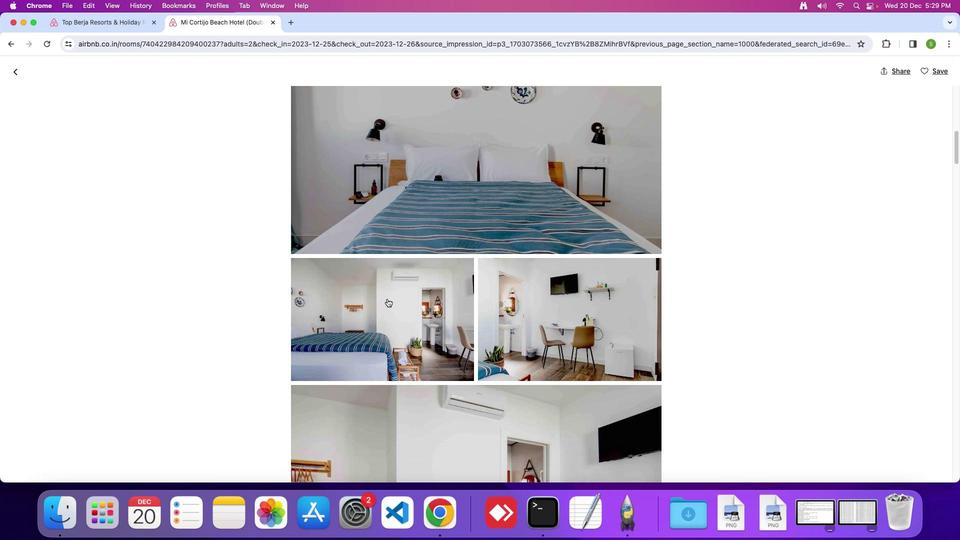 
Action: Mouse scrolled (387, 299) with delta (0, 0)
Screenshot: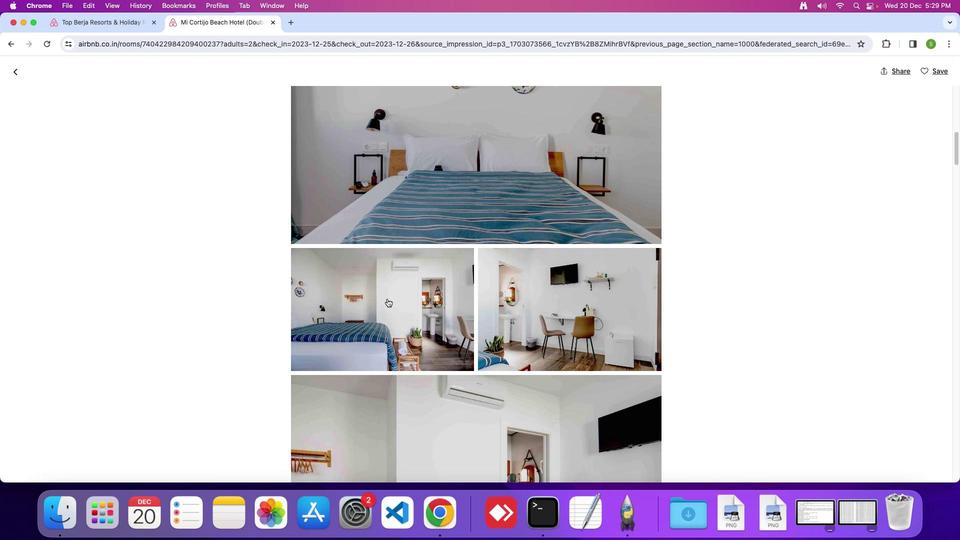 
Action: Mouse scrolled (387, 299) with delta (0, 0)
Screenshot: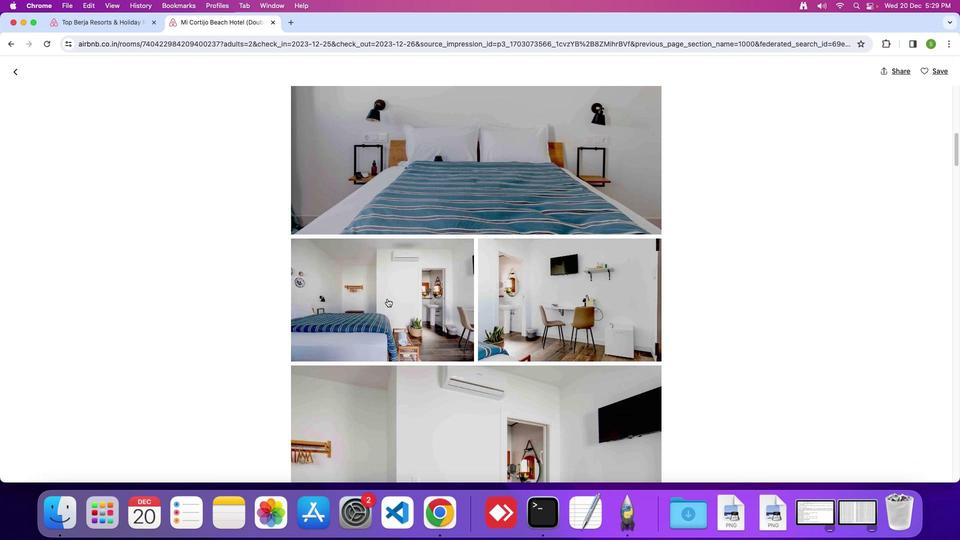 
Action: Mouse scrolled (387, 299) with delta (0, -1)
Screenshot: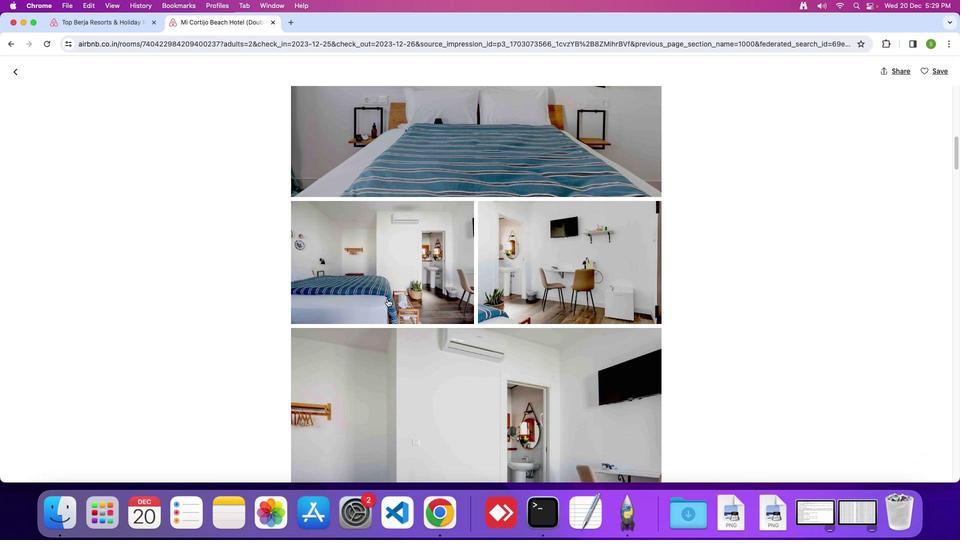 
Action: Mouse scrolled (387, 299) with delta (0, 0)
Screenshot: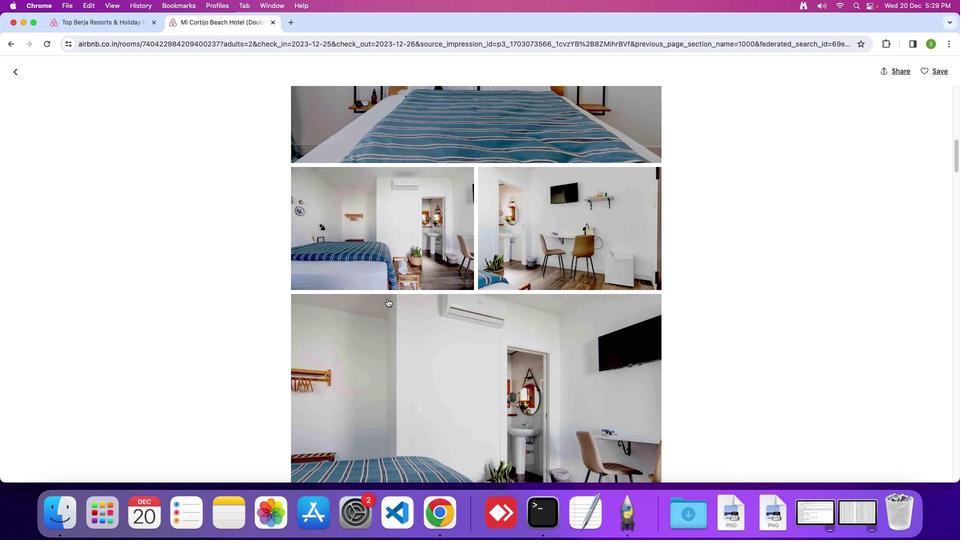 
Action: Mouse scrolled (387, 299) with delta (0, 0)
Screenshot: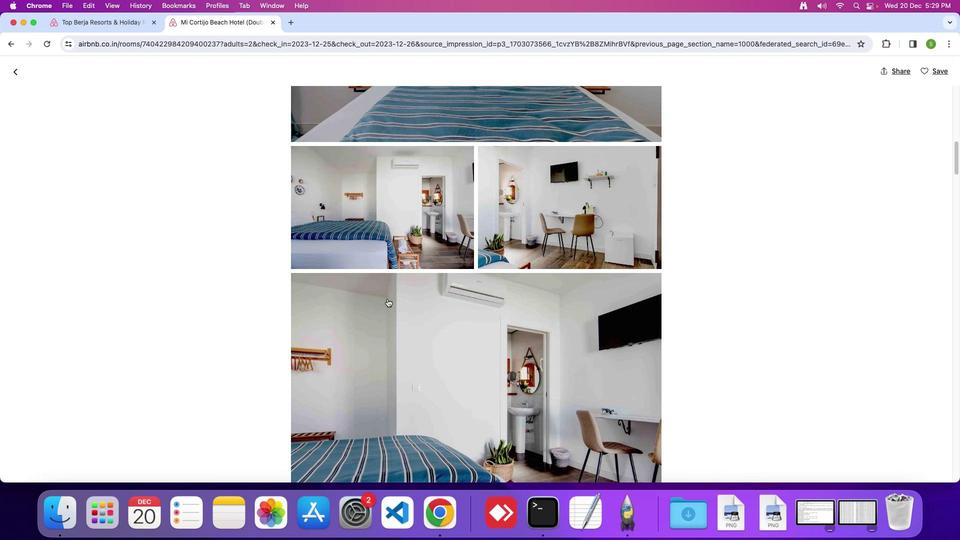 
Action: Mouse scrolled (387, 299) with delta (0, -1)
Screenshot: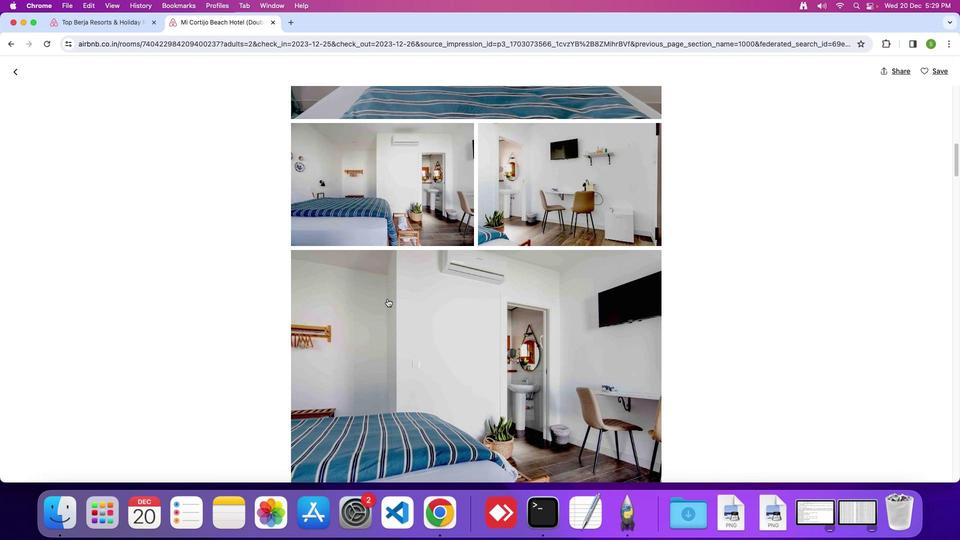 
Action: Mouse scrolled (387, 299) with delta (0, 0)
Screenshot: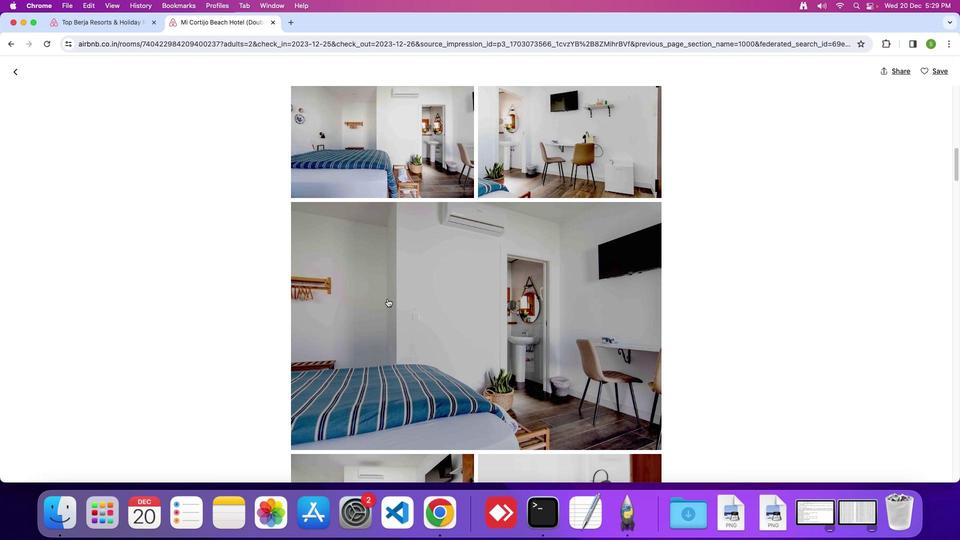 
Action: Mouse scrolled (387, 299) with delta (0, 0)
Screenshot: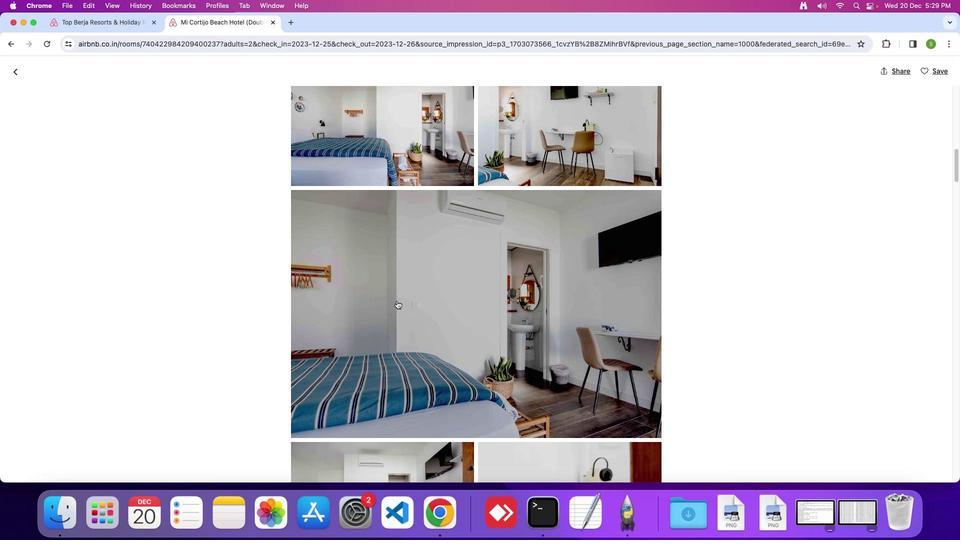 
Action: Mouse scrolled (387, 299) with delta (0, -1)
Screenshot: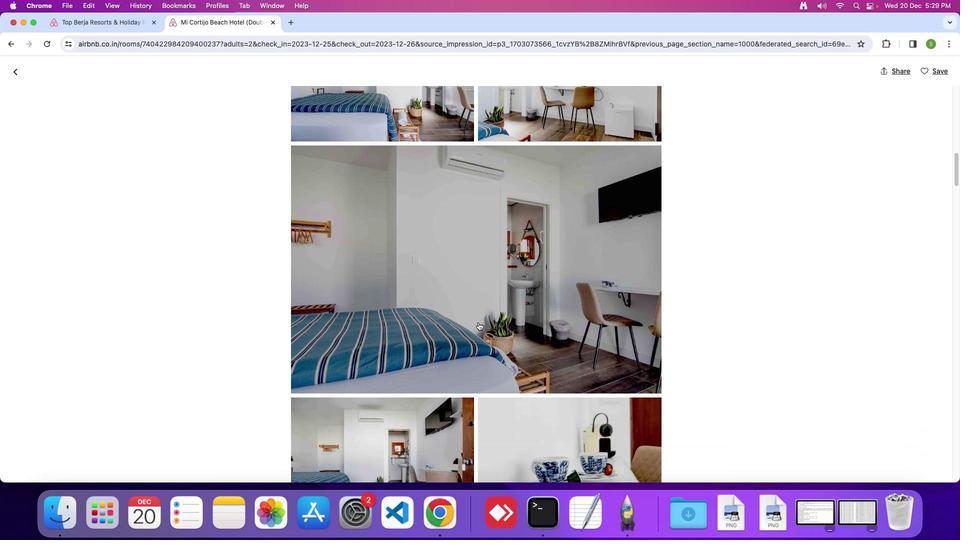 
Action: Mouse moved to (486, 320)
Screenshot: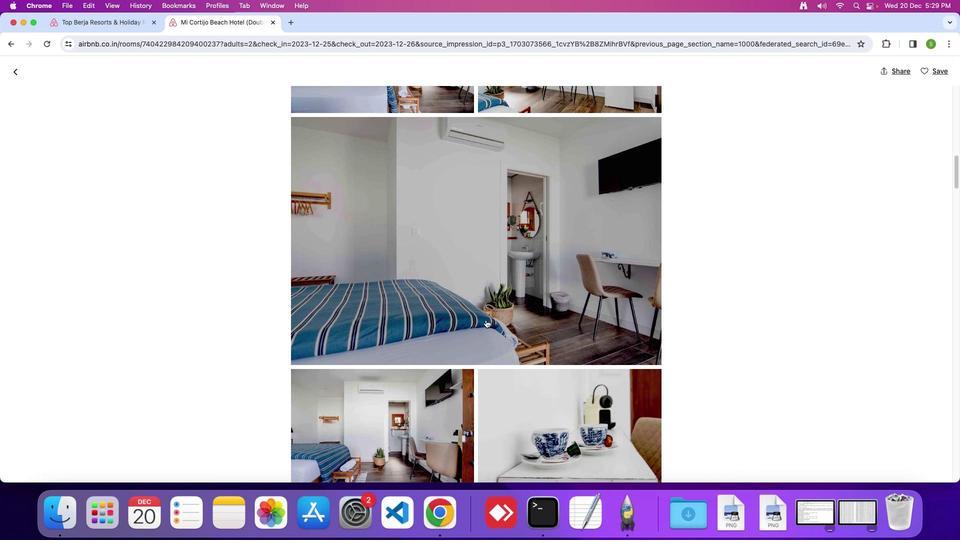 
Action: Mouse scrolled (486, 320) with delta (0, 0)
Screenshot: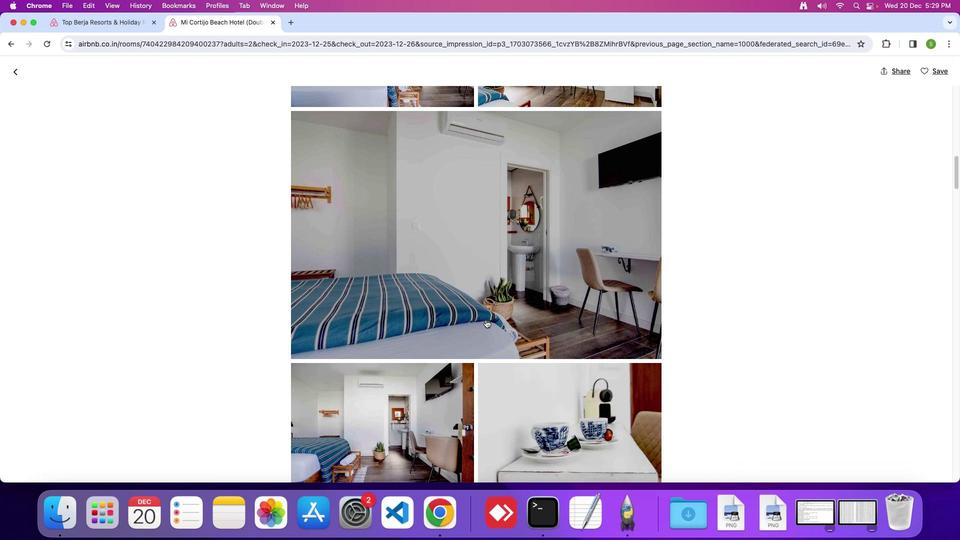 
Action: Mouse moved to (486, 320)
Screenshot: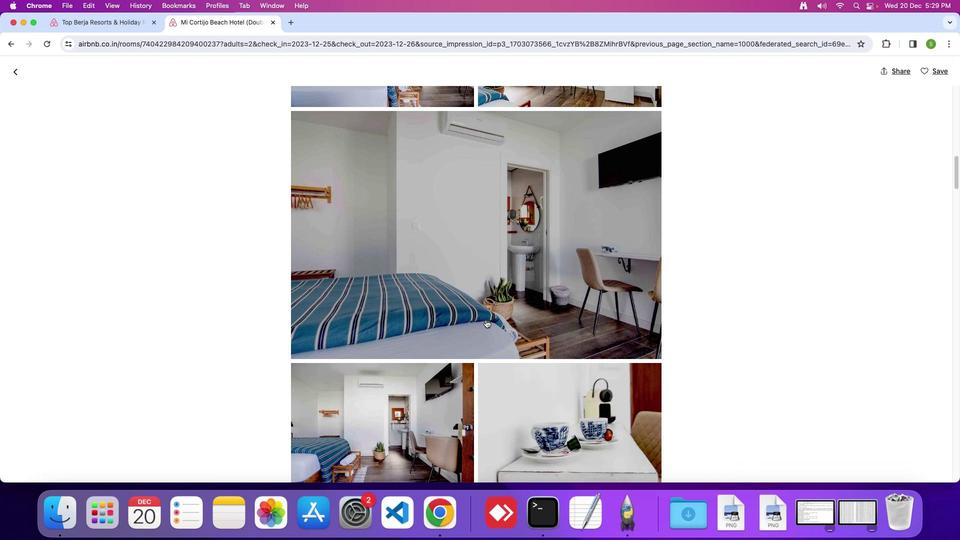 
Action: Mouse scrolled (486, 320) with delta (0, 0)
Screenshot: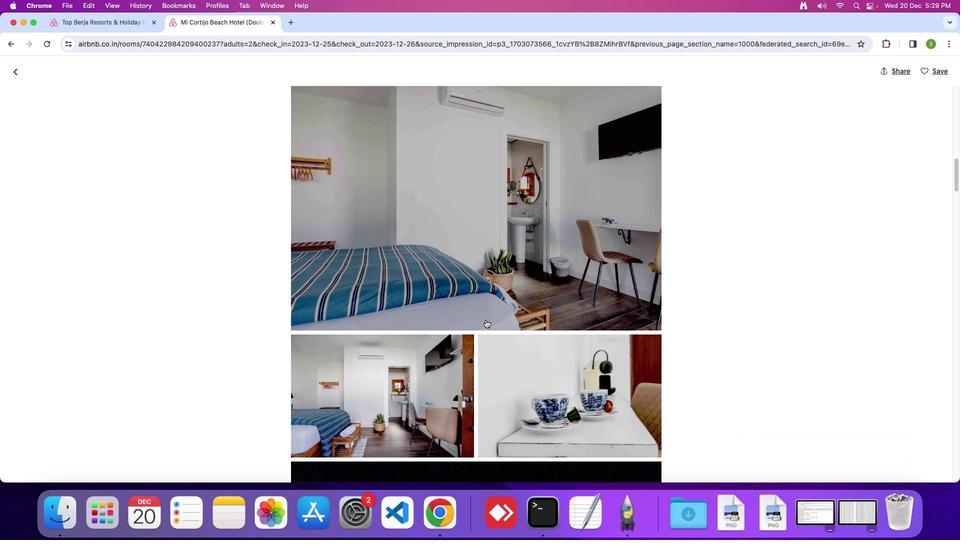
Action: Mouse scrolled (486, 320) with delta (0, -1)
Screenshot: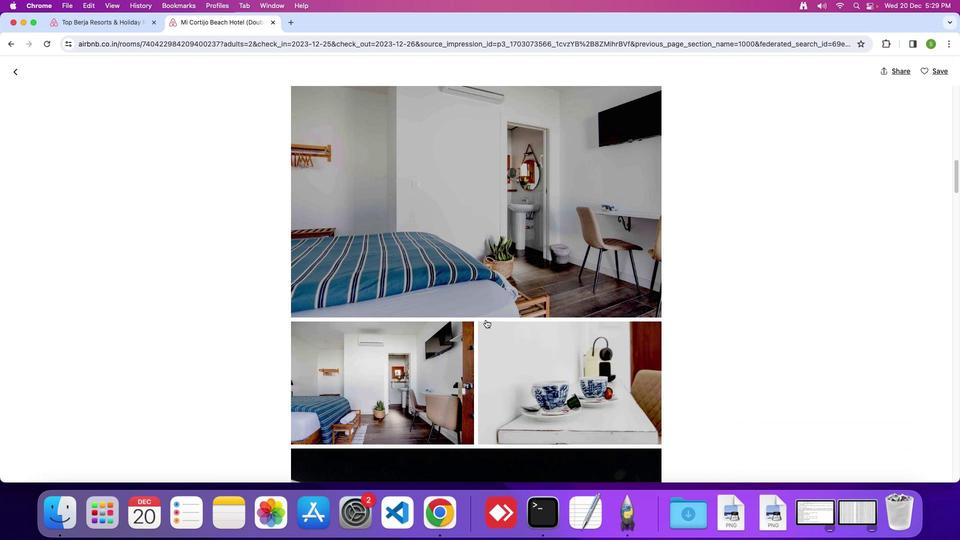 
Action: Mouse scrolled (486, 320) with delta (0, 0)
Screenshot: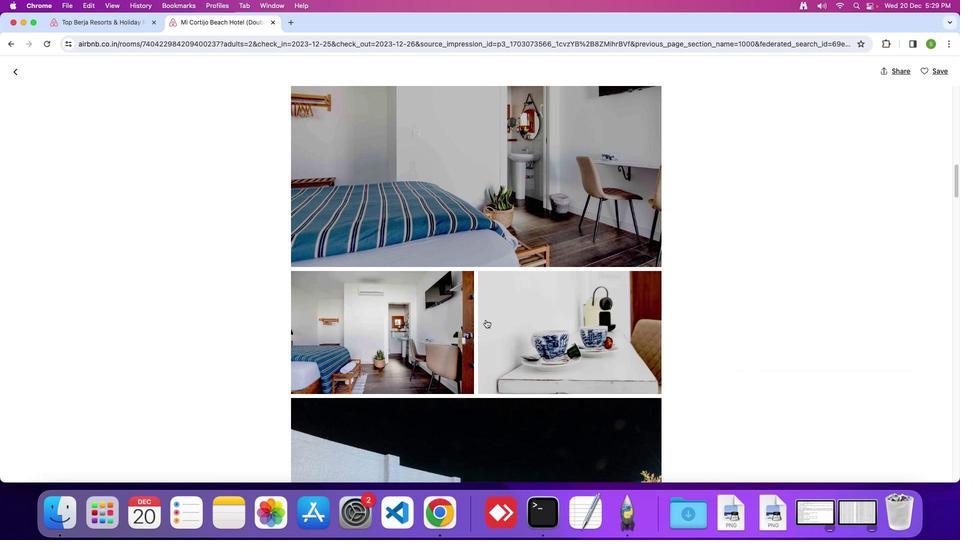 
Action: Mouse scrolled (486, 320) with delta (0, 0)
Screenshot: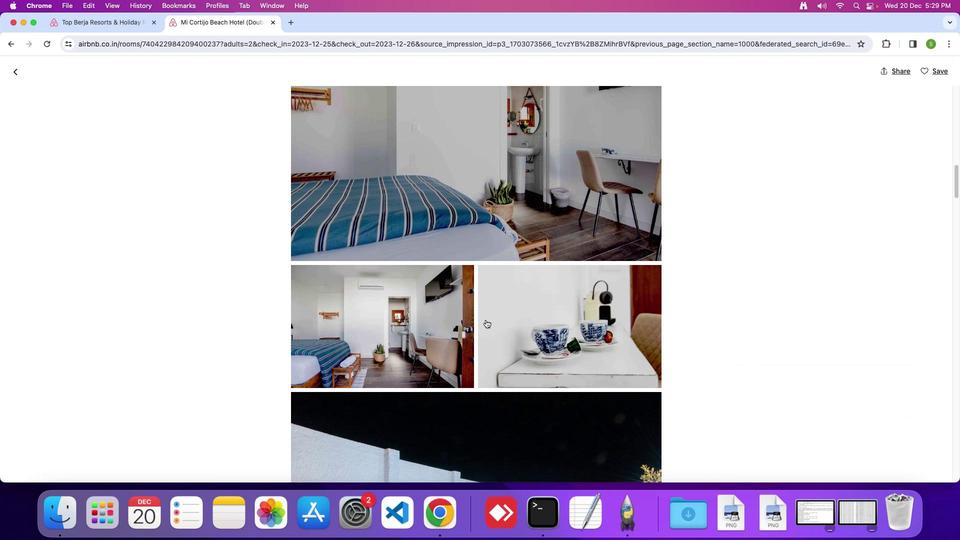 
Action: Mouse scrolled (486, 320) with delta (0, 0)
Screenshot: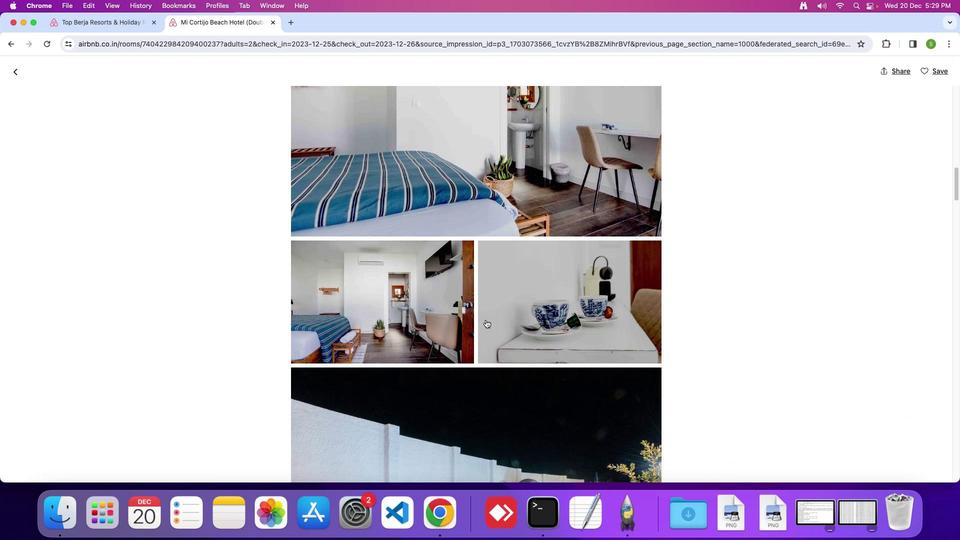 
Action: Mouse scrolled (486, 320) with delta (0, 0)
Screenshot: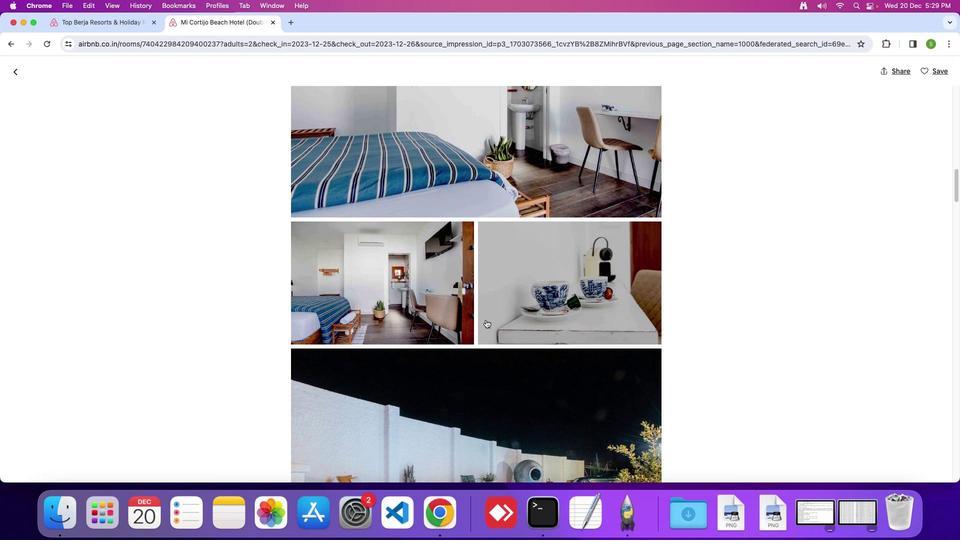 
Action: Mouse scrolled (486, 320) with delta (0, 0)
Screenshot: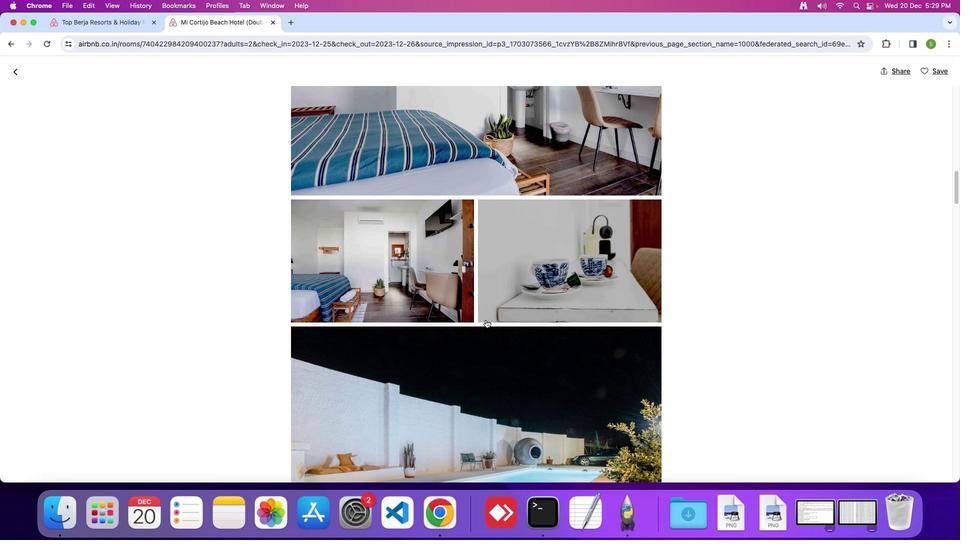 
Action: Mouse scrolled (486, 320) with delta (0, -1)
Screenshot: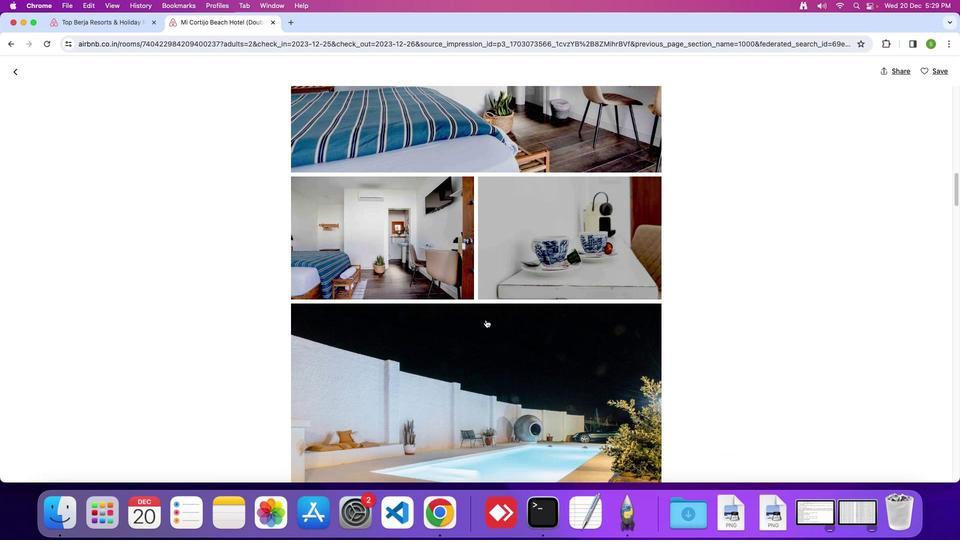 
Action: Mouse scrolled (486, 320) with delta (0, 0)
Screenshot: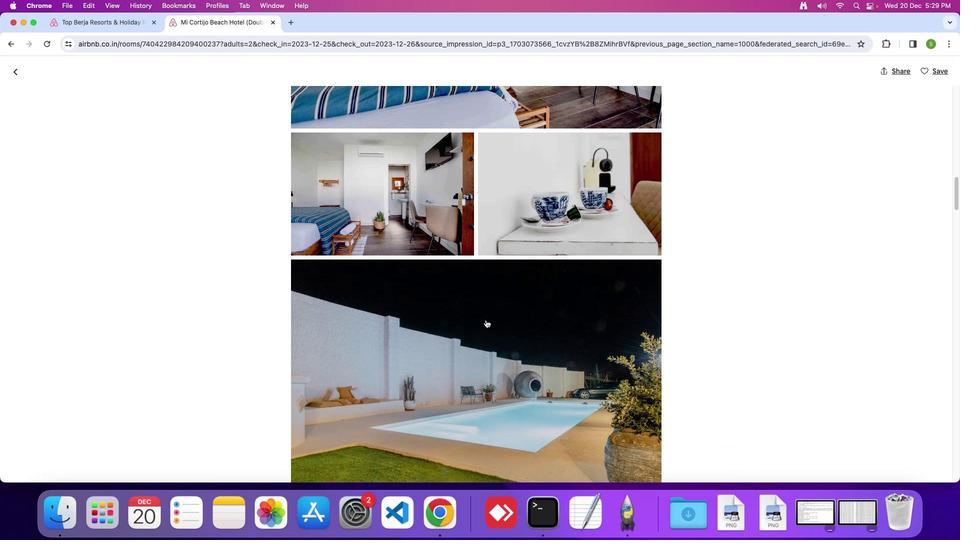 
Action: Mouse scrolled (486, 320) with delta (0, 0)
Screenshot: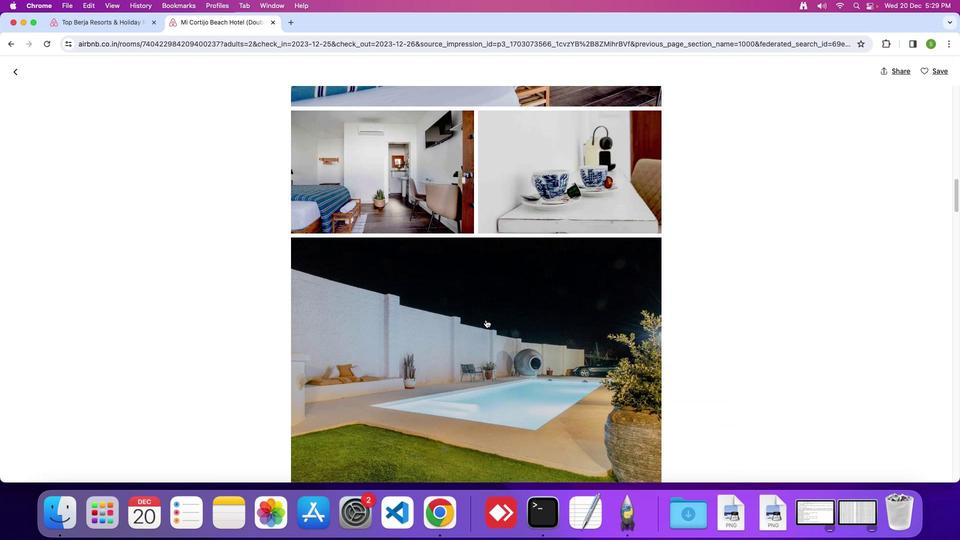 
Action: Mouse scrolled (486, 320) with delta (0, -1)
Screenshot: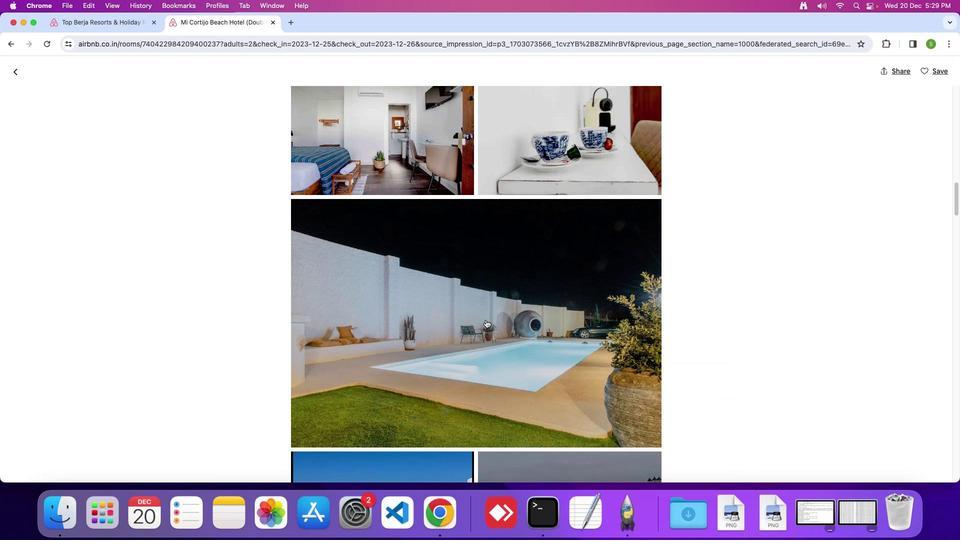 
Action: Mouse scrolled (486, 320) with delta (0, 0)
Screenshot: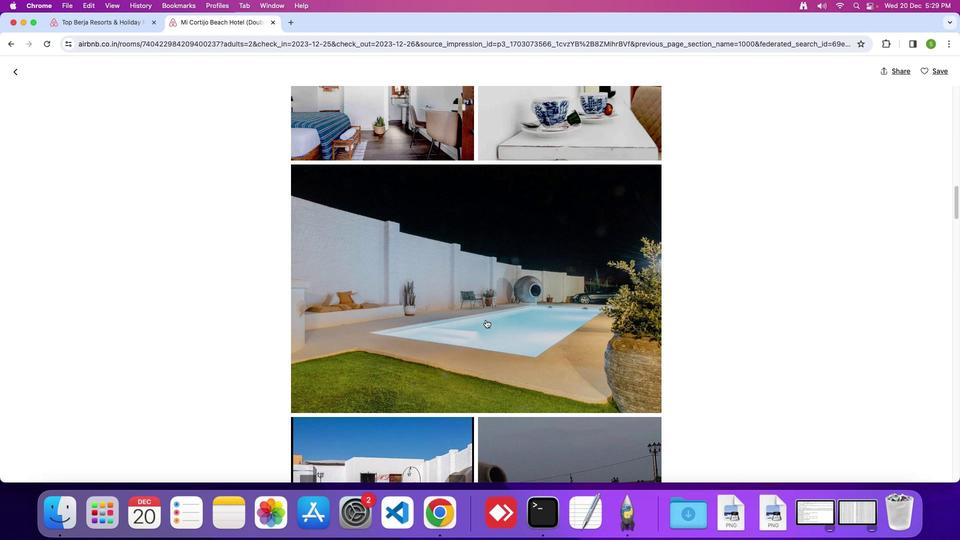 
Action: Mouse scrolled (486, 320) with delta (0, 0)
Screenshot: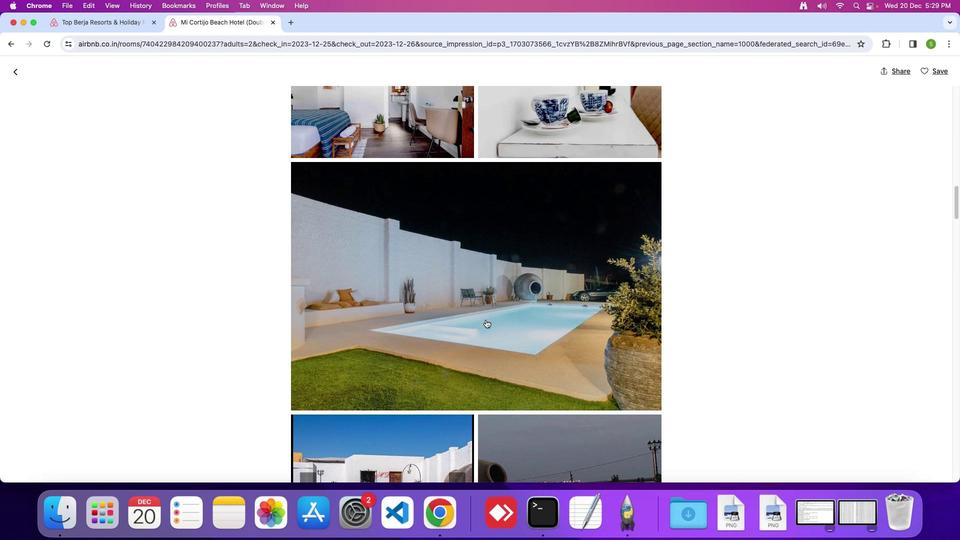 
Action: Mouse scrolled (486, 320) with delta (0, 0)
Screenshot: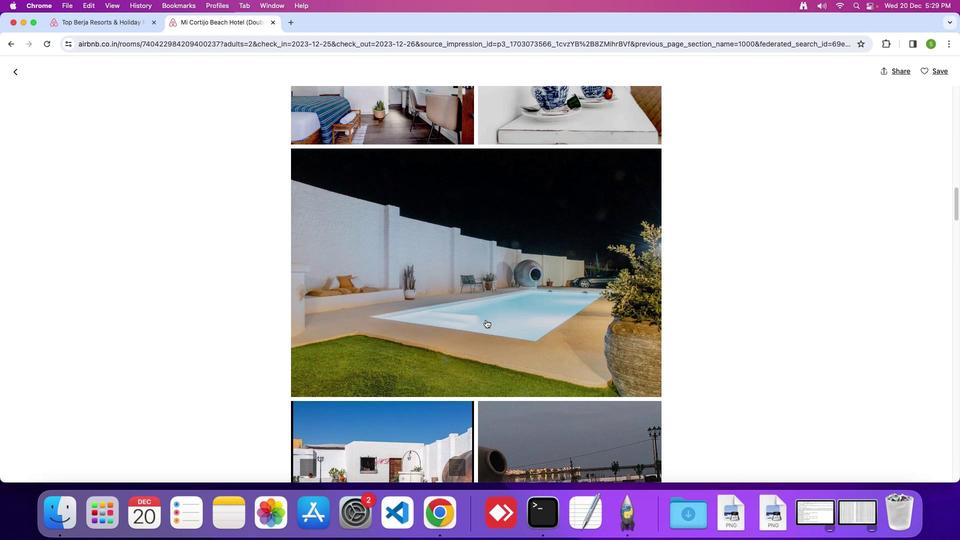 
Action: Mouse scrolled (486, 320) with delta (0, 0)
Screenshot: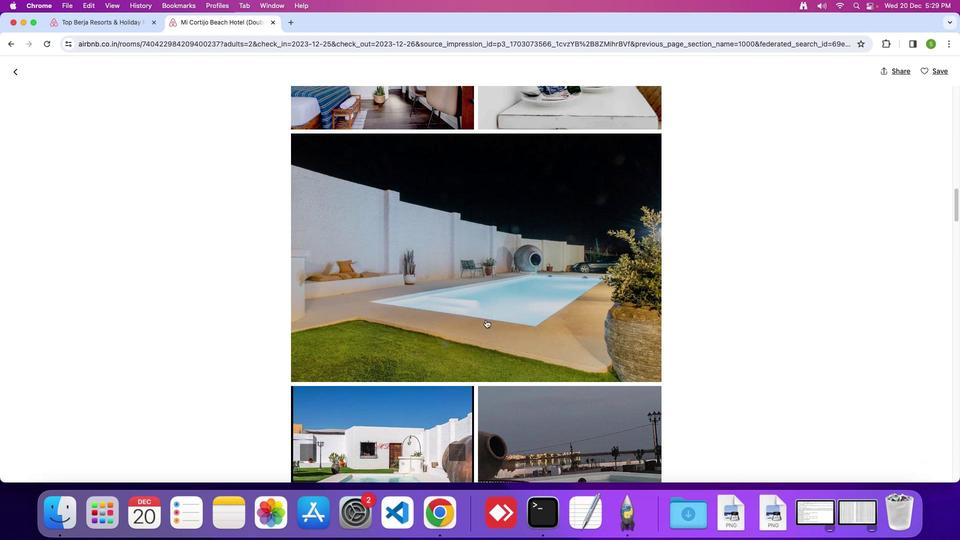 
Action: Mouse scrolled (486, 320) with delta (0, -1)
Screenshot: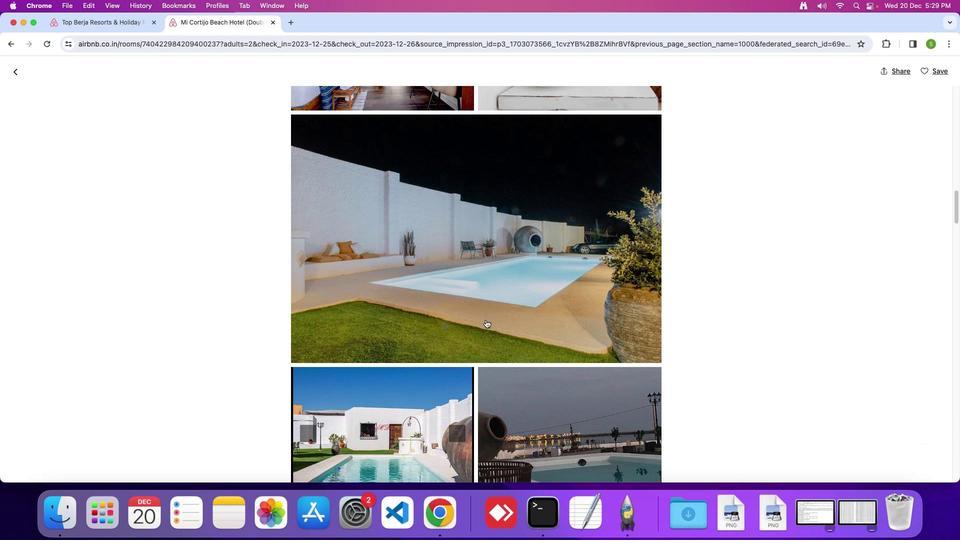 
Action: Mouse scrolled (486, 320) with delta (0, 0)
Screenshot: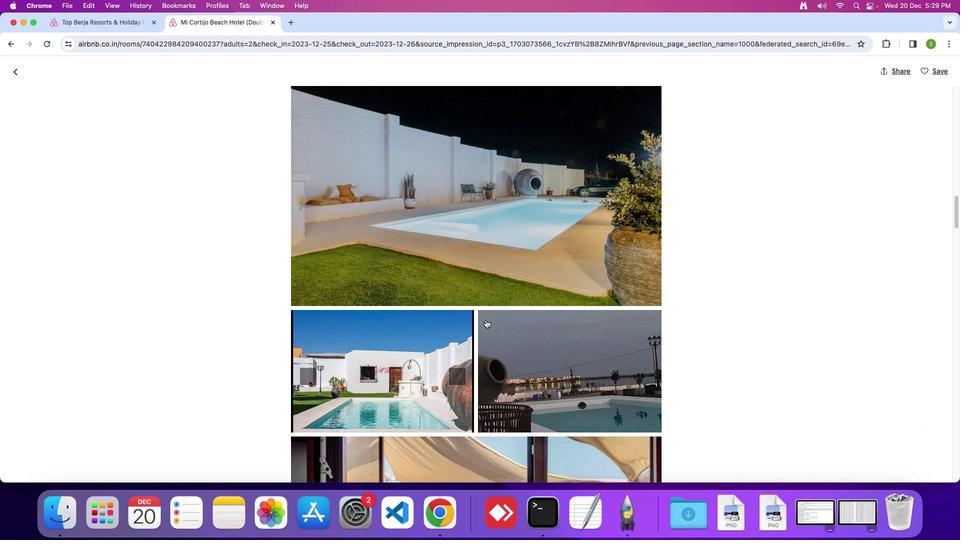 
Action: Mouse scrolled (486, 320) with delta (0, 0)
Screenshot: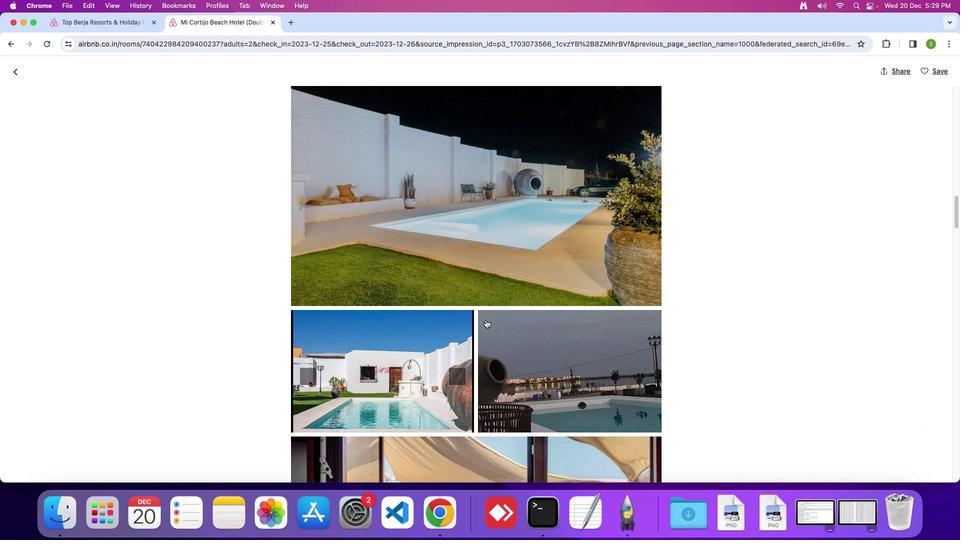 
Action: Mouse scrolled (486, 320) with delta (0, -1)
Screenshot: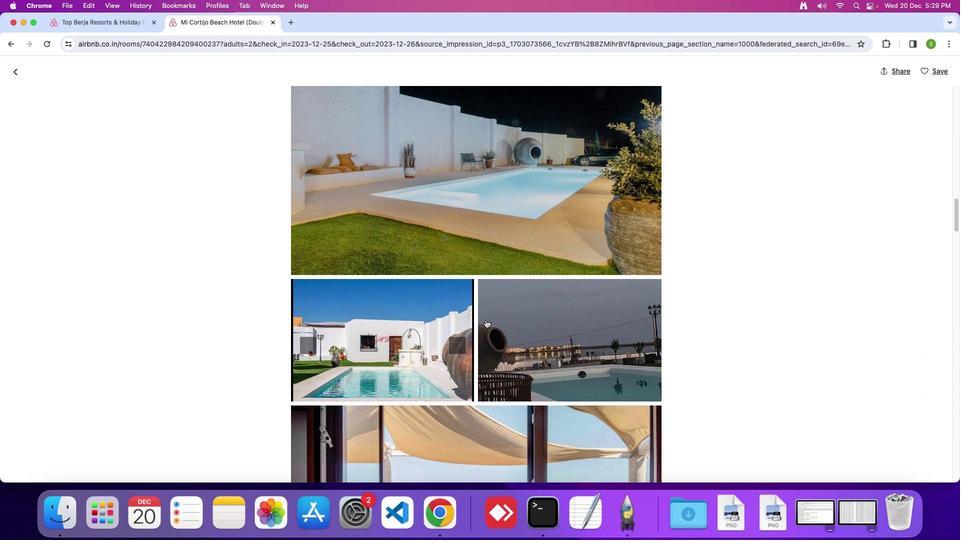 
Action: Mouse scrolled (486, 320) with delta (0, 0)
Screenshot: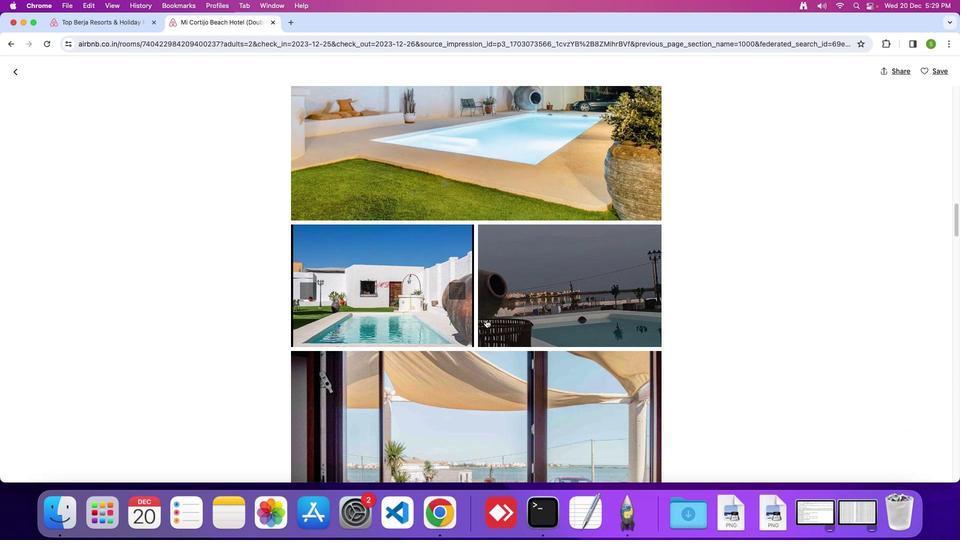 
Action: Mouse scrolled (486, 320) with delta (0, 0)
Screenshot: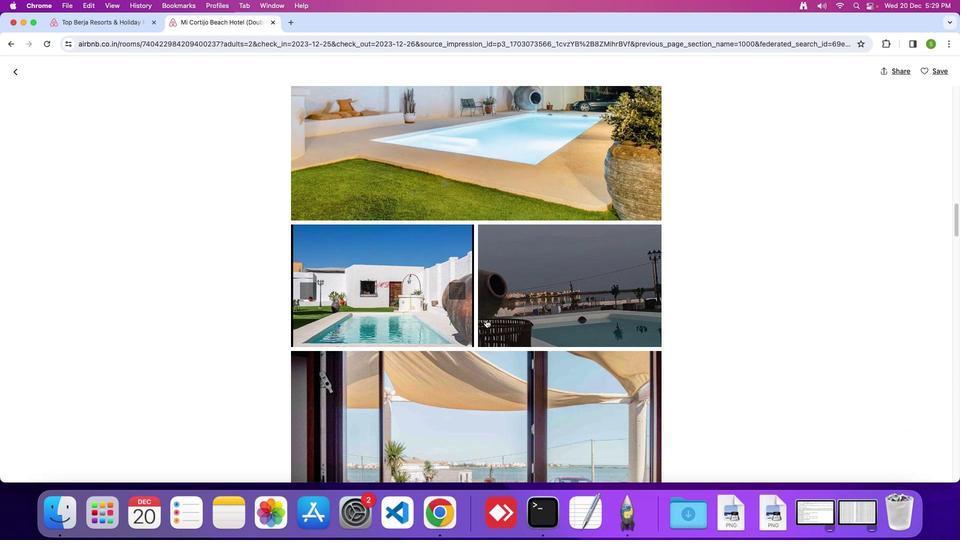 
Action: Mouse scrolled (486, 320) with delta (0, -1)
Screenshot: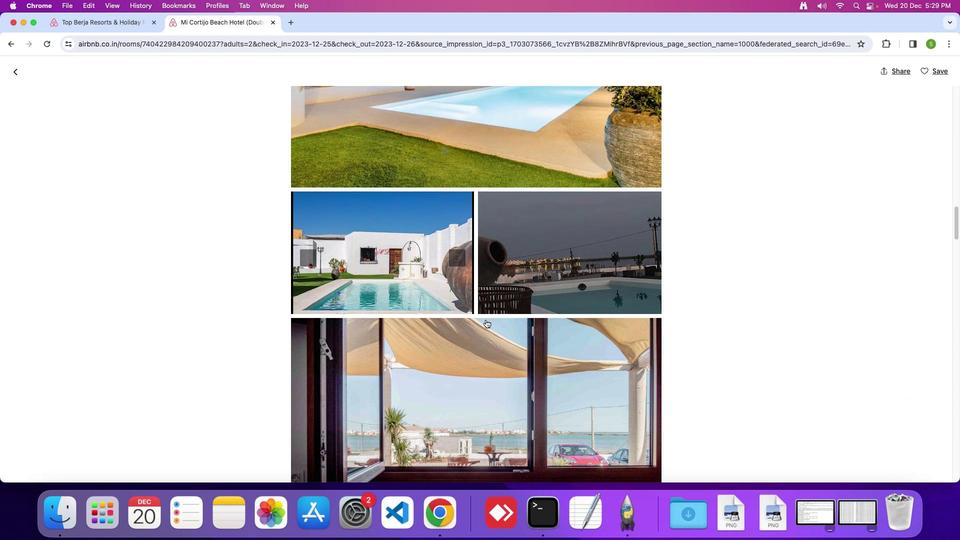 
Action: Mouse scrolled (486, 320) with delta (0, 0)
Screenshot: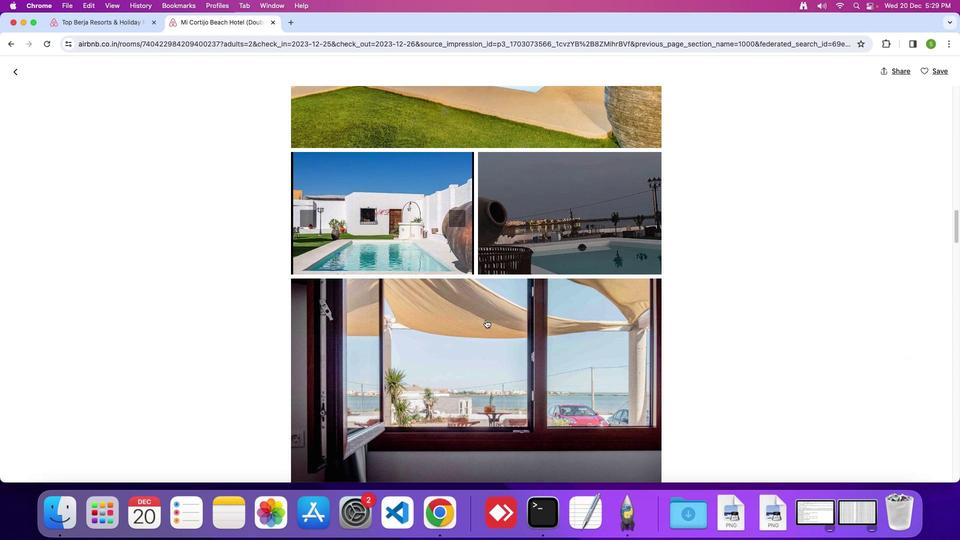
Action: Mouse scrolled (486, 320) with delta (0, 0)
Screenshot: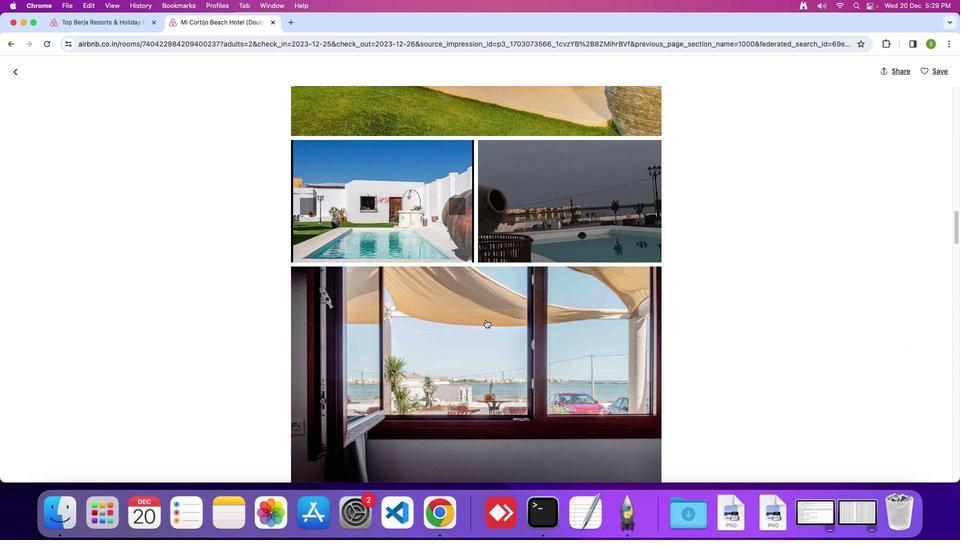 
Action: Mouse scrolled (486, 320) with delta (0, -1)
Screenshot: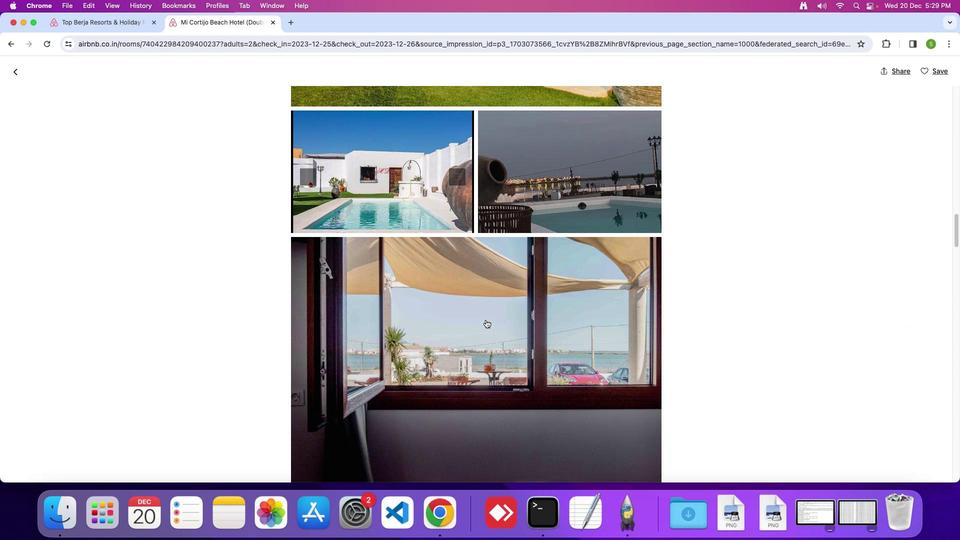 
Action: Mouse moved to (485, 320)
Screenshot: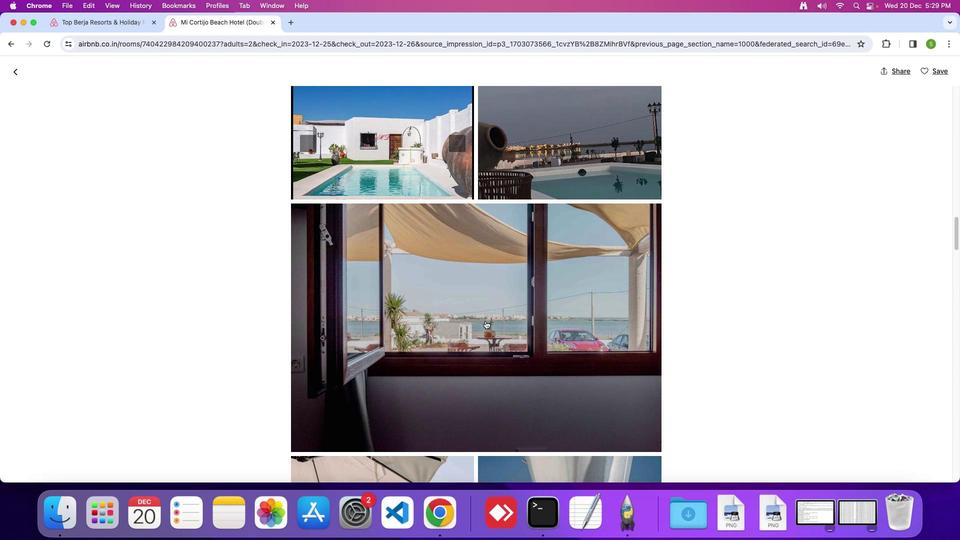 
Action: Mouse scrolled (485, 320) with delta (0, 0)
Screenshot: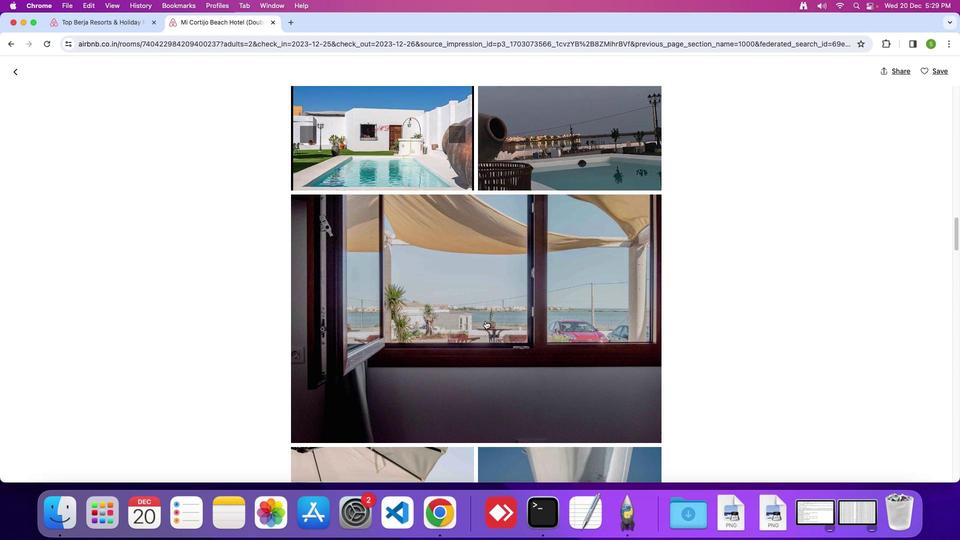 
Action: Mouse scrolled (485, 320) with delta (0, 0)
Screenshot: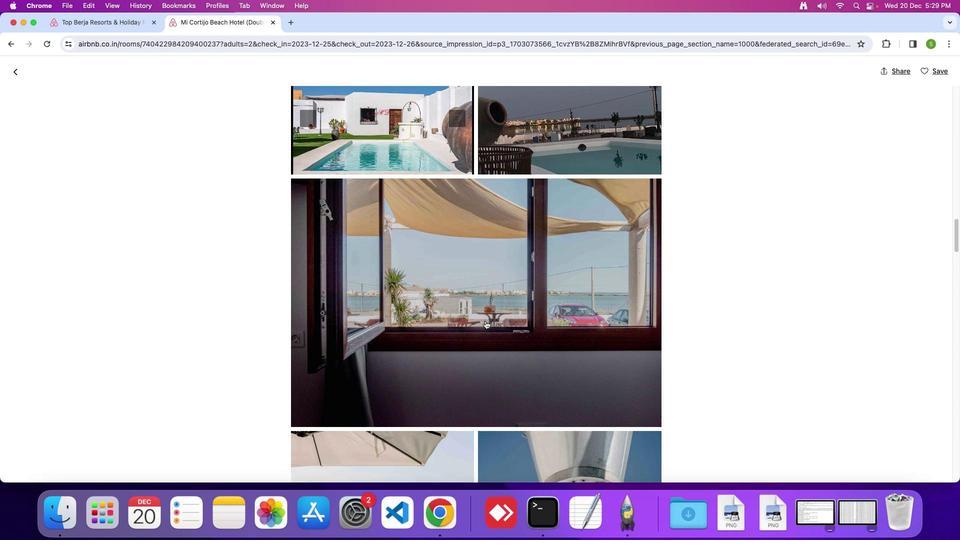 
Action: Mouse scrolled (485, 320) with delta (0, -1)
Screenshot: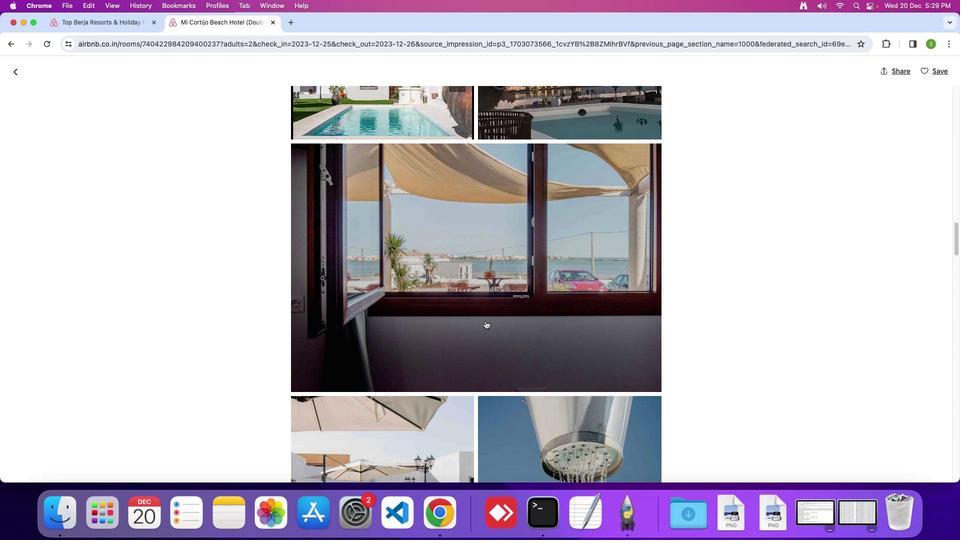 
Action: Mouse scrolled (485, 320) with delta (0, 0)
Screenshot: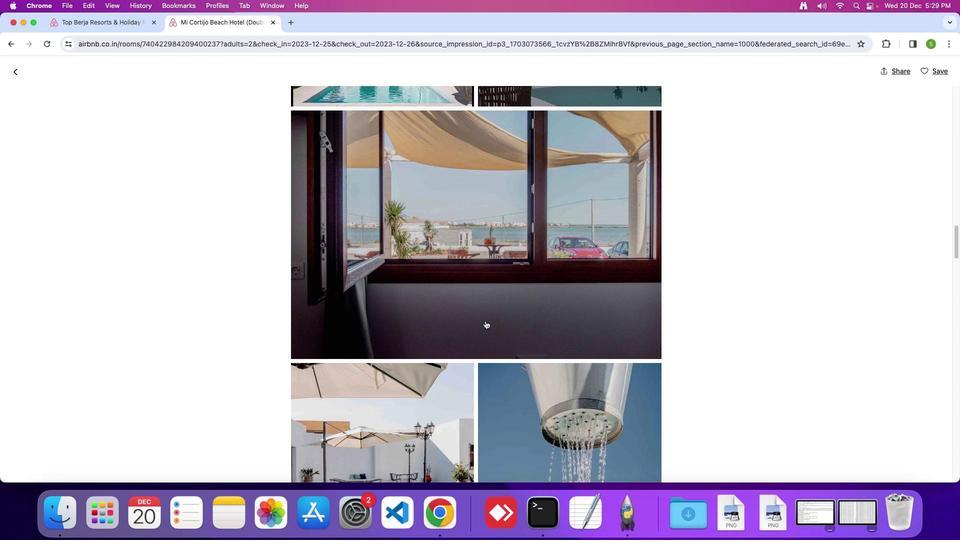 
Action: Mouse scrolled (485, 320) with delta (0, 0)
Screenshot: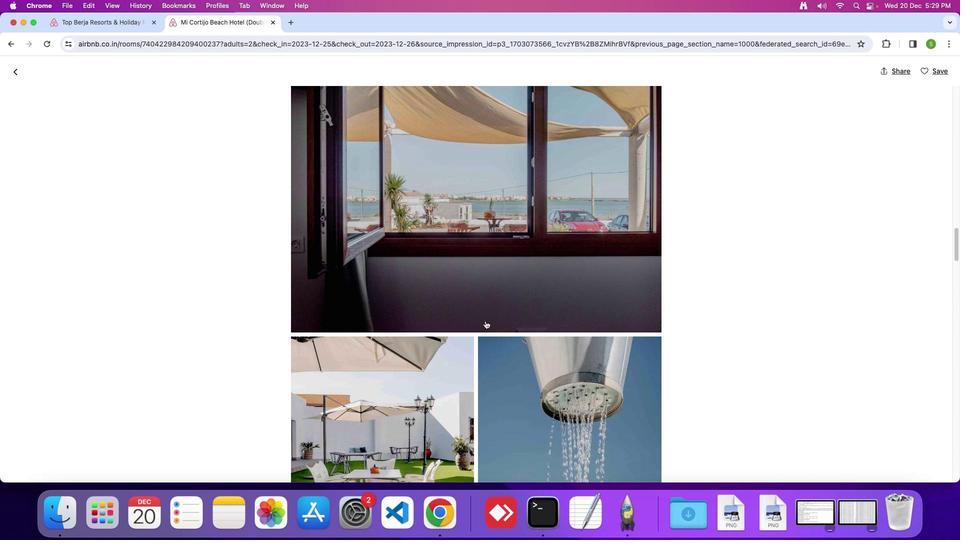 
Action: Mouse scrolled (485, 320) with delta (0, -1)
Screenshot: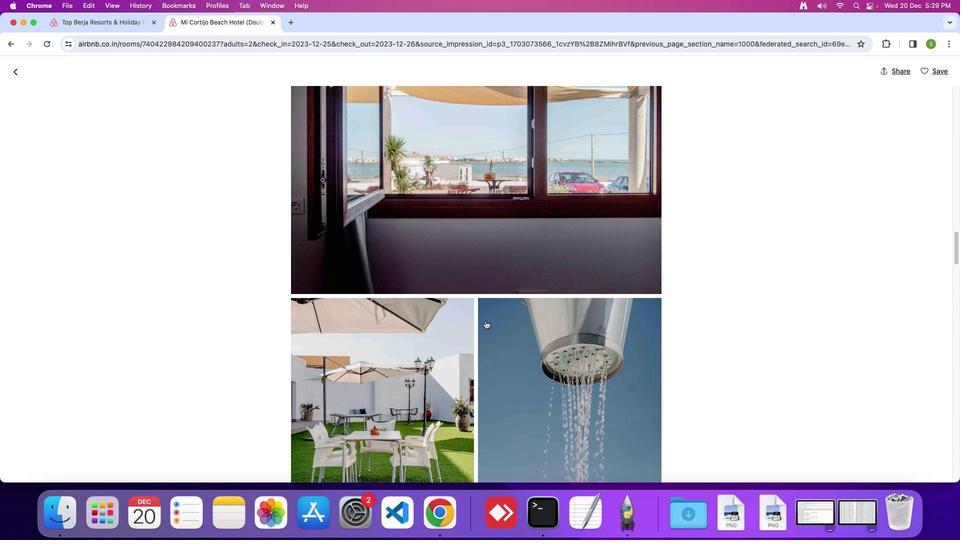 
Action: Mouse scrolled (485, 320) with delta (0, 0)
Screenshot: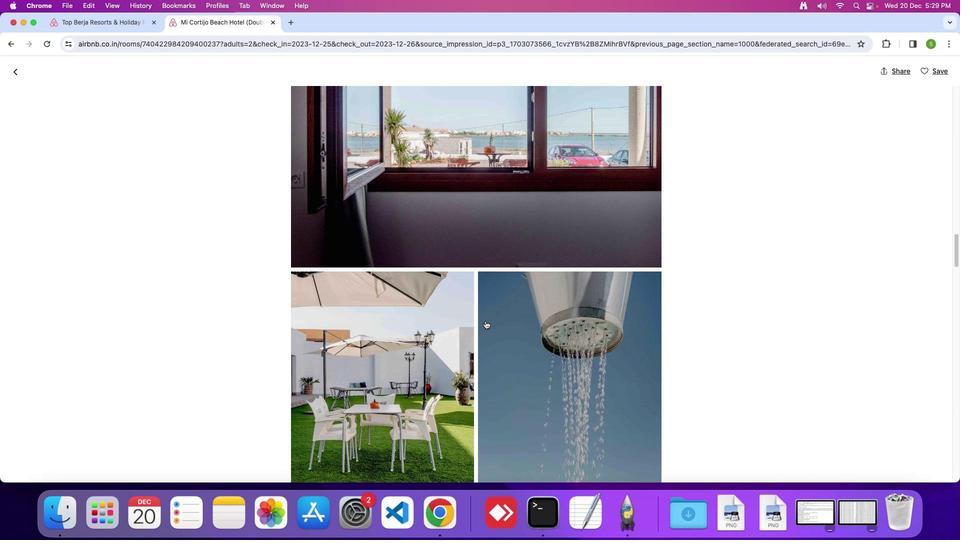 
Action: Mouse scrolled (485, 320) with delta (0, 0)
Screenshot: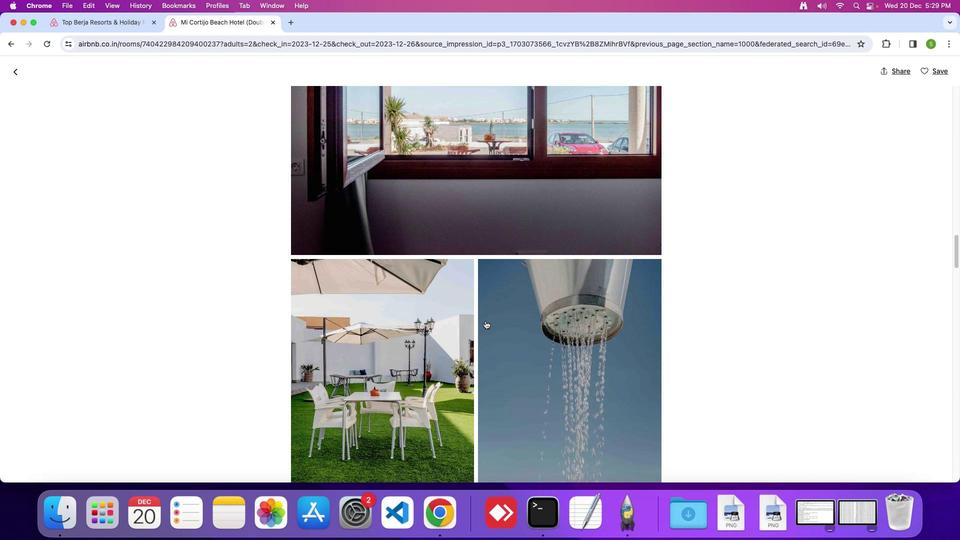 
Action: Mouse scrolled (485, 320) with delta (0, -1)
Screenshot: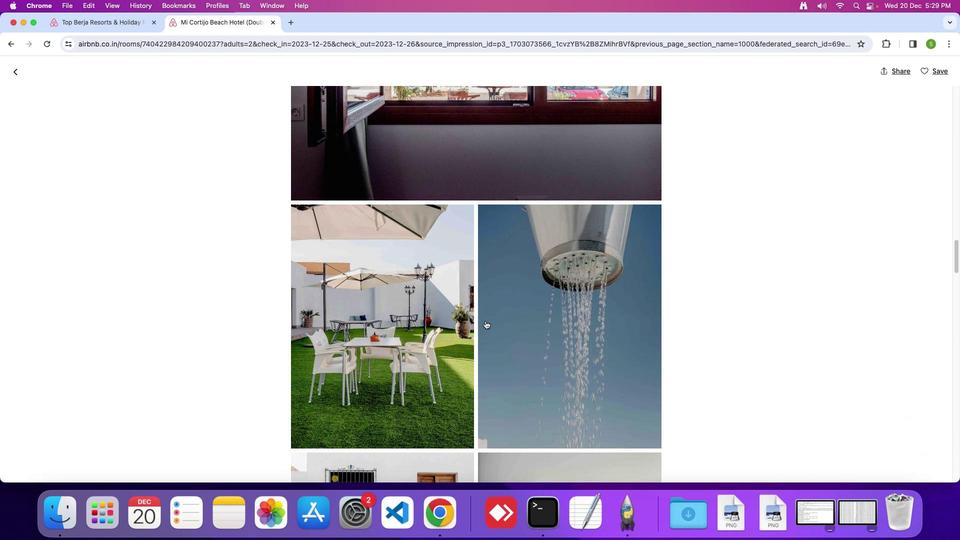 
Action: Mouse scrolled (485, 320) with delta (0, 0)
Screenshot: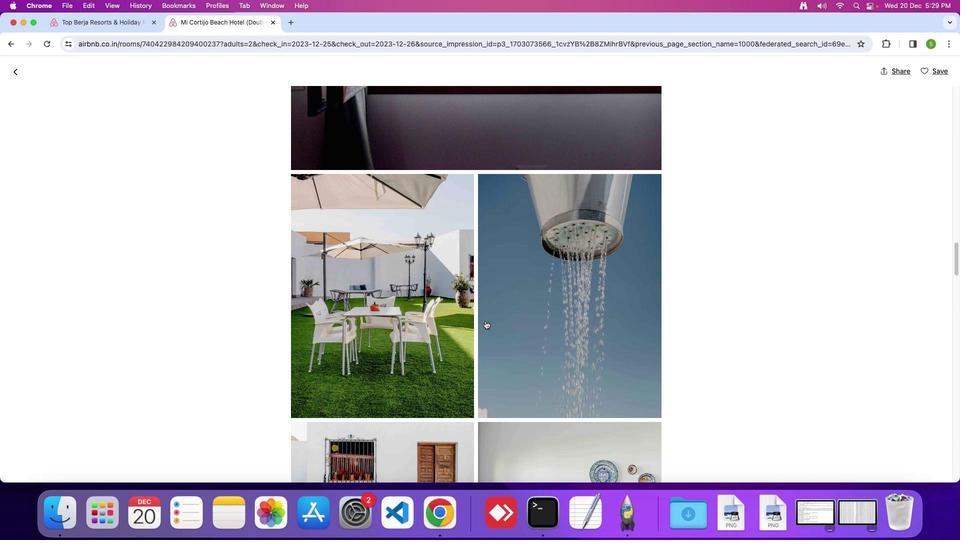 
Action: Mouse scrolled (485, 320) with delta (0, 0)
Screenshot: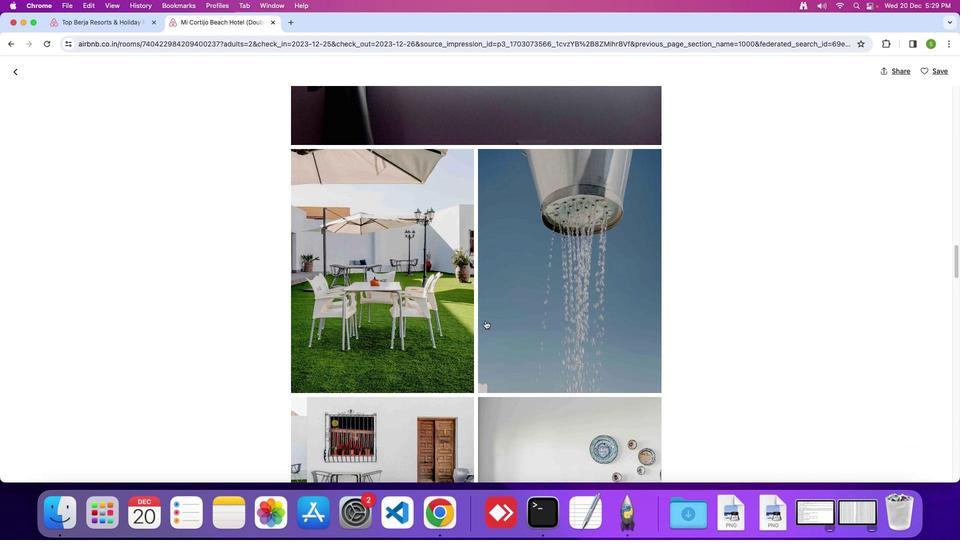 
Action: Mouse scrolled (485, 320) with delta (0, -1)
Screenshot: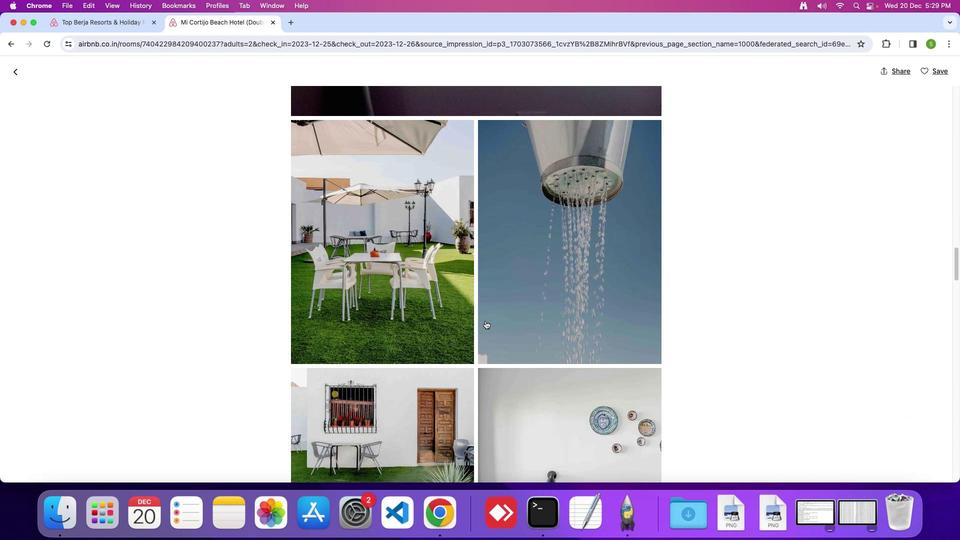 
Action: Mouse scrolled (485, 320) with delta (0, 0)
Screenshot: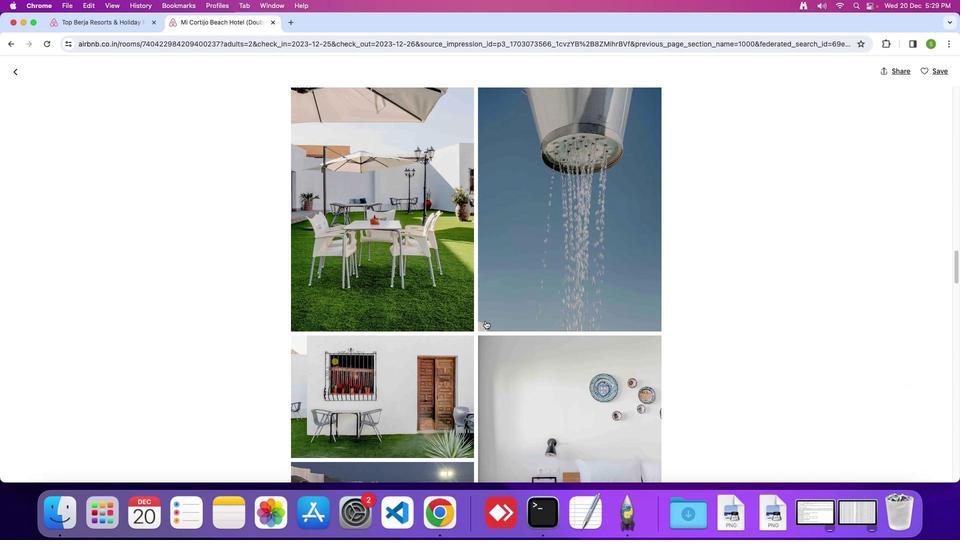 
Action: Mouse scrolled (485, 320) with delta (0, 0)
Screenshot: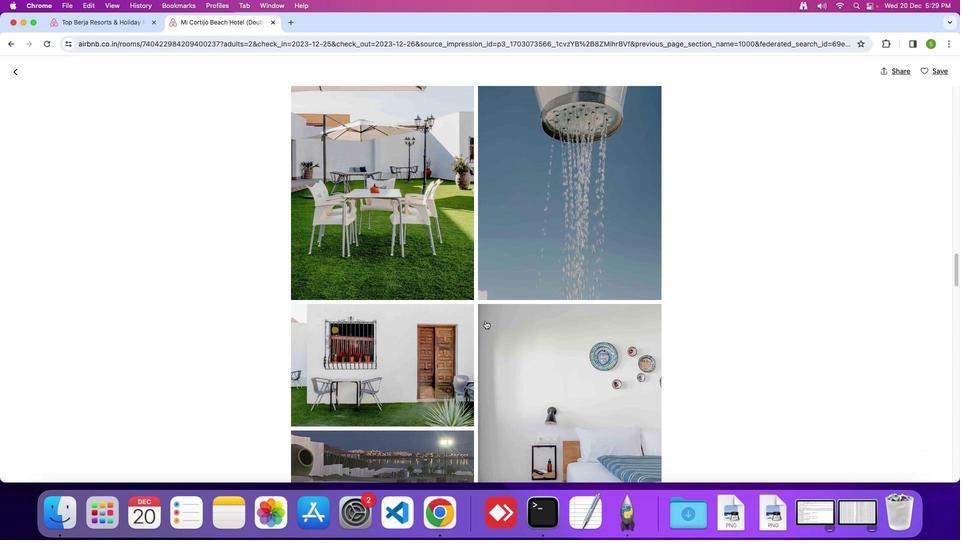 
Action: Mouse scrolled (485, 320) with delta (0, -1)
Screenshot: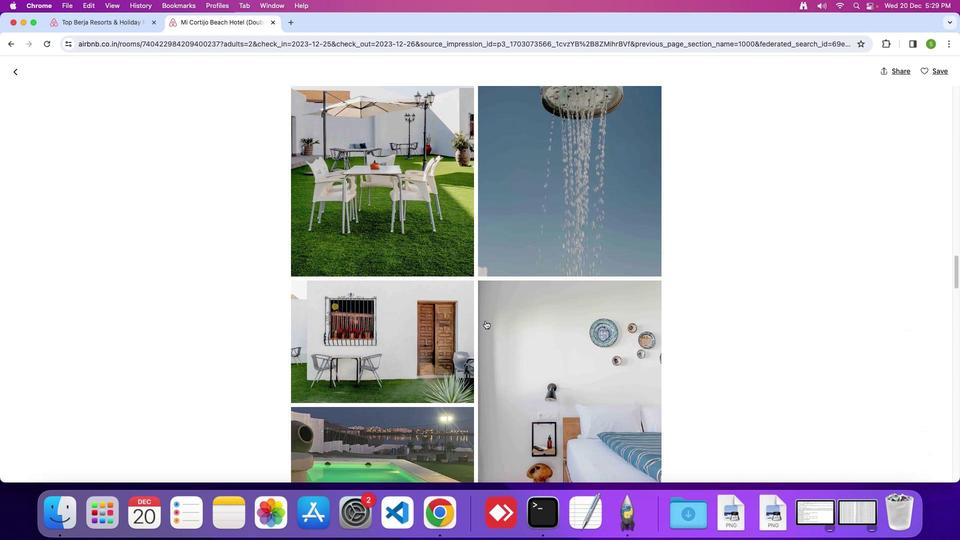 
Action: Mouse scrolled (485, 320) with delta (0, 0)
Screenshot: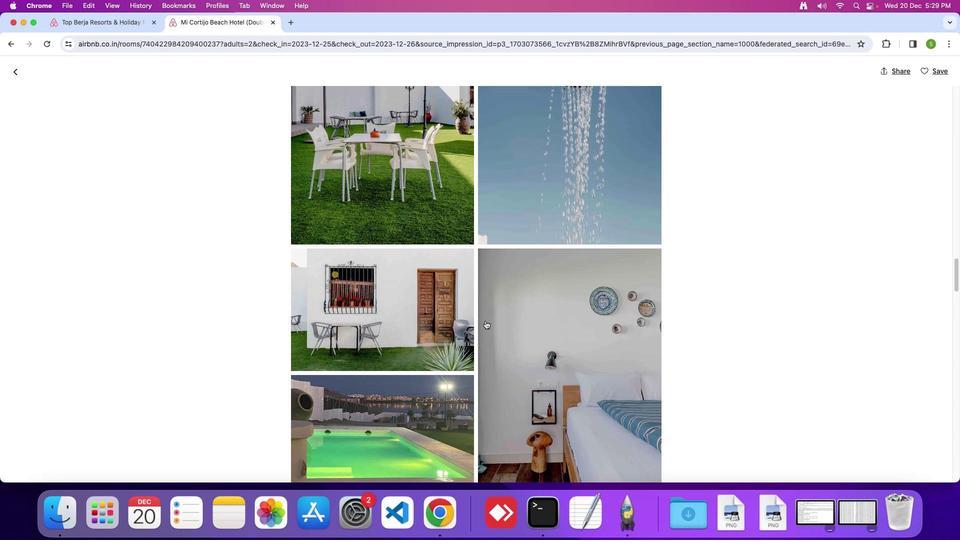 
Action: Mouse scrolled (485, 320) with delta (0, 0)
Screenshot: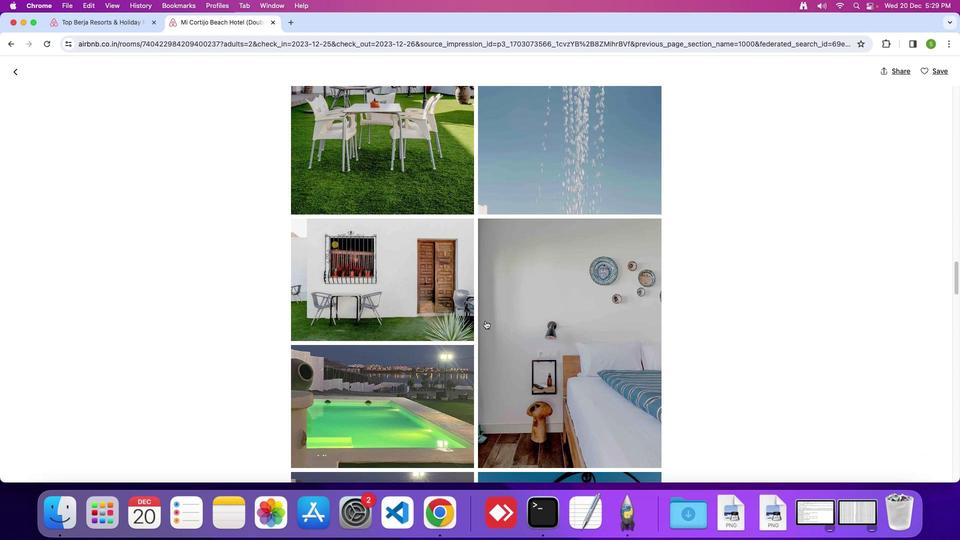 
Action: Mouse scrolled (485, 320) with delta (0, -1)
Screenshot: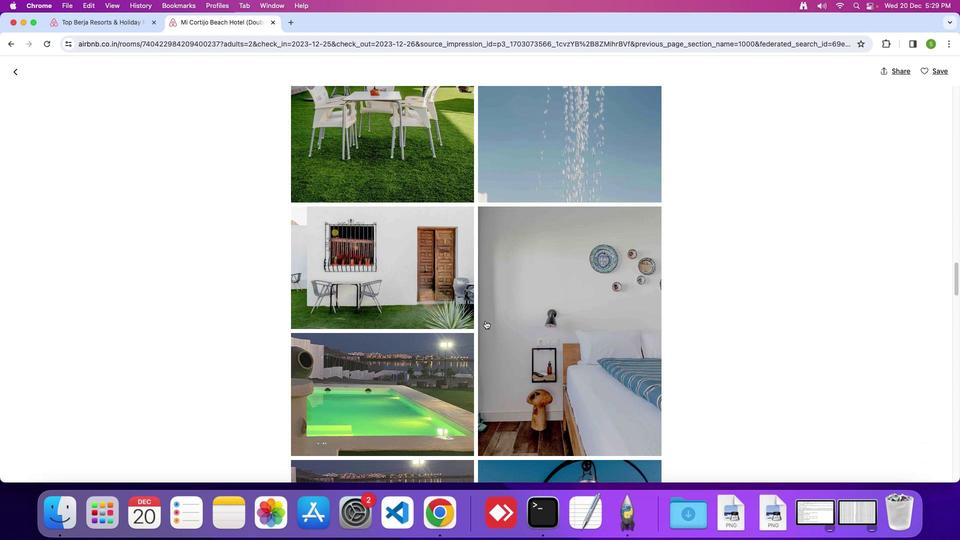 
Action: Mouse moved to (484, 321)
Screenshot: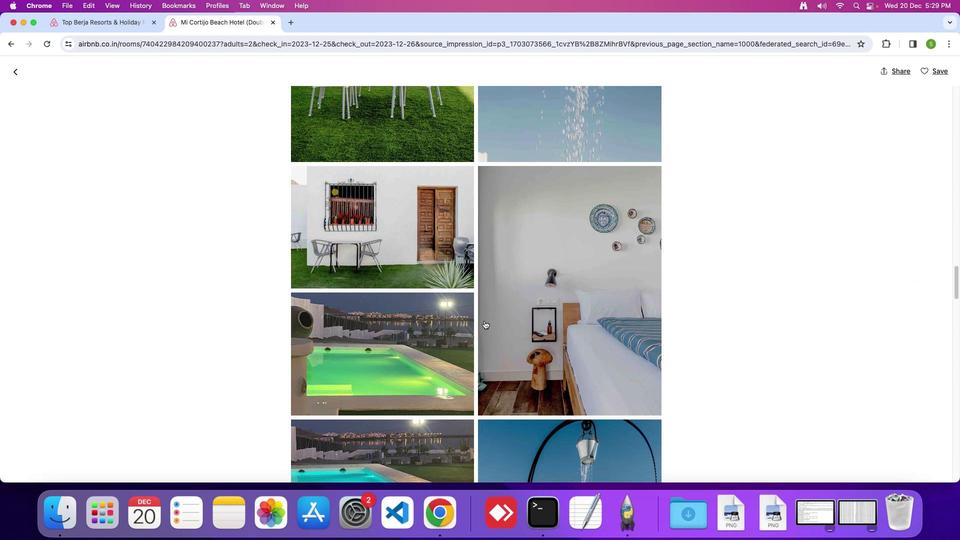 
Action: Mouse scrolled (484, 321) with delta (0, 0)
Screenshot: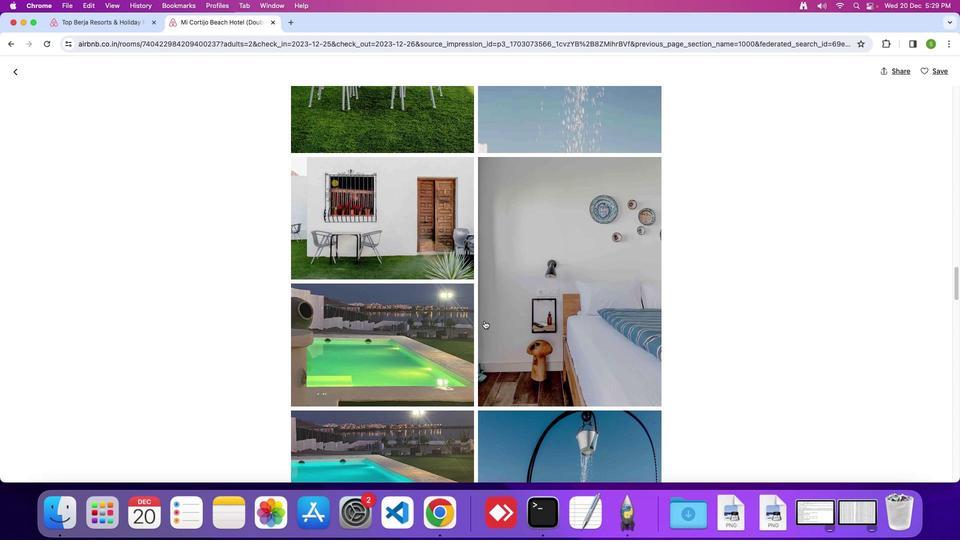 
Action: Mouse scrolled (484, 321) with delta (0, 0)
Screenshot: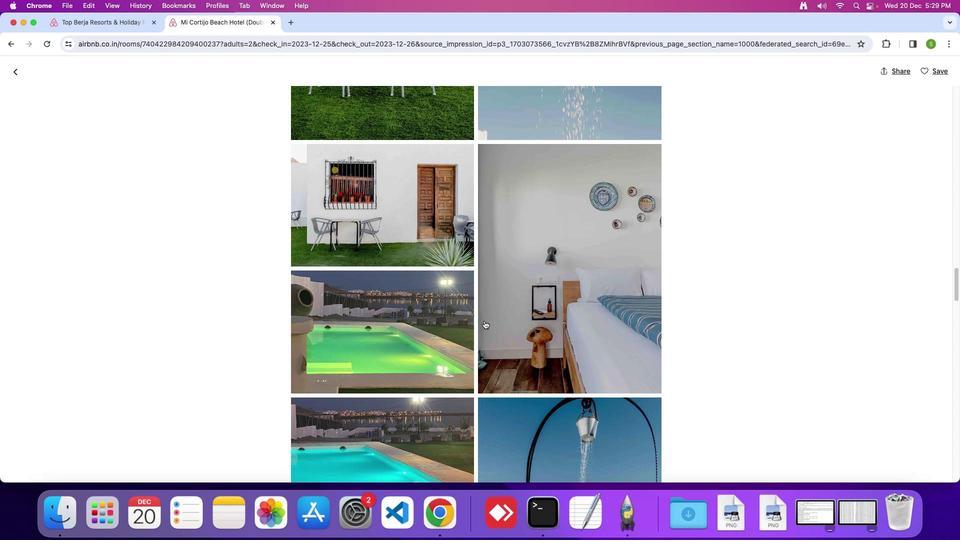 
Action: Mouse scrolled (484, 321) with delta (0, -1)
Screenshot: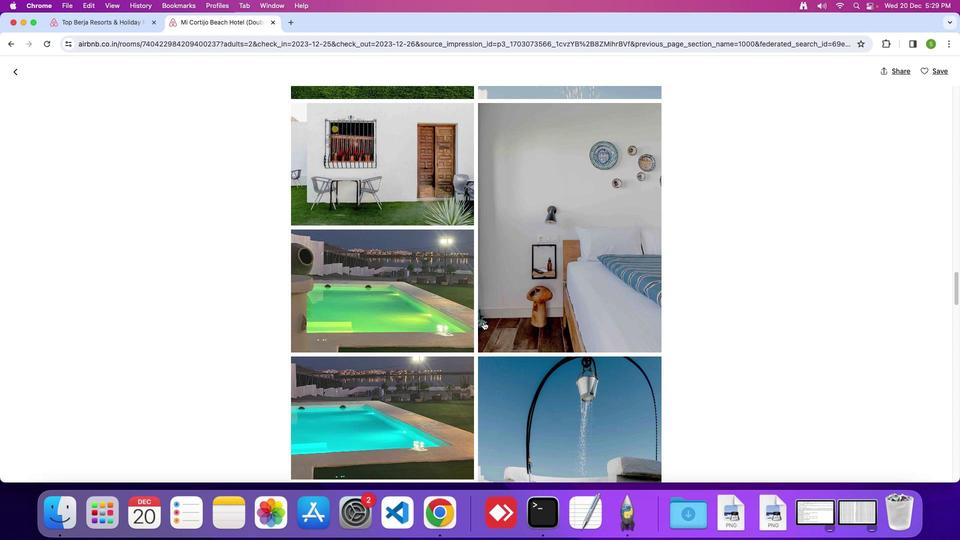
Action: Mouse moved to (482, 331)
Screenshot: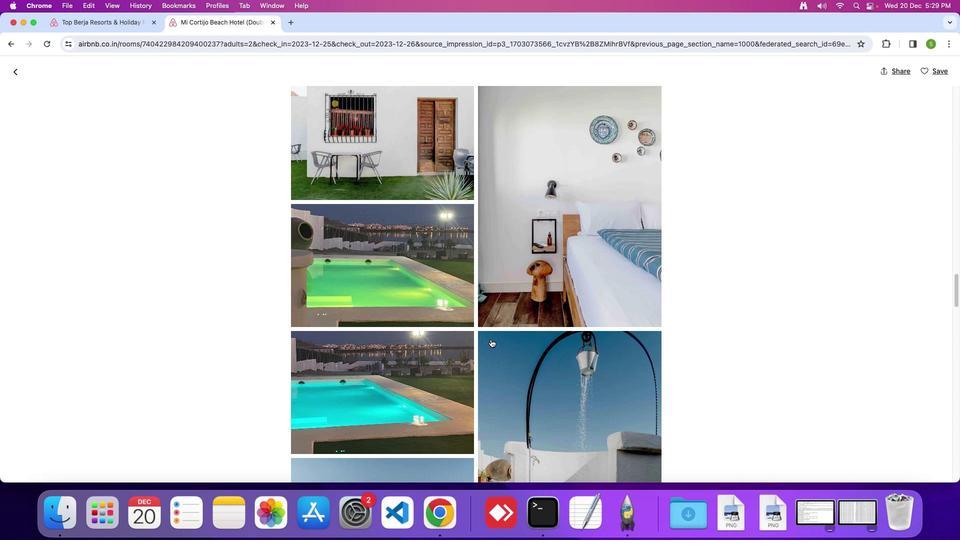 
Action: Mouse scrolled (482, 331) with delta (0, 0)
Screenshot: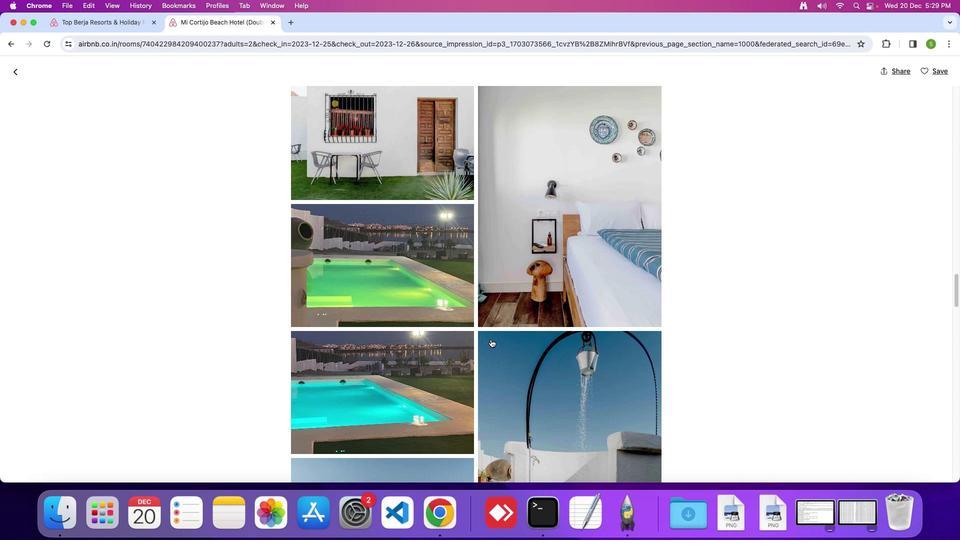
Action: Mouse moved to (482, 331)
Screenshot: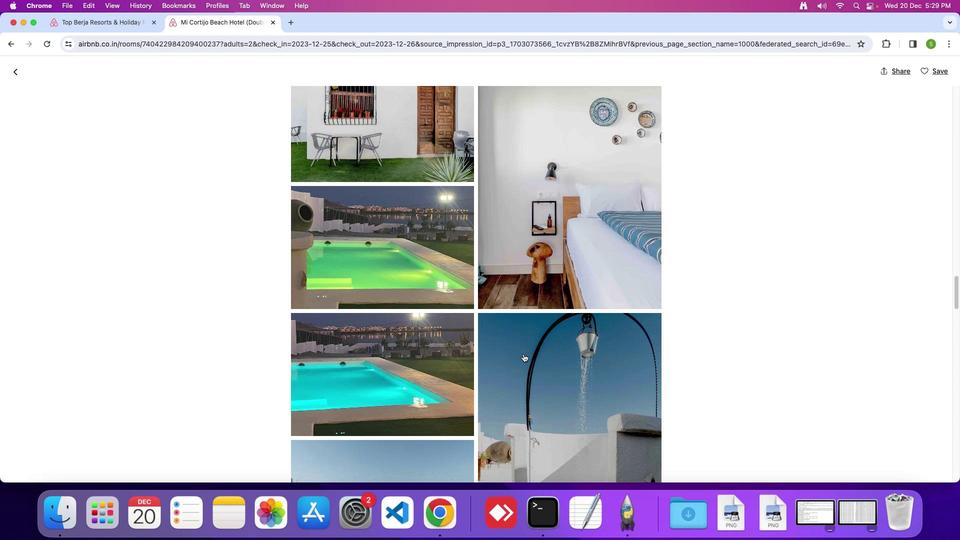 
Action: Mouse scrolled (482, 331) with delta (0, 0)
Screenshot: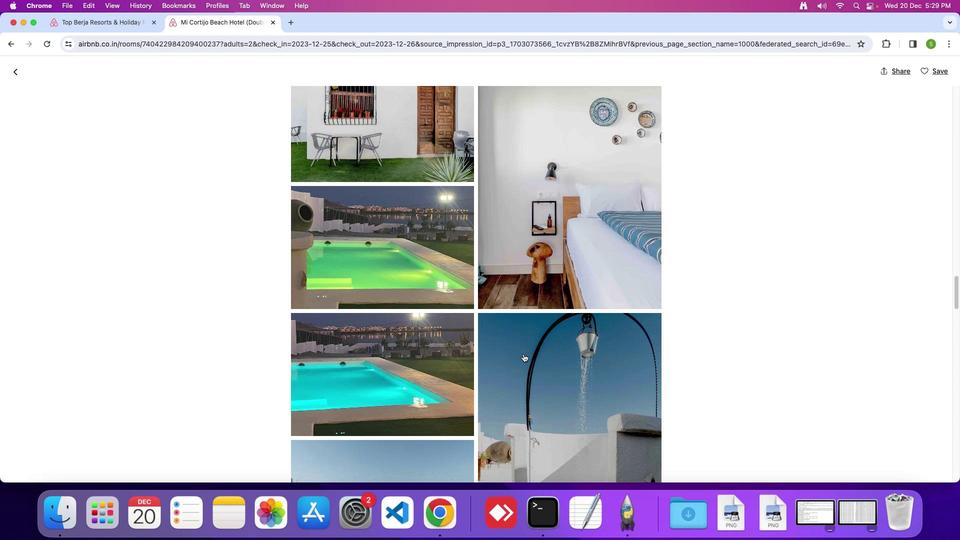 
Action: Mouse moved to (490, 339)
Screenshot: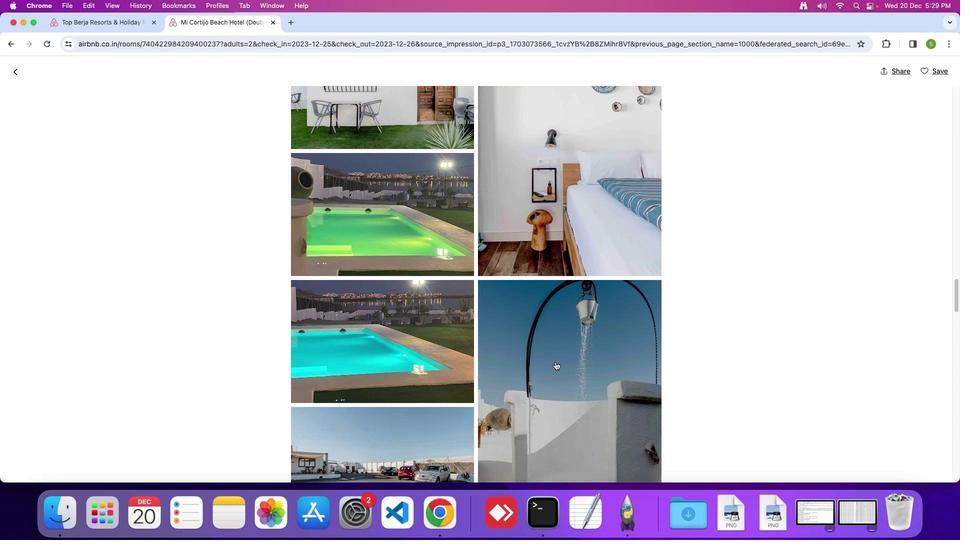 
Action: Mouse scrolled (490, 339) with delta (0, -1)
Screenshot: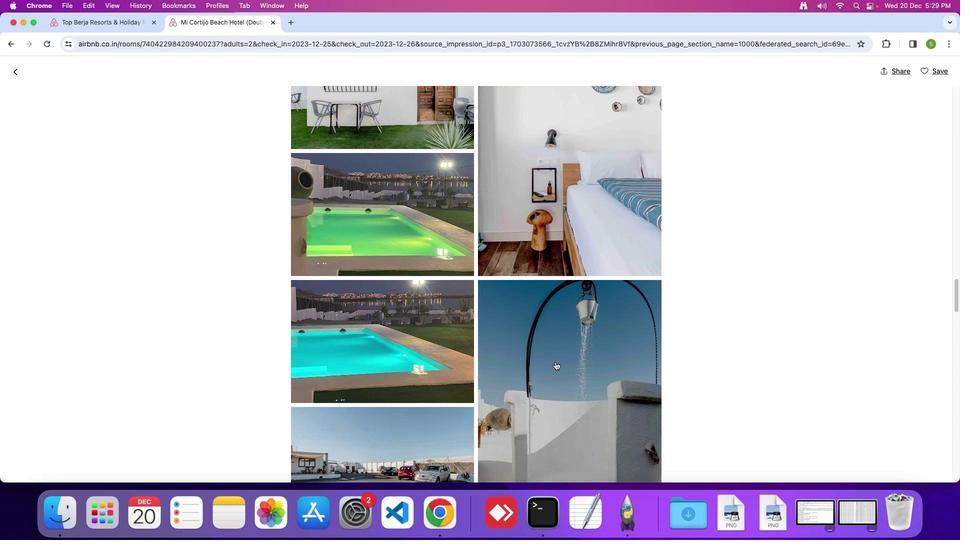 
Action: Mouse moved to (556, 362)
Screenshot: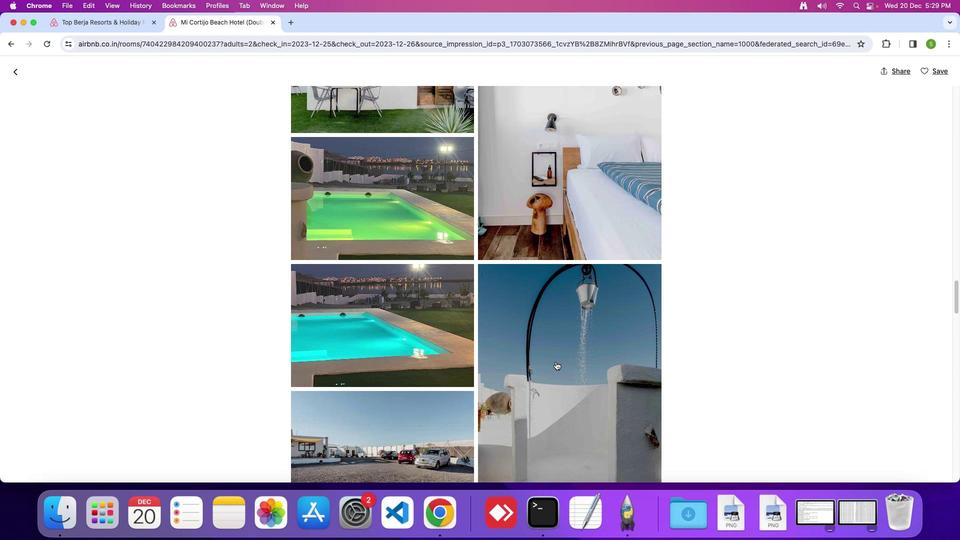 
Action: Mouse scrolled (556, 362) with delta (0, 0)
Screenshot: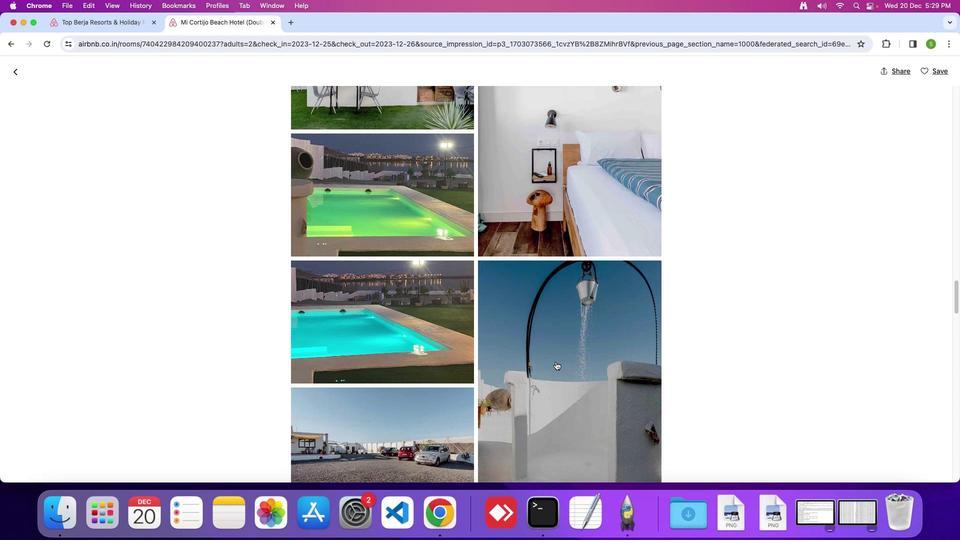 
Action: Mouse scrolled (556, 362) with delta (0, 0)
Screenshot: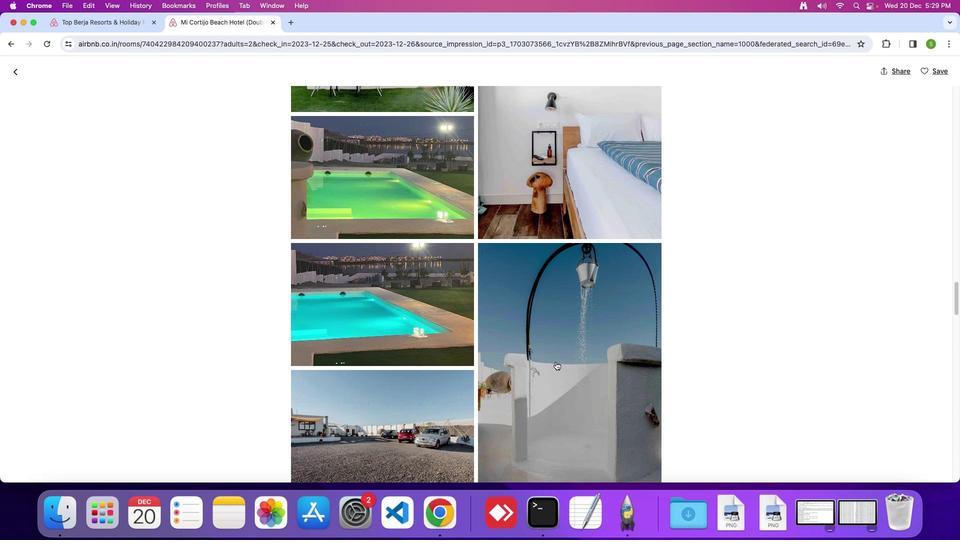 
Action: Mouse scrolled (556, 362) with delta (0, -1)
Screenshot: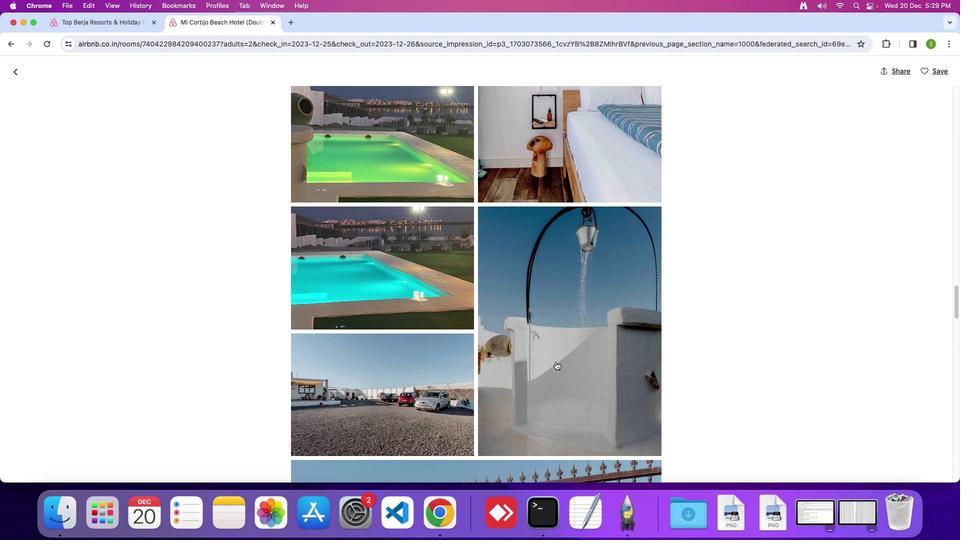 
Action: Mouse moved to (556, 362)
Screenshot: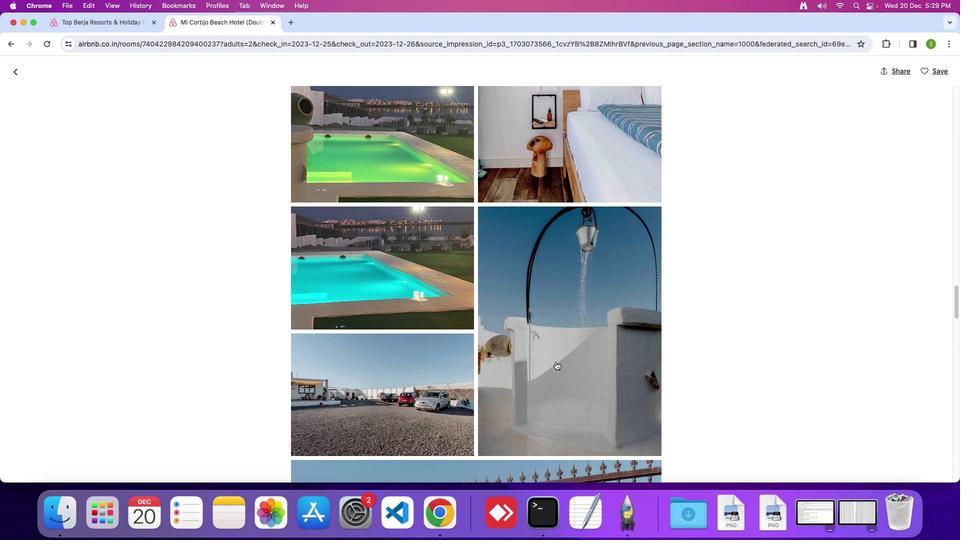
Action: Mouse scrolled (556, 362) with delta (0, 0)
Screenshot: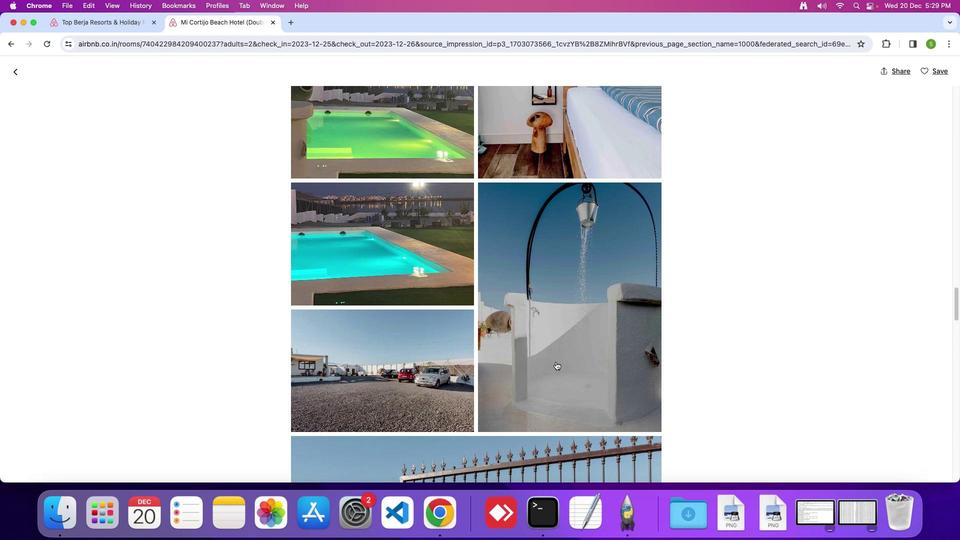 
Action: Mouse scrolled (556, 362) with delta (0, 0)
Screenshot: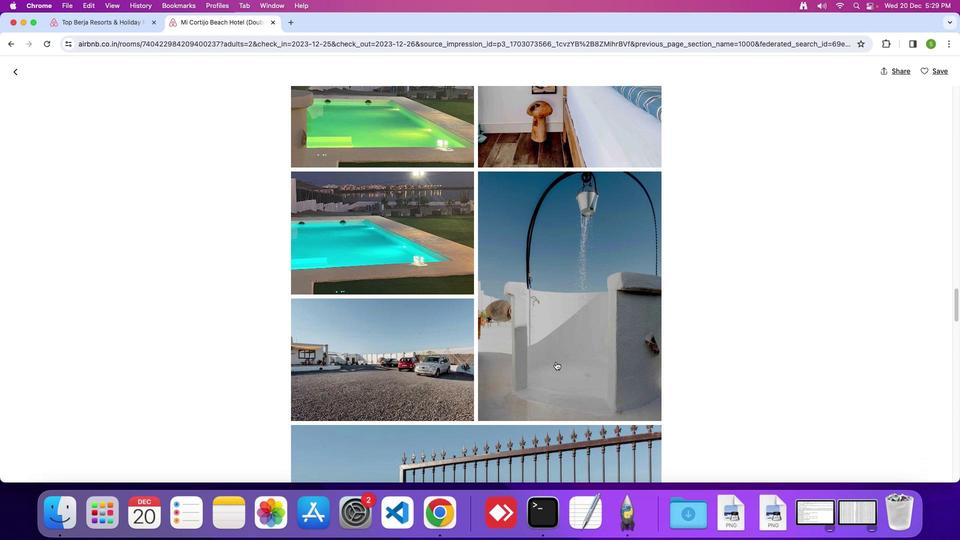 
Action: Mouse scrolled (556, 362) with delta (0, -1)
Screenshot: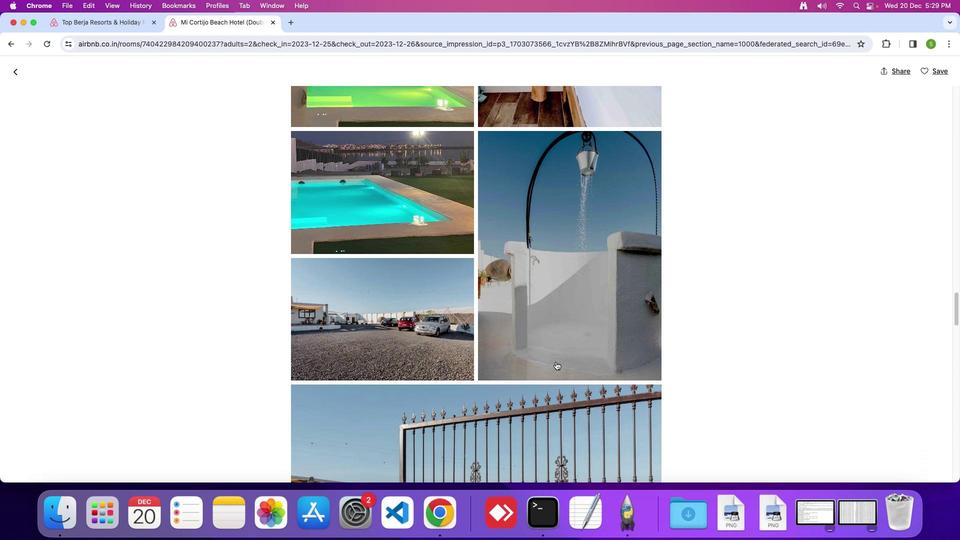
Action: Mouse scrolled (556, 362) with delta (0, 0)
Screenshot: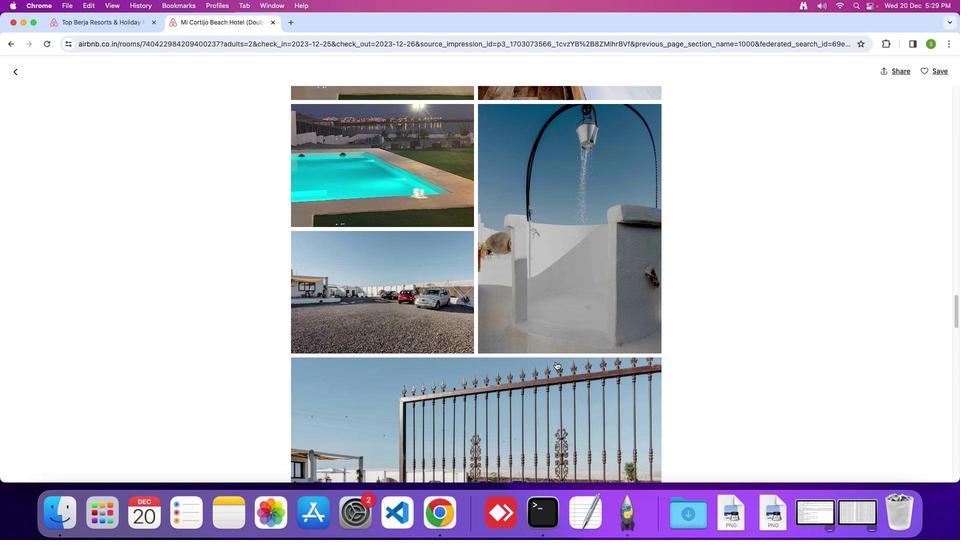 
Action: Mouse scrolled (556, 362) with delta (0, 0)
Screenshot: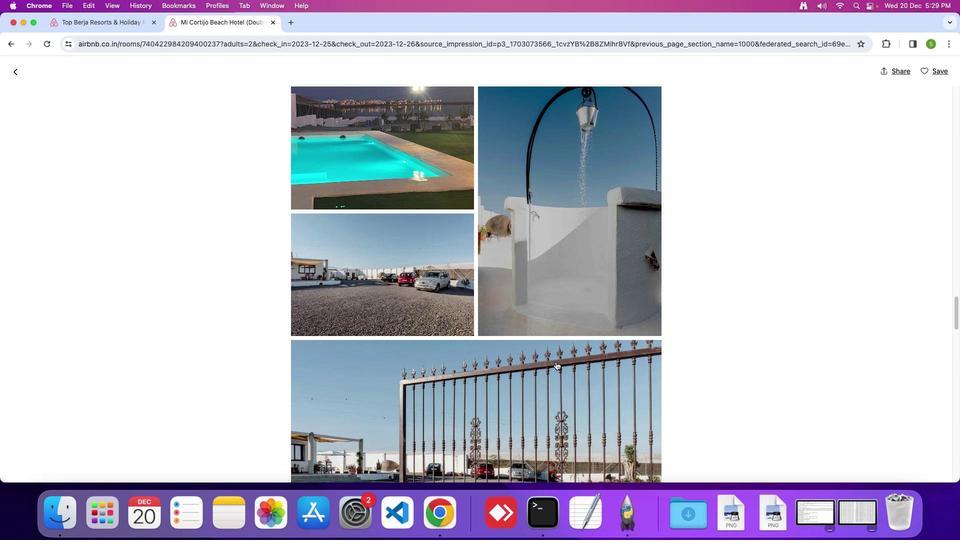 
Action: Mouse scrolled (556, 362) with delta (0, -1)
Screenshot: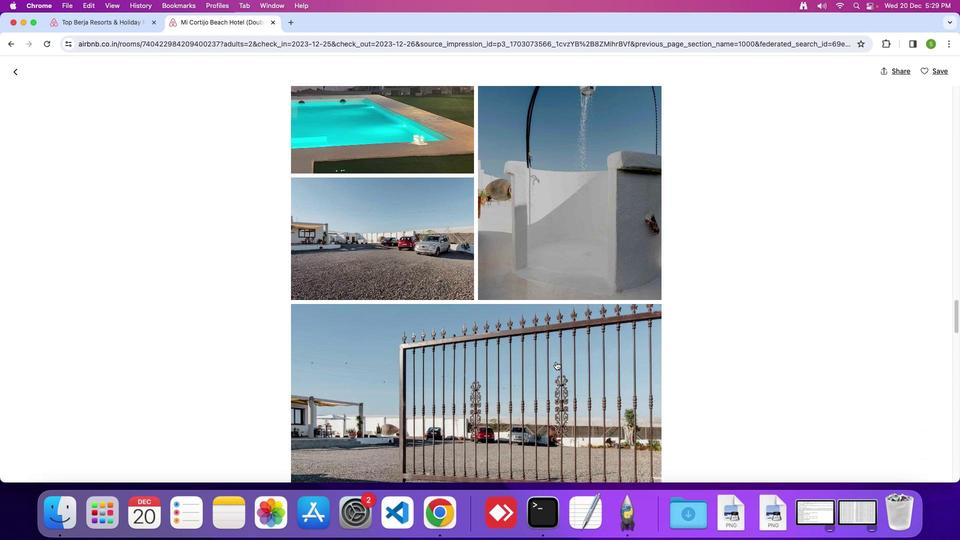 
Action: Mouse scrolled (556, 362) with delta (0, 0)
Screenshot: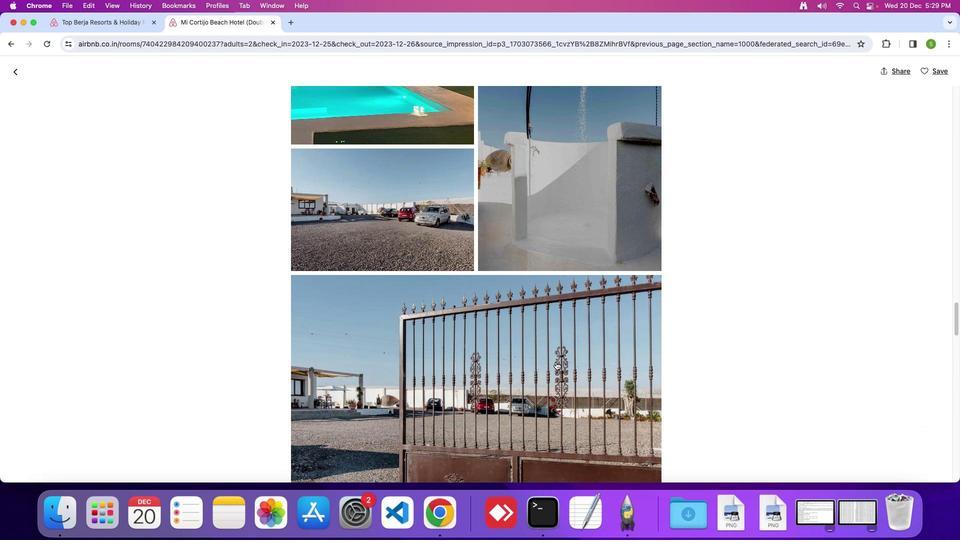 
Action: Mouse scrolled (556, 362) with delta (0, 0)
Screenshot: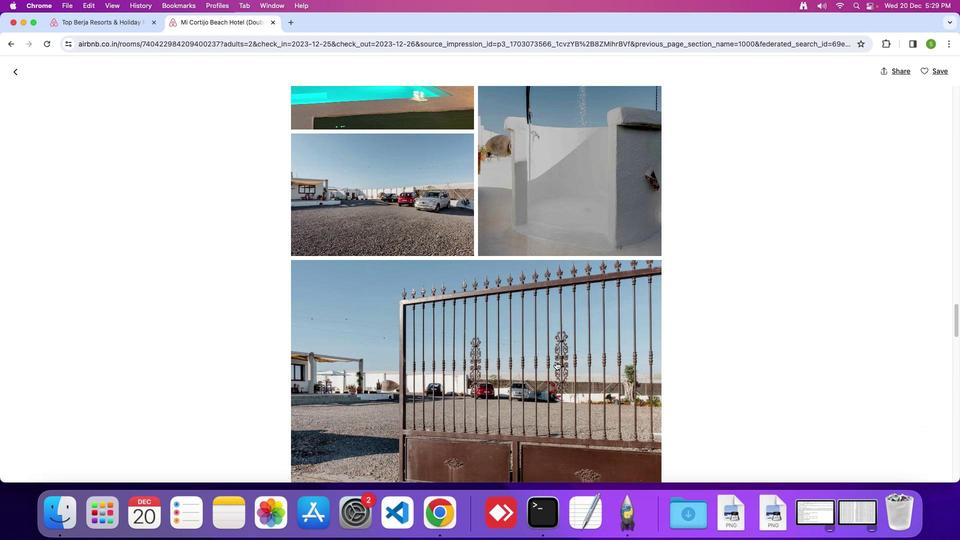 
Action: Mouse scrolled (556, 362) with delta (0, -1)
Screenshot: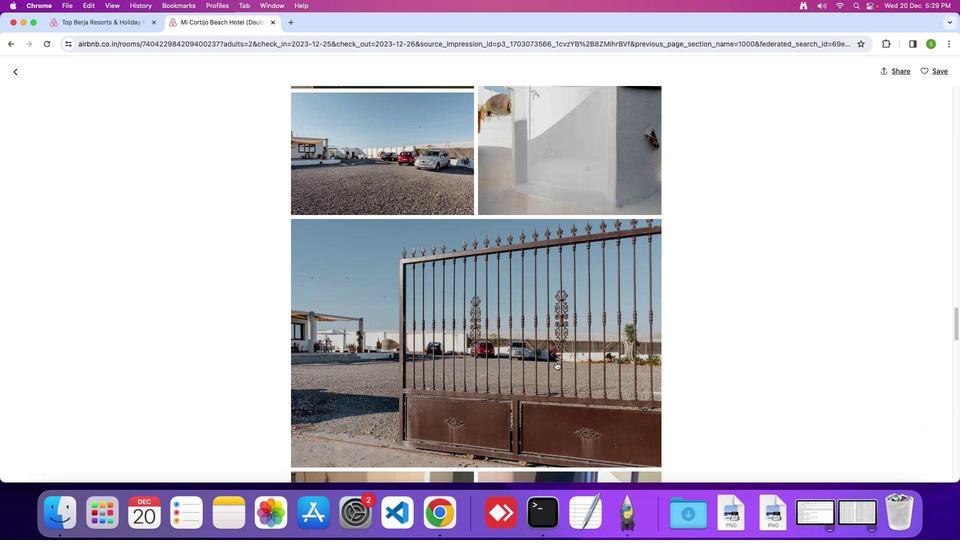 
Action: Mouse scrolled (556, 362) with delta (0, 0)
Screenshot: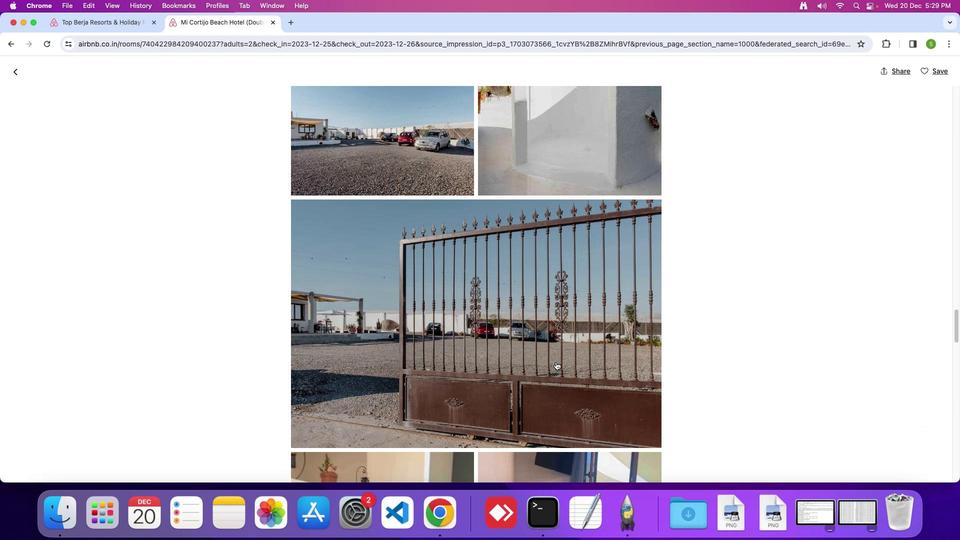 
Action: Mouse scrolled (556, 362) with delta (0, 0)
Screenshot: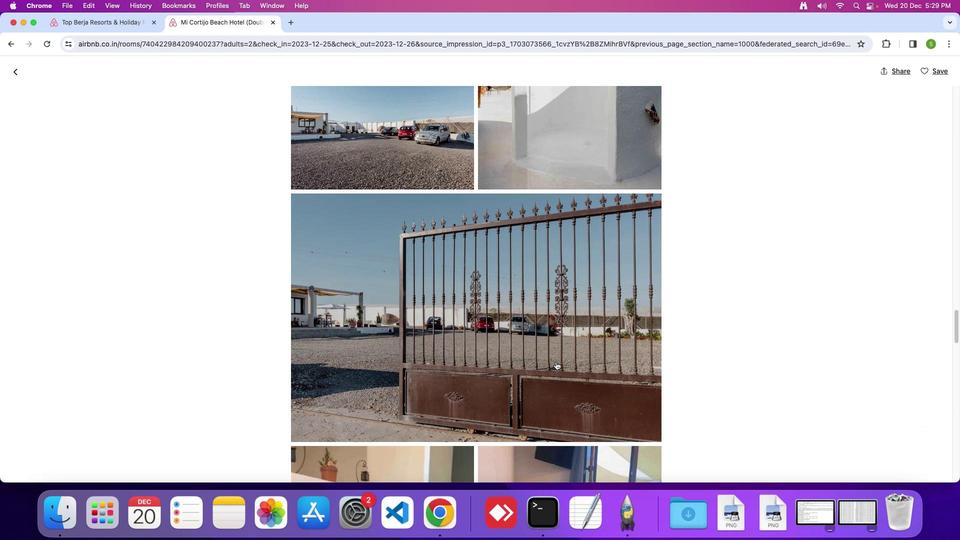 
Action: Mouse scrolled (556, 362) with delta (0, -1)
Screenshot: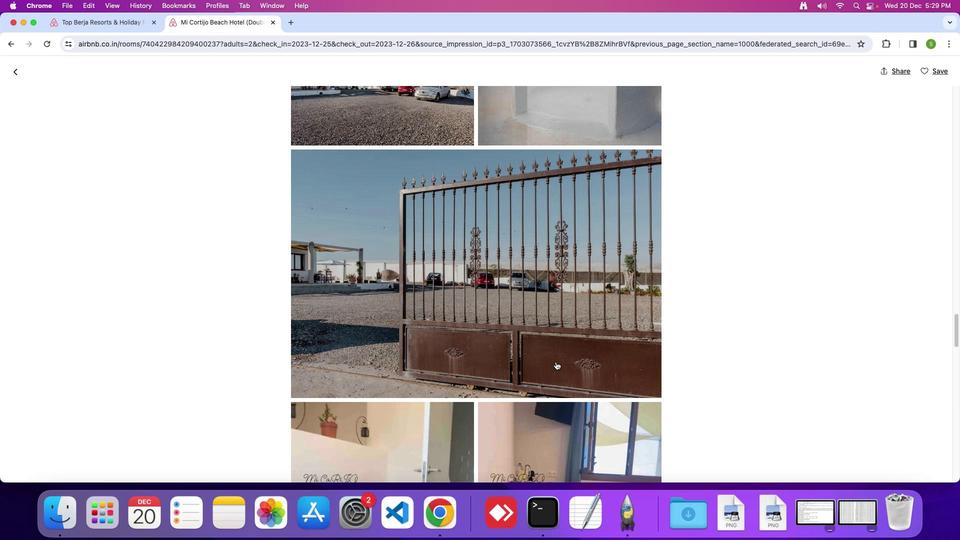 
Action: Mouse scrolled (556, 362) with delta (0, 0)
Screenshot: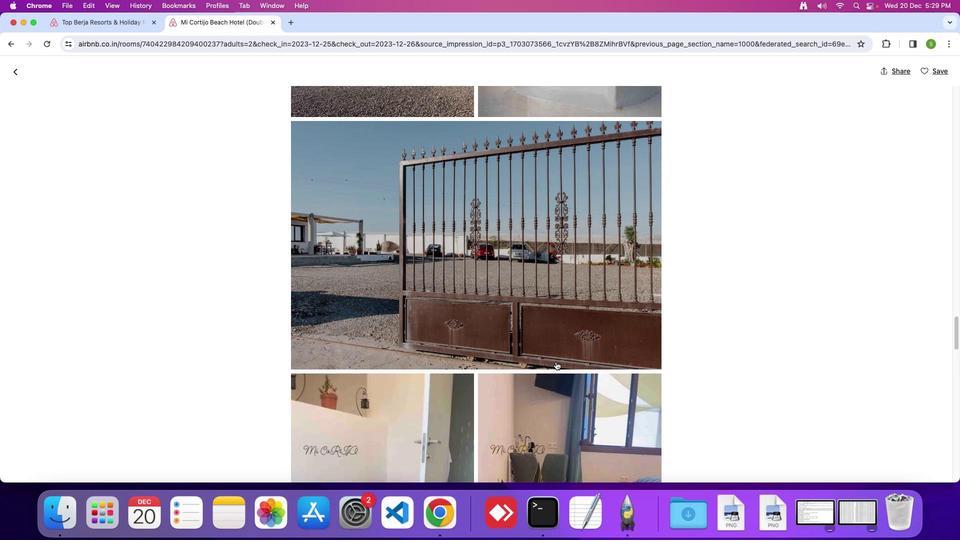 
Action: Mouse scrolled (556, 362) with delta (0, 0)
Screenshot: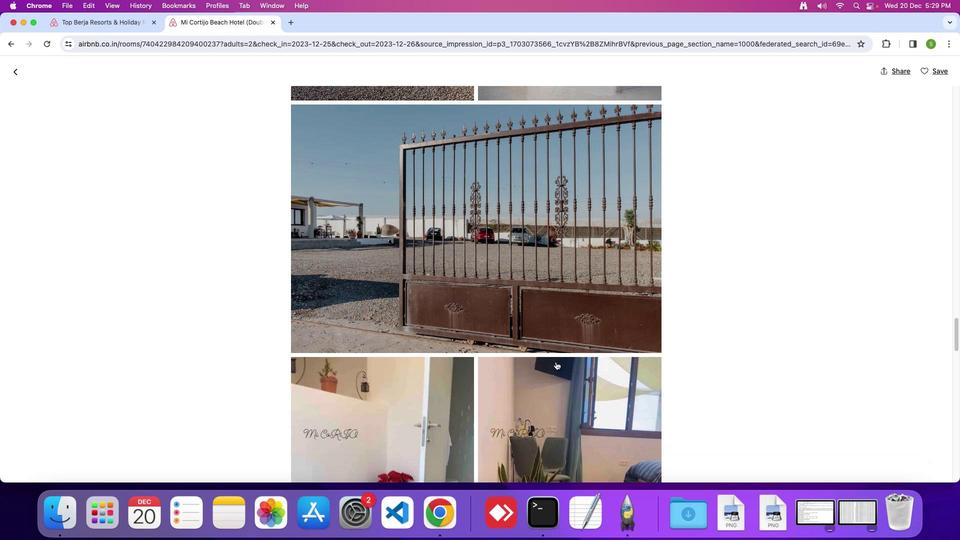 
Action: Mouse scrolled (556, 362) with delta (0, -1)
Screenshot: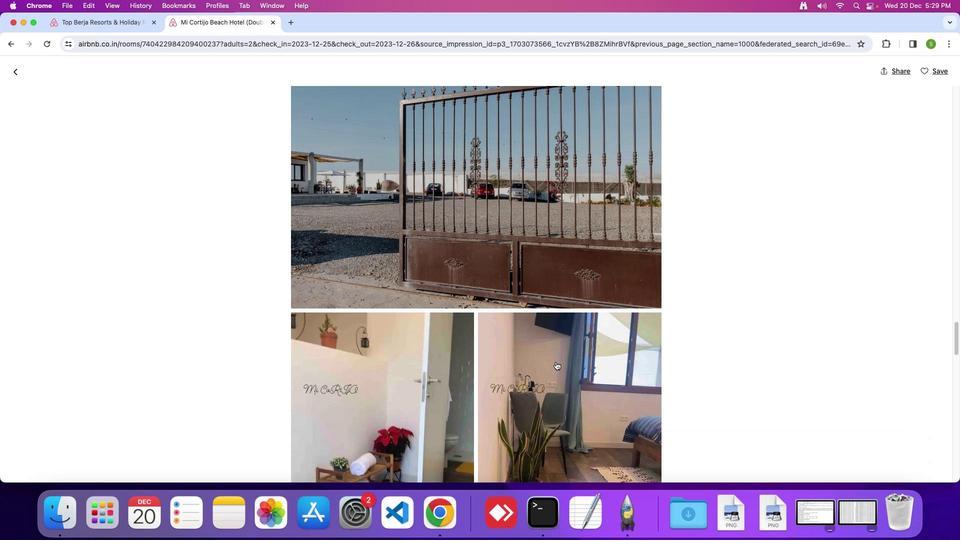 
Action: Mouse scrolled (556, 362) with delta (0, 0)
Screenshot: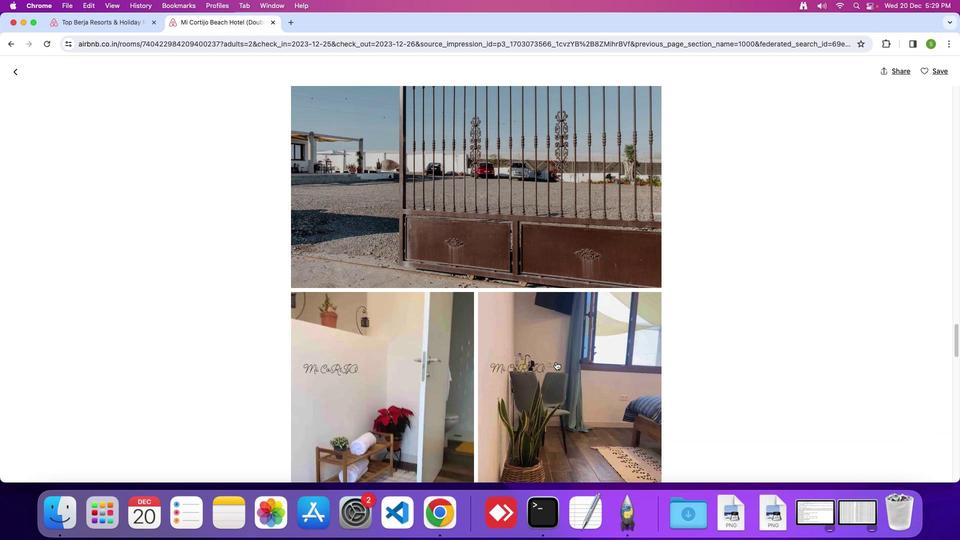 
Action: Mouse scrolled (556, 362) with delta (0, 0)
Screenshot: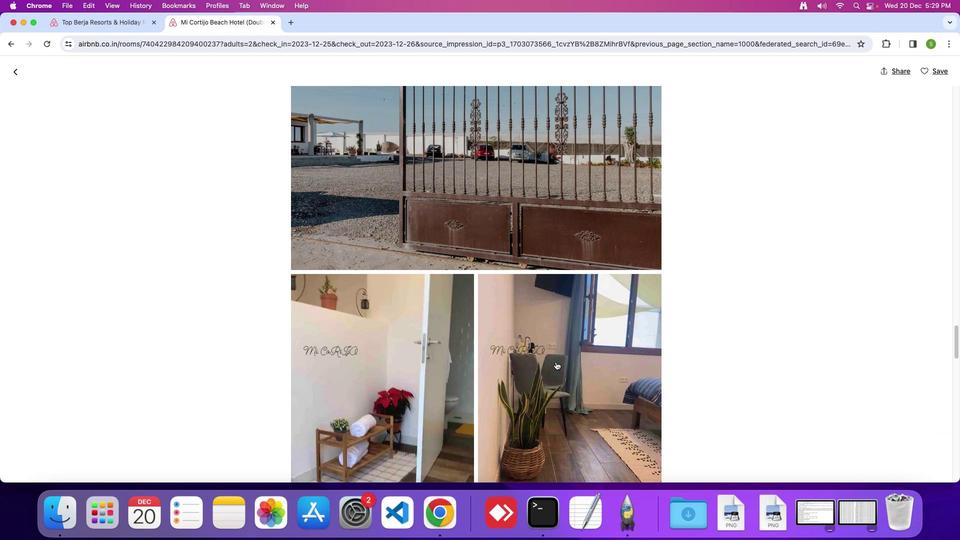 
Action: Mouse scrolled (556, 362) with delta (0, -1)
Screenshot: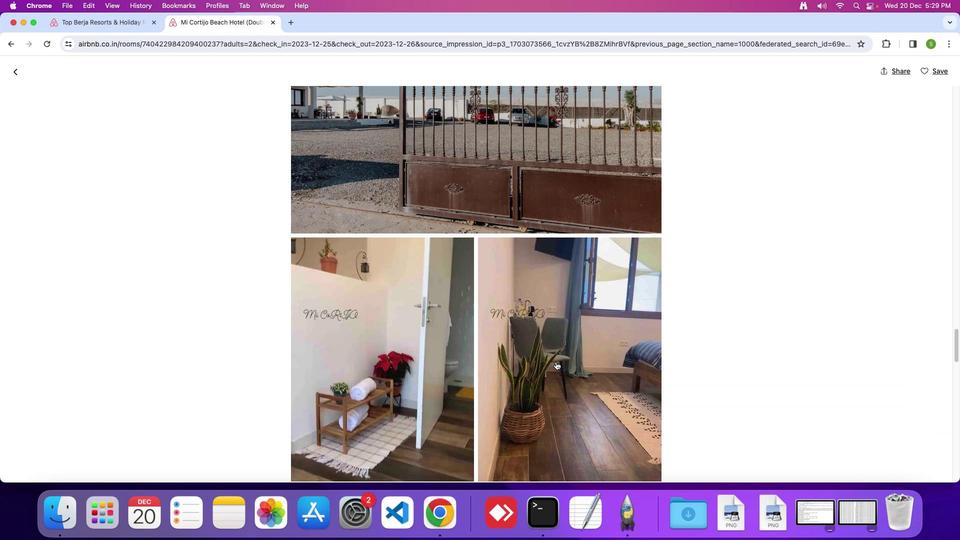 
Action: Mouse scrolled (556, 362) with delta (0, 0)
Screenshot: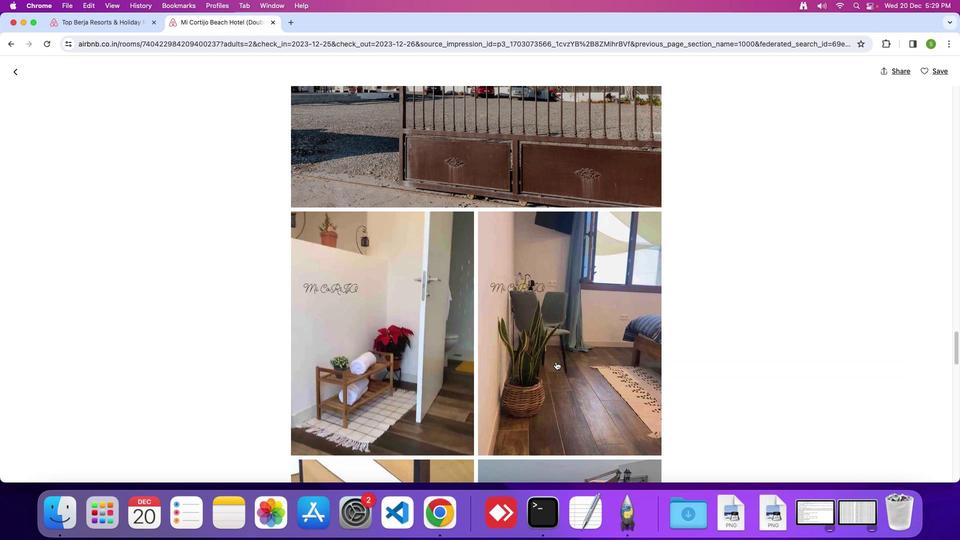 
Action: Mouse scrolled (556, 362) with delta (0, 0)
Screenshot: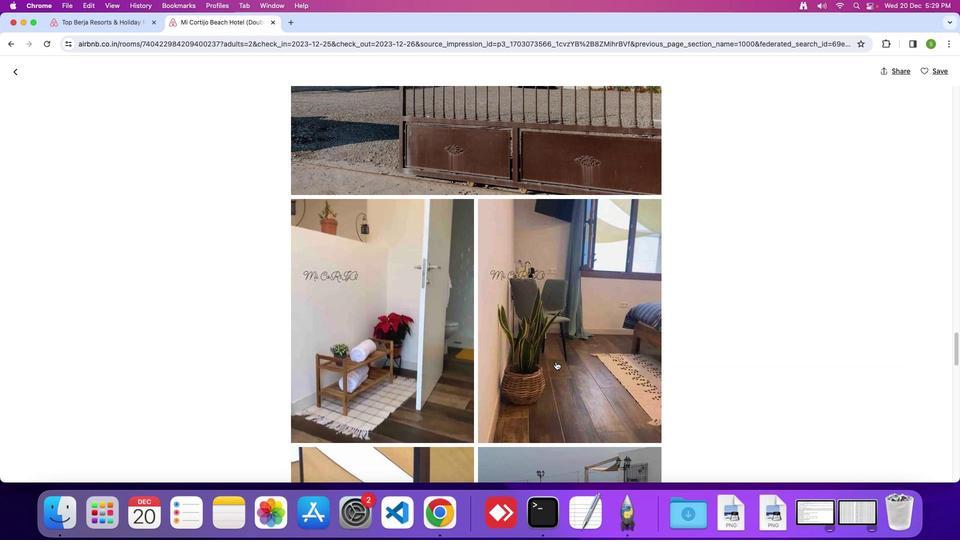
Action: Mouse scrolled (556, 362) with delta (0, -1)
Screenshot: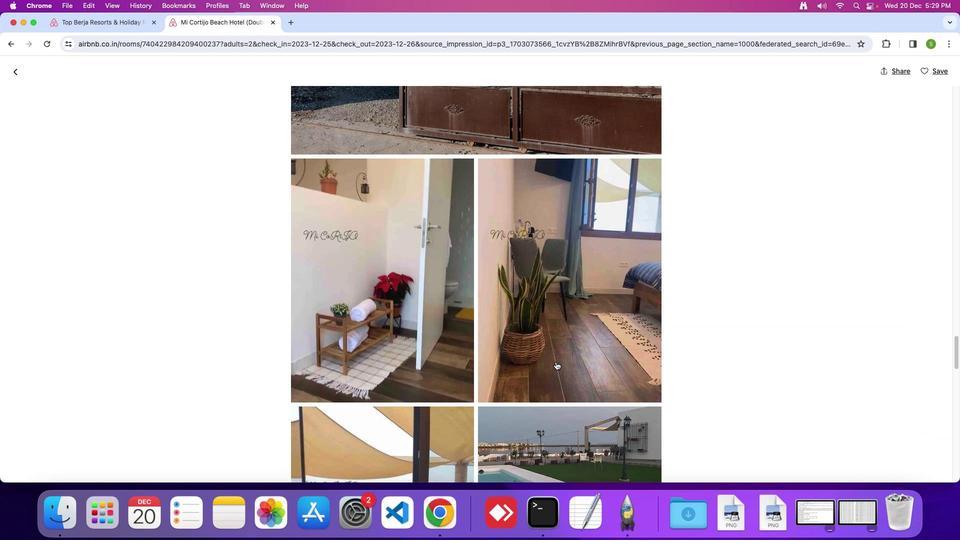 
Action: Mouse scrolled (556, 362) with delta (0, 0)
Screenshot: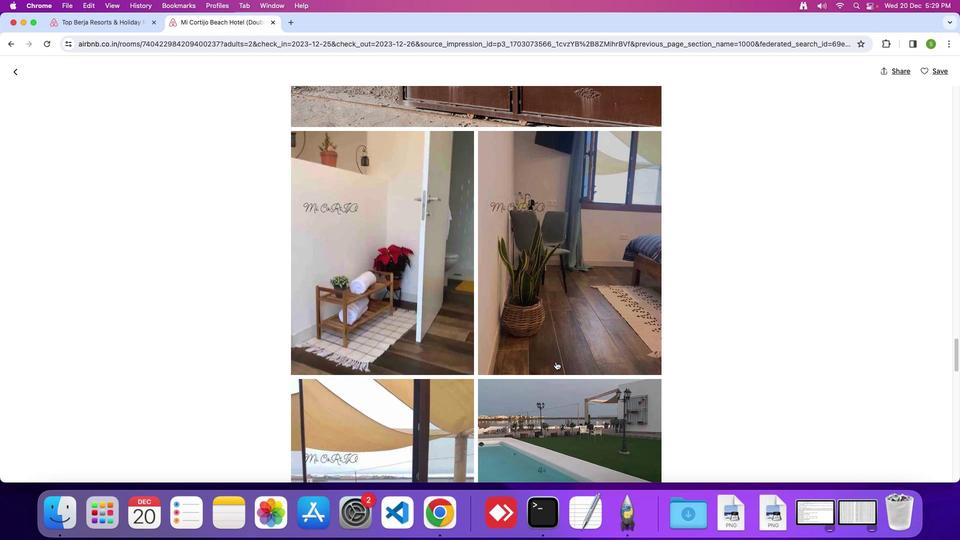 
Action: Mouse scrolled (556, 362) with delta (0, 0)
Screenshot: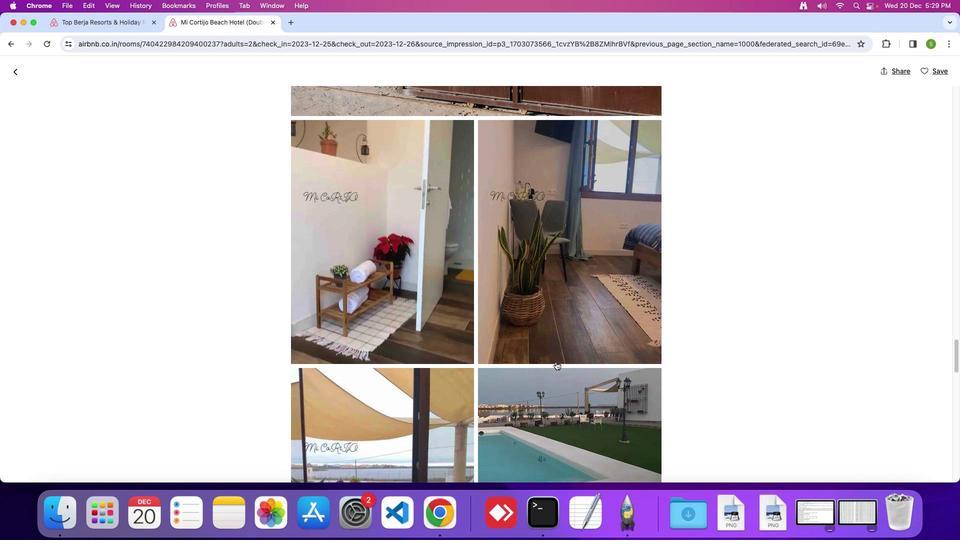 
Action: Mouse scrolled (556, 362) with delta (0, -1)
Screenshot: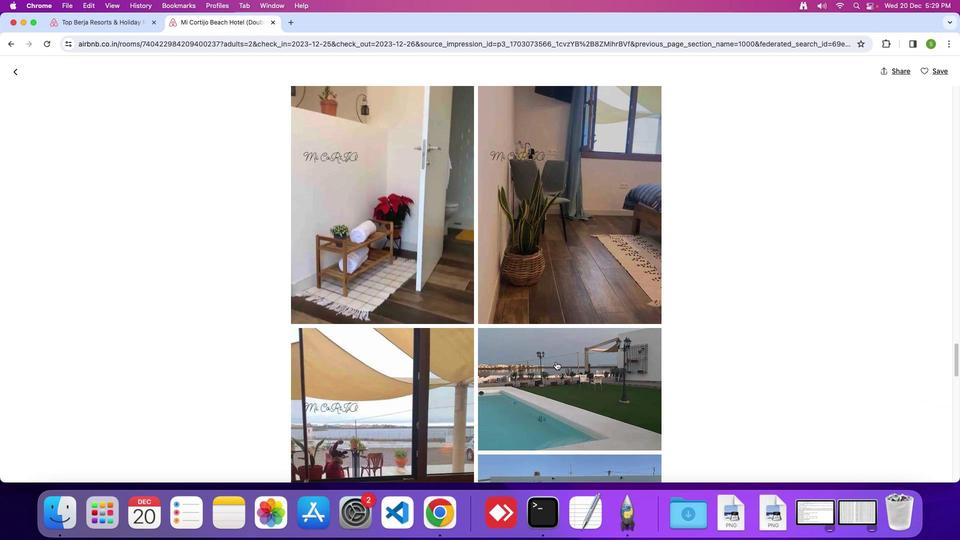 
Action: Mouse scrolled (556, 362) with delta (0, 0)
Screenshot: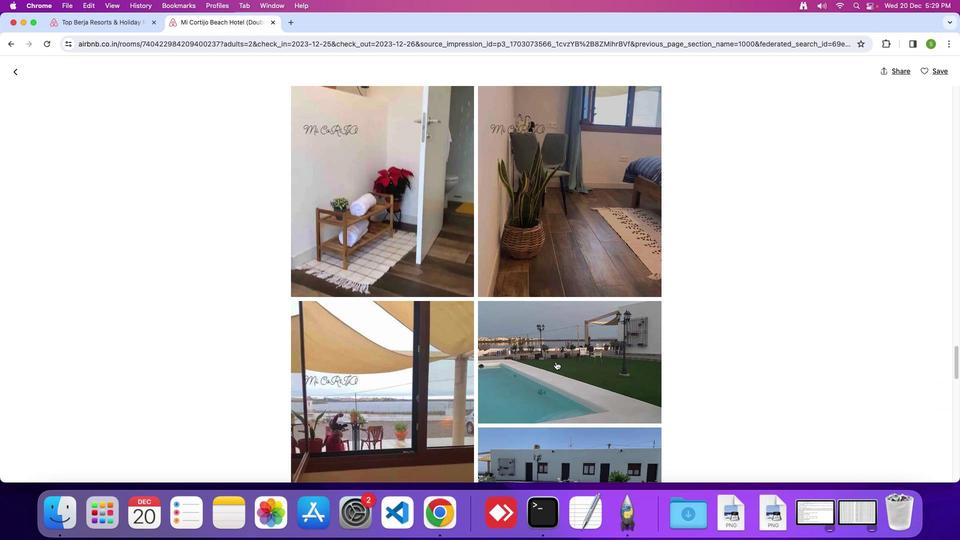 
Action: Mouse scrolled (556, 362) with delta (0, 0)
Screenshot: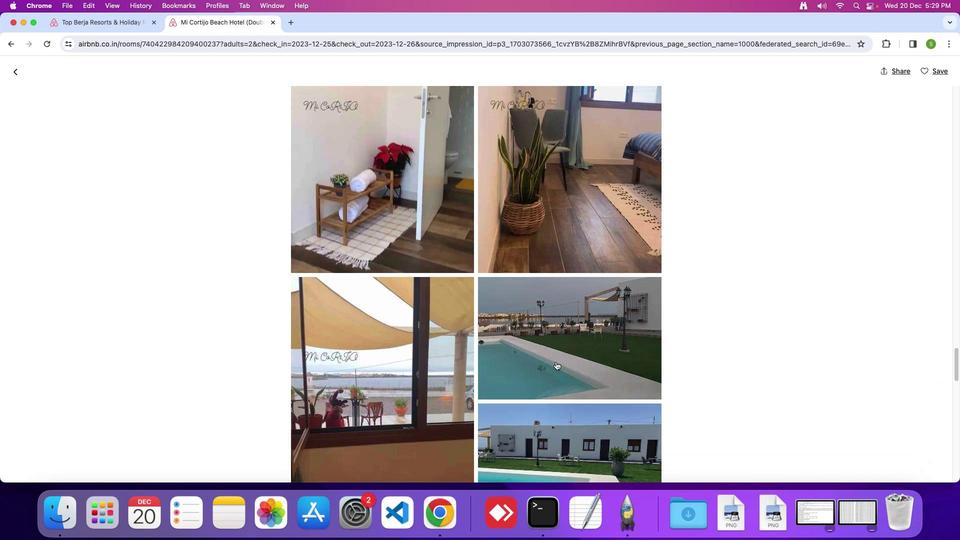 
Action: Mouse scrolled (556, 362) with delta (0, -1)
Screenshot: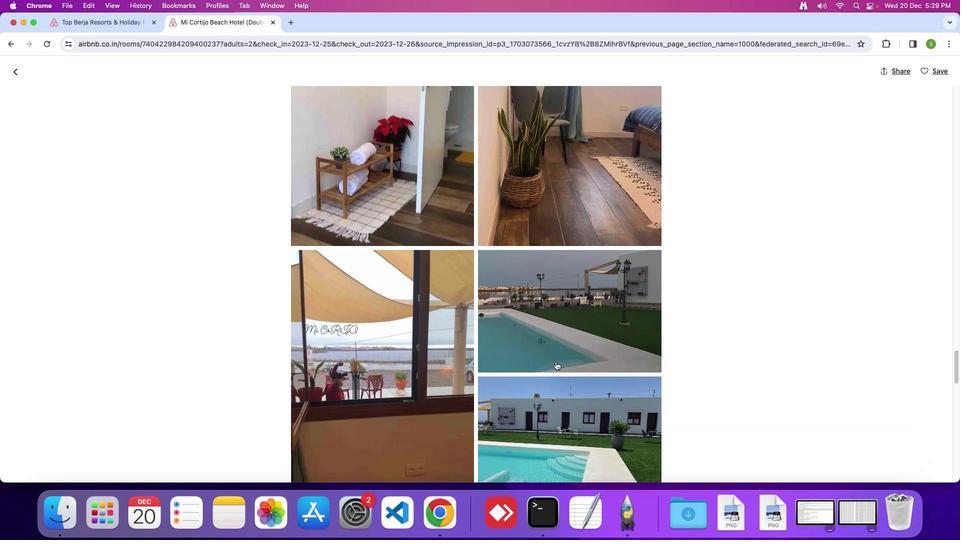 
Action: Mouse scrolled (556, 362) with delta (0, -2)
Screenshot: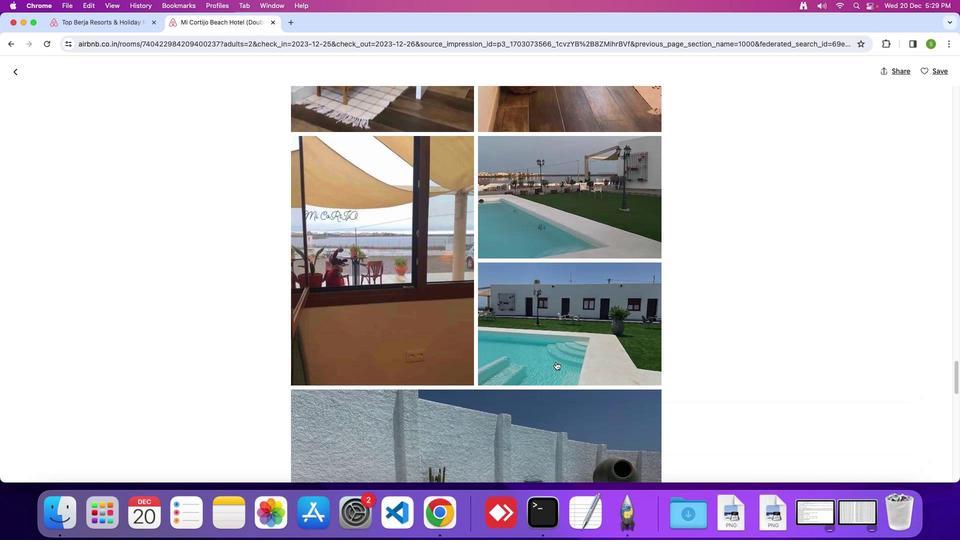 
Action: Mouse scrolled (556, 362) with delta (0, 0)
Screenshot: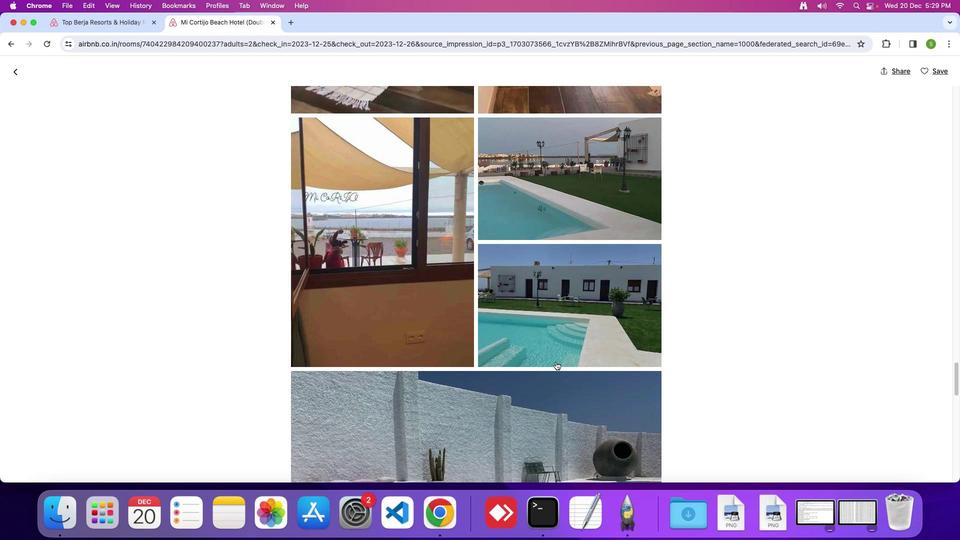 
Action: Mouse scrolled (556, 362) with delta (0, 0)
Screenshot: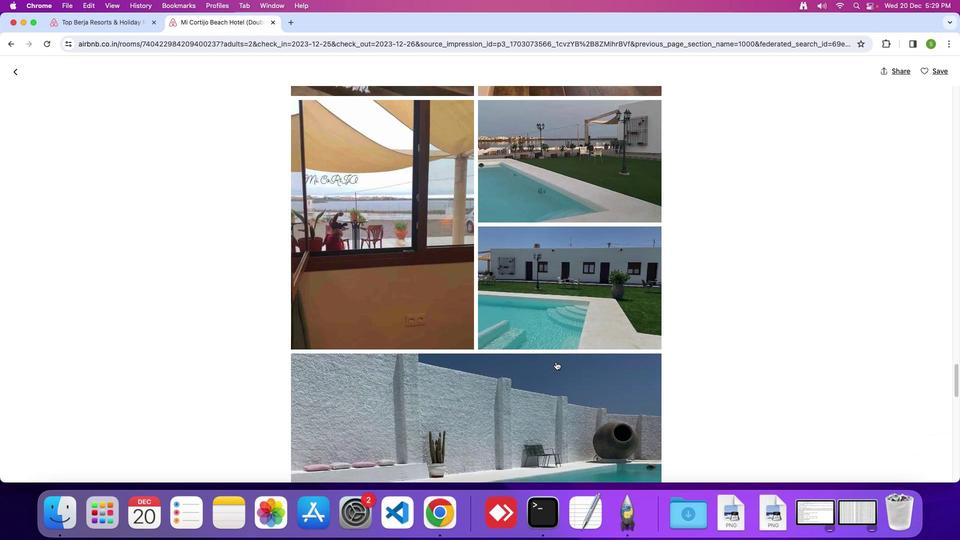 
Action: Mouse scrolled (556, 362) with delta (0, -1)
Screenshot: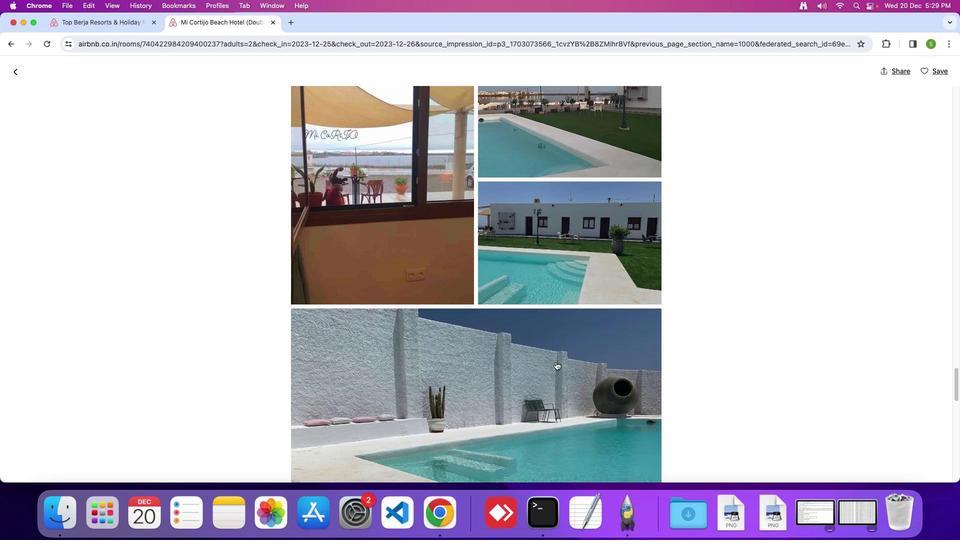
Action: Mouse scrolled (556, 362) with delta (0, 0)
Screenshot: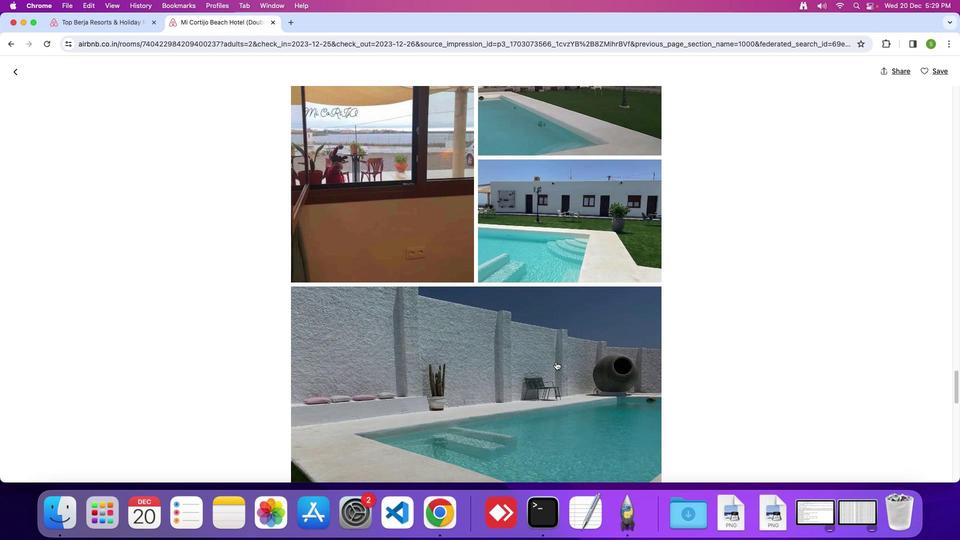 
Action: Mouse scrolled (556, 362) with delta (0, 0)
Screenshot: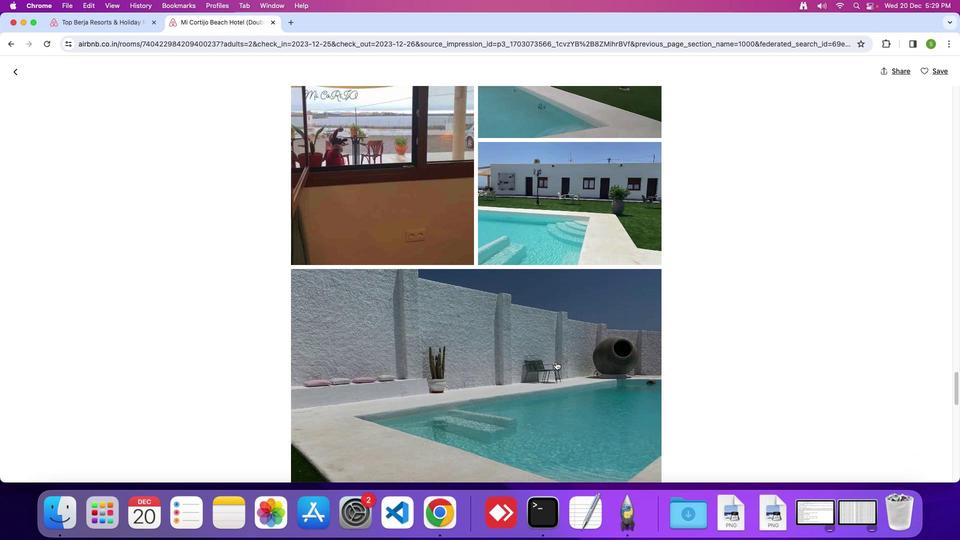 
Action: Mouse scrolled (556, 362) with delta (0, -1)
Screenshot: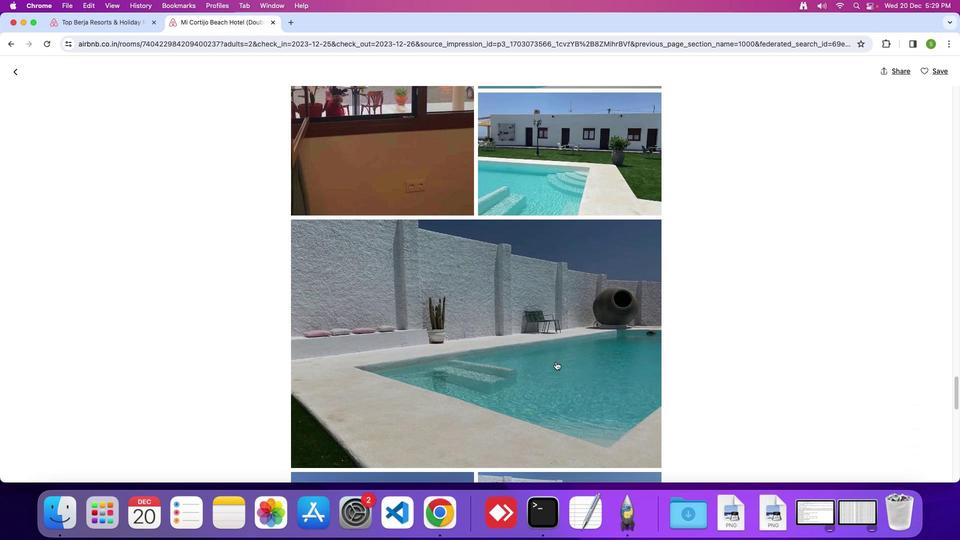 
Action: Mouse scrolled (556, 362) with delta (0, 0)
Screenshot: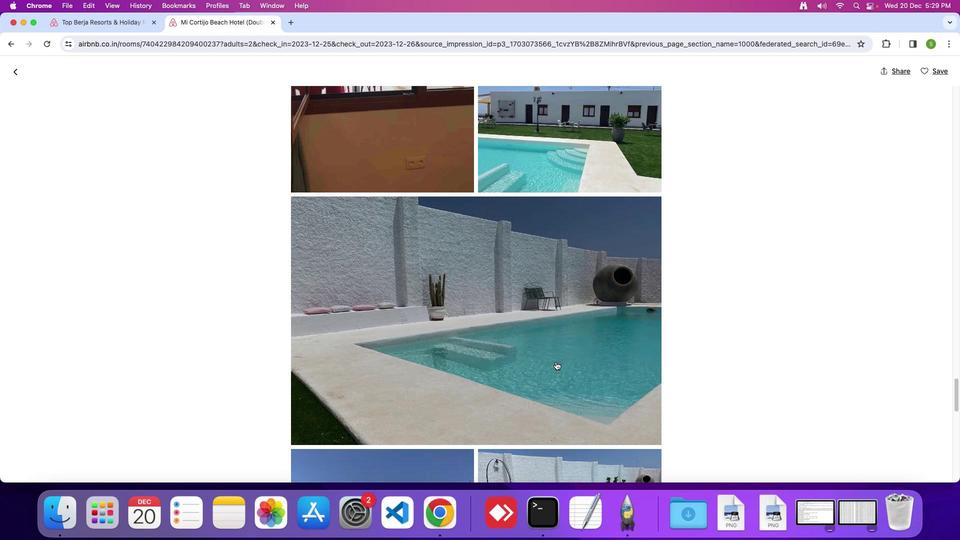 
Action: Mouse scrolled (556, 362) with delta (0, 0)
Screenshot: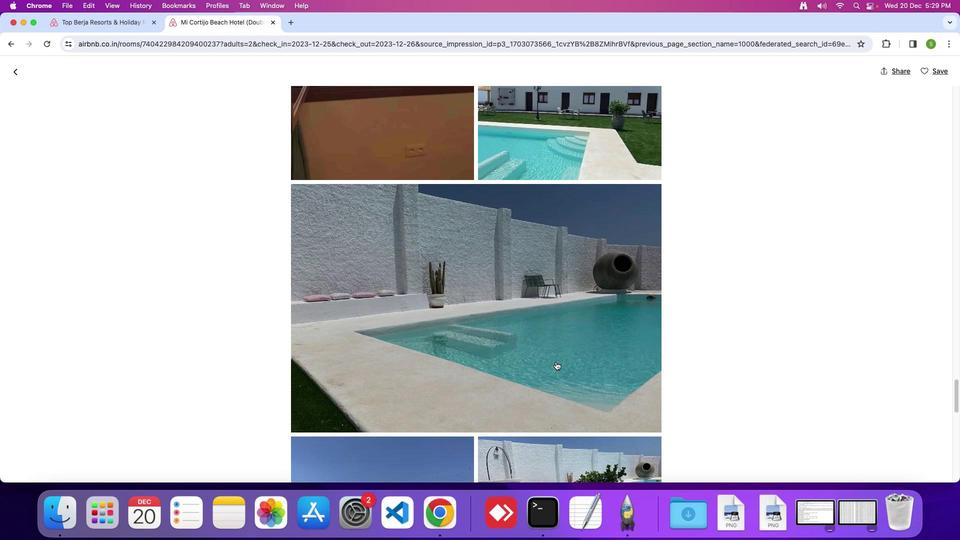 
Action: Mouse scrolled (556, 362) with delta (0, -1)
Screenshot: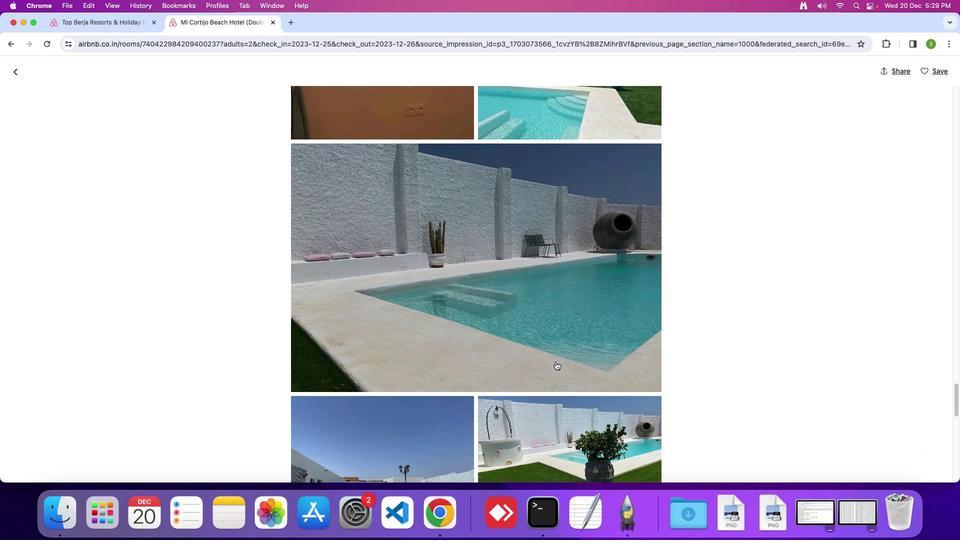 
Action: Mouse scrolled (556, 362) with delta (0, 0)
Screenshot: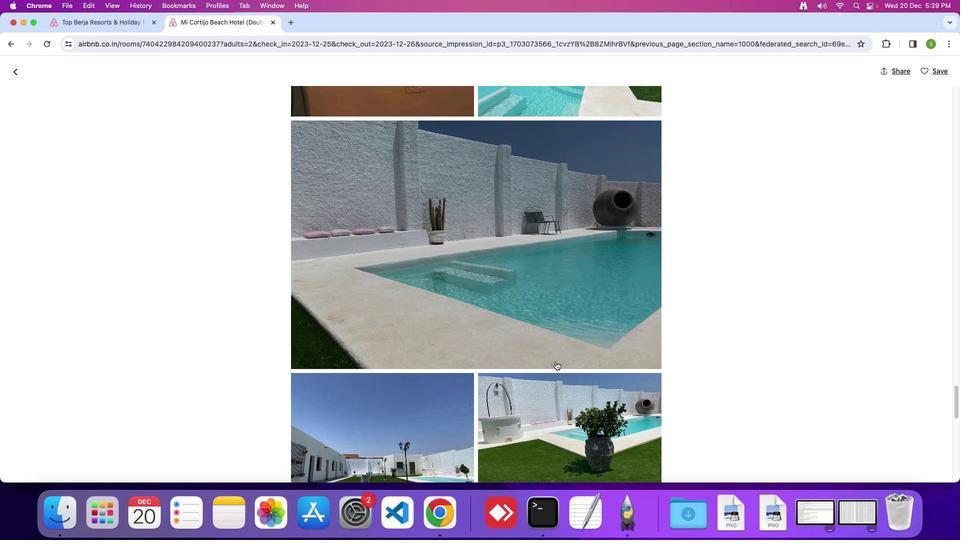 
Action: Mouse scrolled (556, 362) with delta (0, 0)
Screenshot: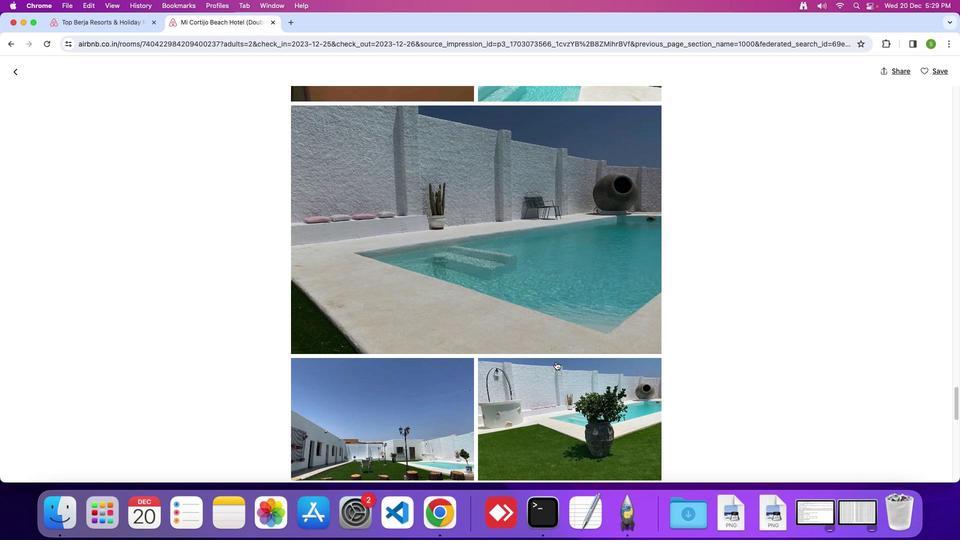 
Action: Mouse scrolled (556, 362) with delta (0, -1)
Screenshot: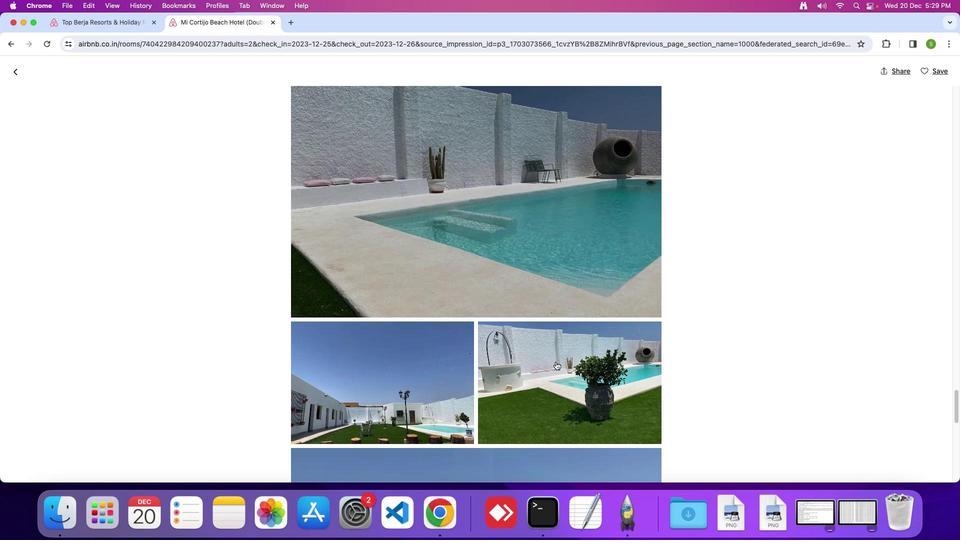 
Action: Mouse moved to (557, 362)
Screenshot: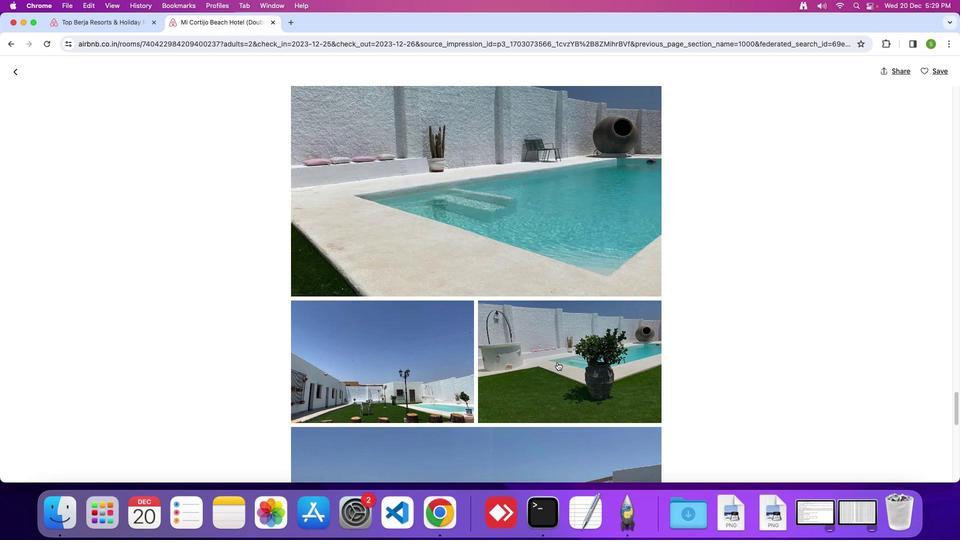 
Action: Mouse scrolled (557, 362) with delta (0, 0)
Screenshot: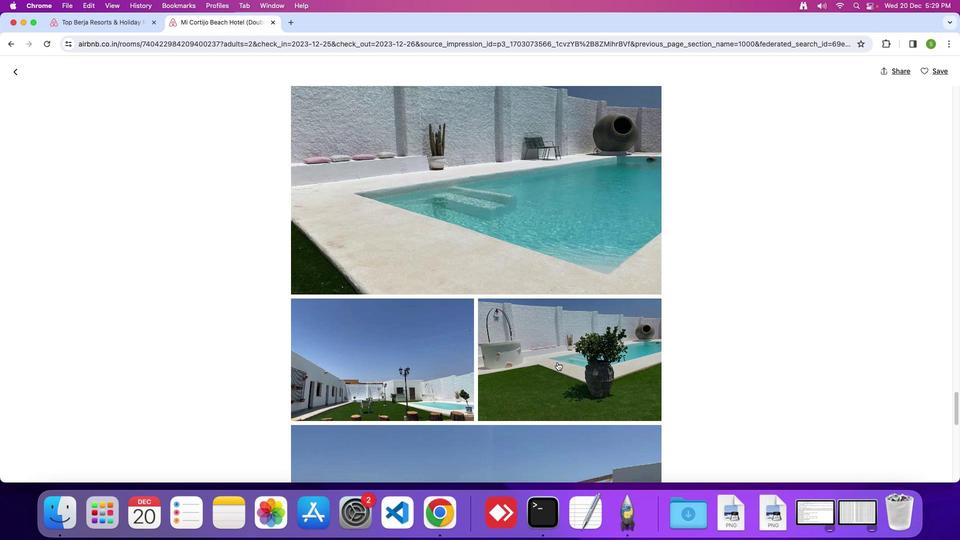 
Action: Mouse scrolled (557, 362) with delta (0, 0)
Screenshot: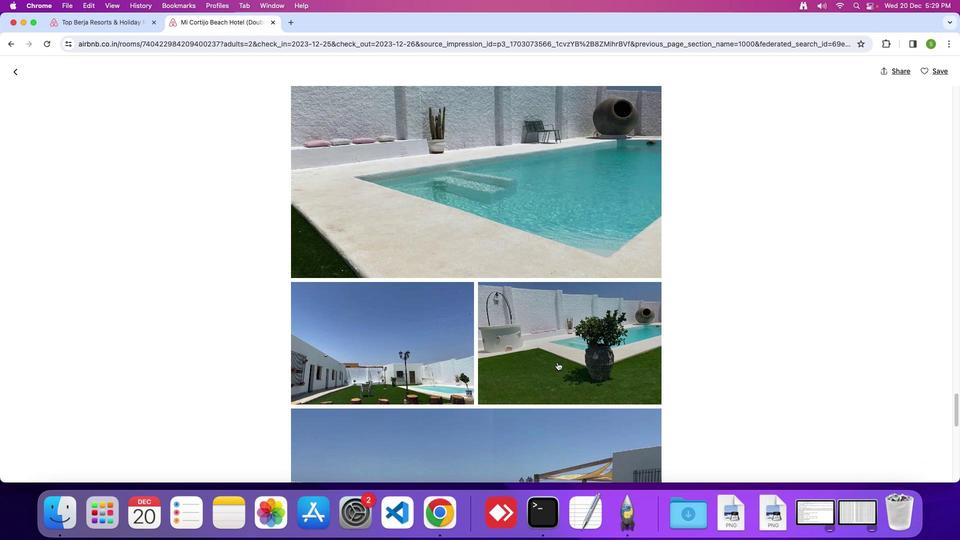 
Action: Mouse scrolled (557, 362) with delta (0, -1)
Screenshot: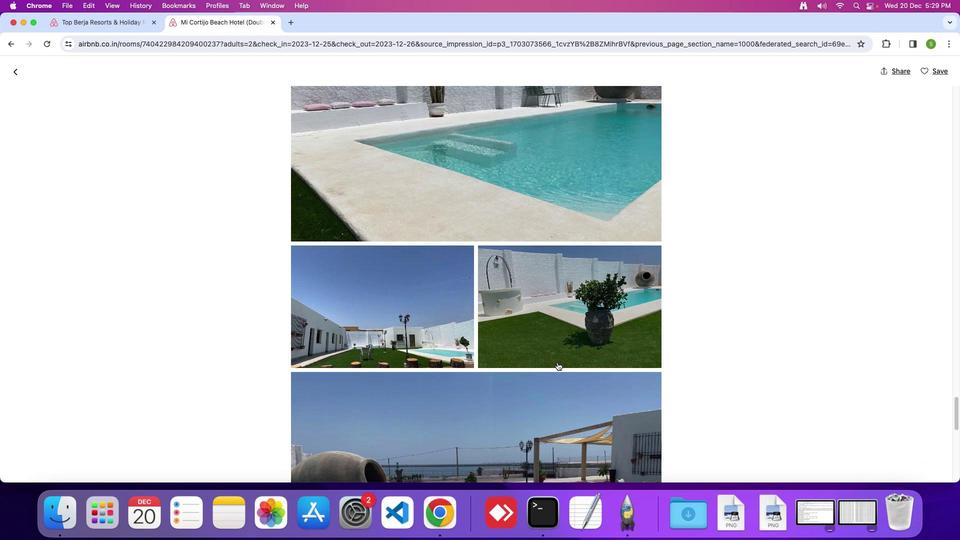 
Action: Mouse scrolled (557, 362) with delta (0, -1)
Screenshot: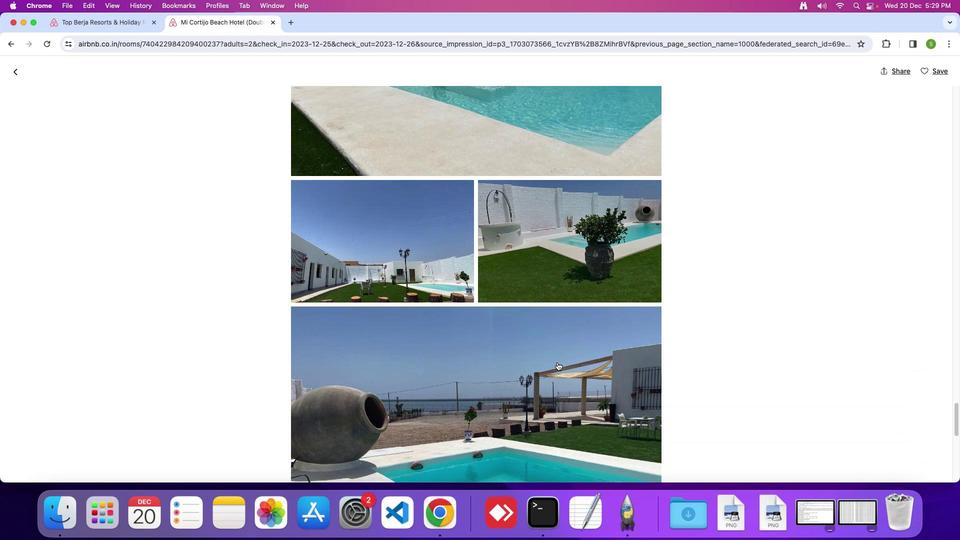 
Action: Mouse scrolled (557, 362) with delta (0, 0)
Screenshot: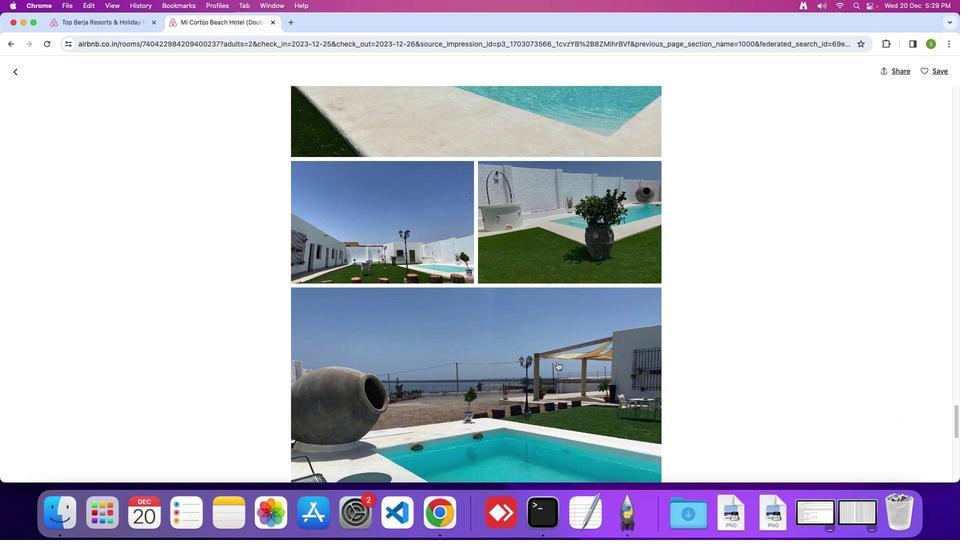 
Action: Mouse scrolled (557, 362) with delta (0, 0)
